 Task: Search one way flight ticket for 4 adults, 2 children, 2 infants in seat and 1 infant on lap in economy from Pasco: Tri-cities Airport to New Bern: Coastal Carolina Regional Airport (was Craven County Regional) on 8-4-2023. Choice of flights is Alaska. Number of bags: 10 checked bags. Price is upto 65000. Outbound departure time preference is 12:00.
Action: Mouse moved to (282, 429)
Screenshot: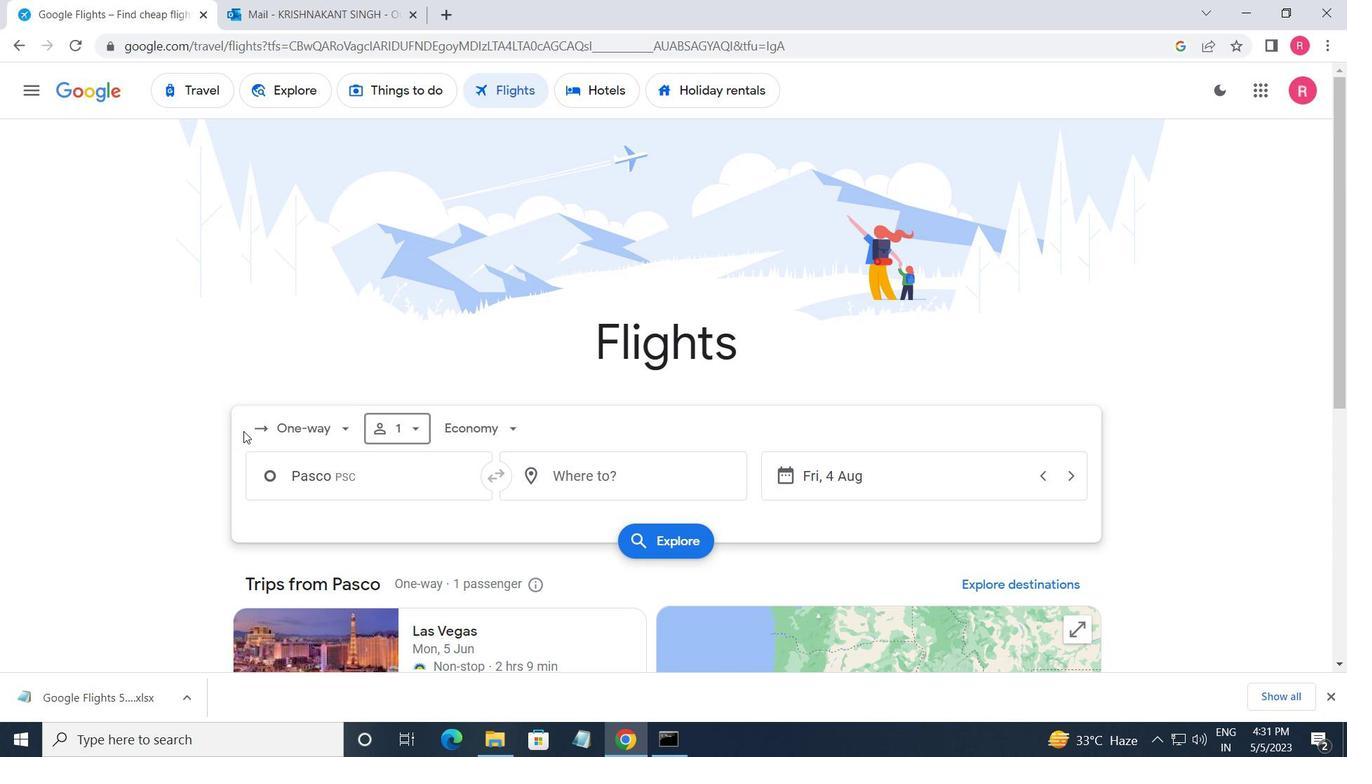 
Action: Mouse pressed left at (282, 429)
Screenshot: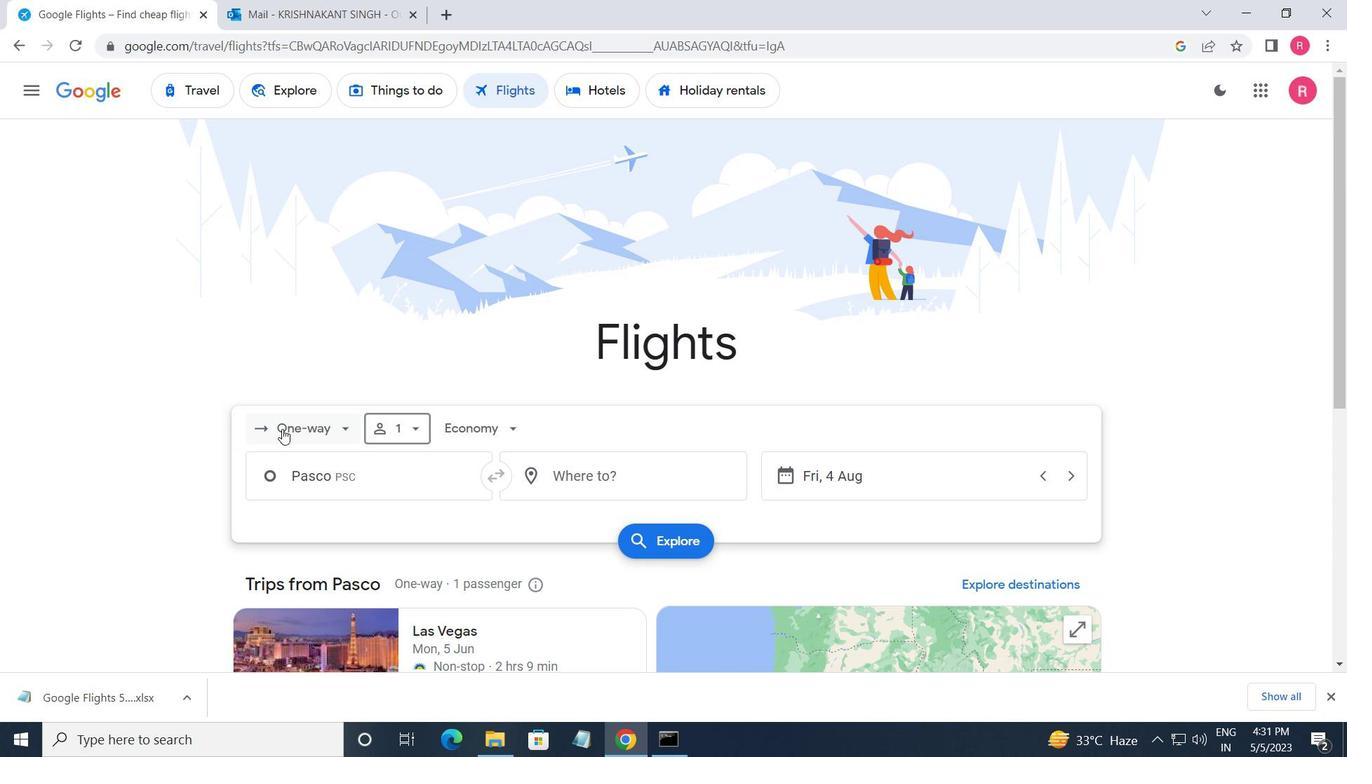 
Action: Mouse moved to (326, 501)
Screenshot: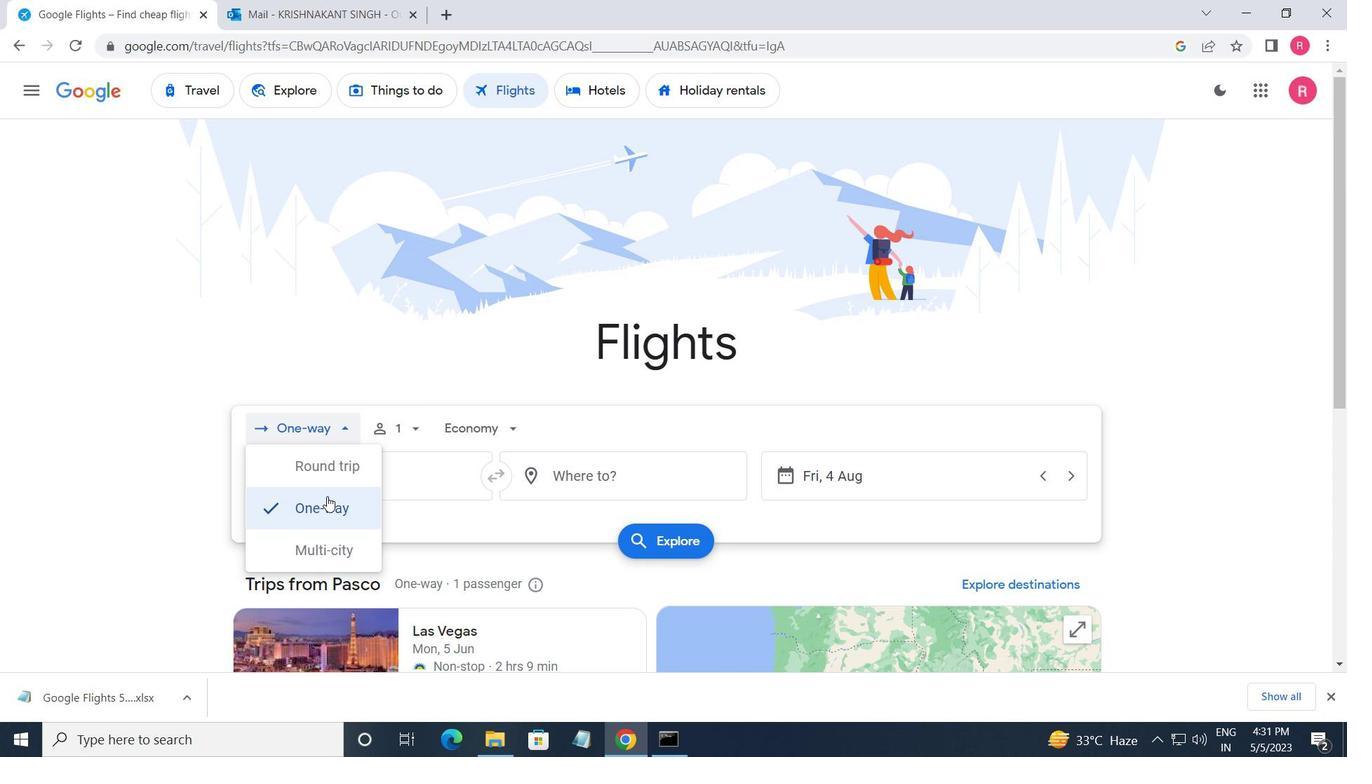 
Action: Mouse pressed left at (326, 501)
Screenshot: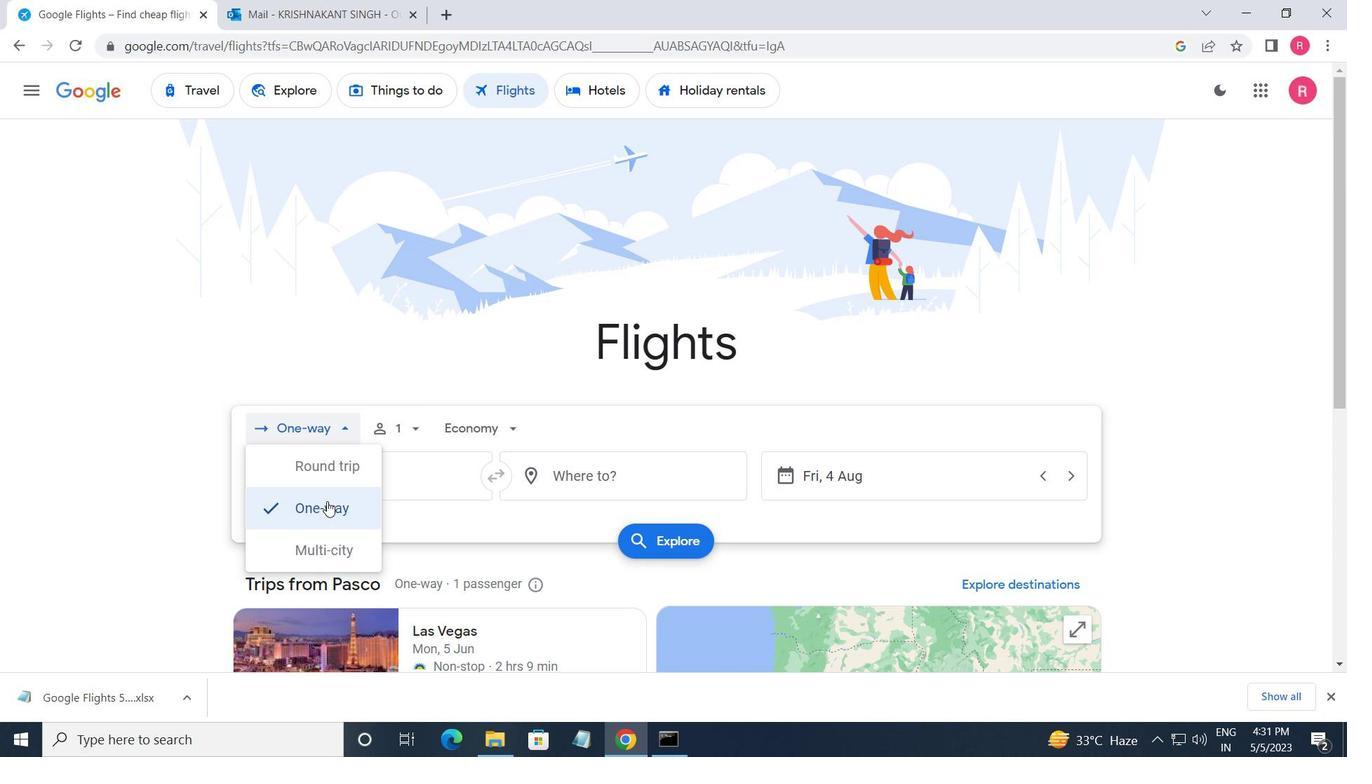 
Action: Mouse moved to (412, 432)
Screenshot: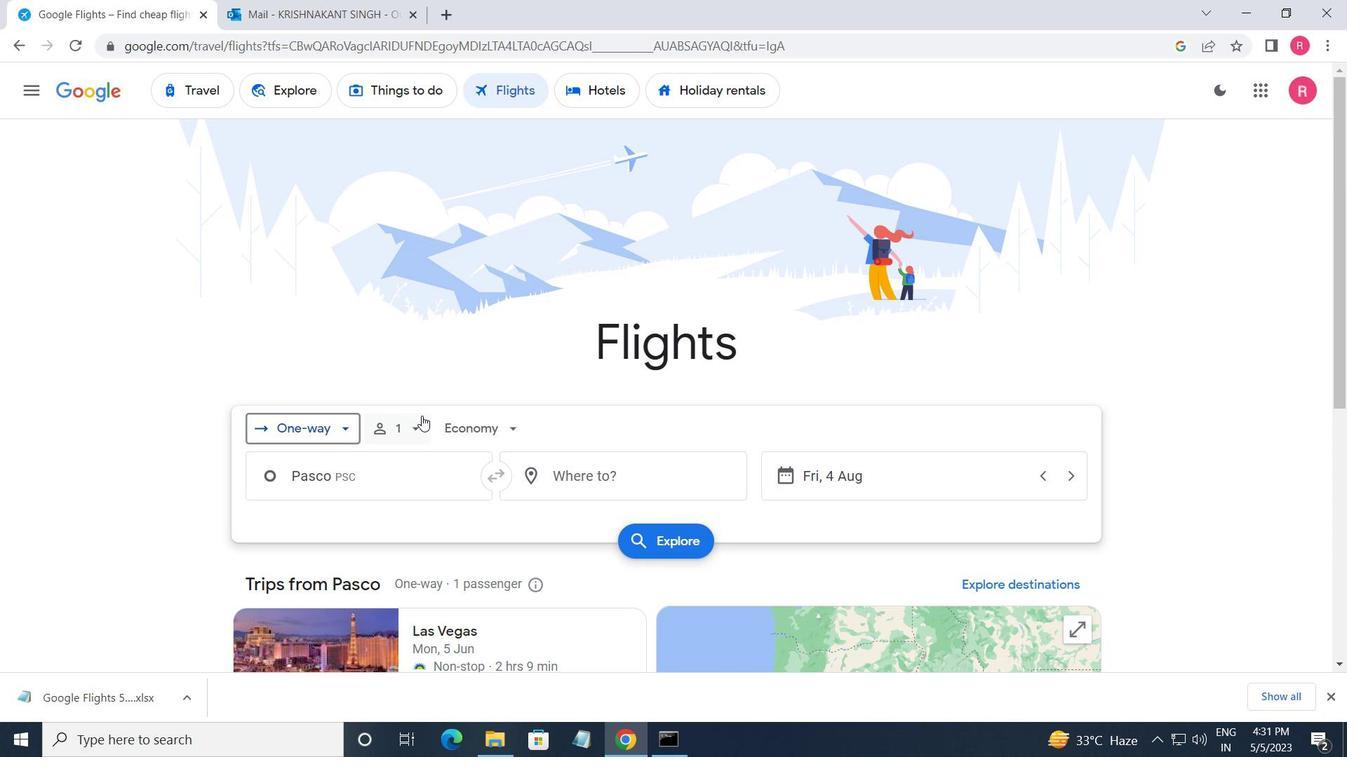 
Action: Mouse pressed left at (412, 432)
Screenshot: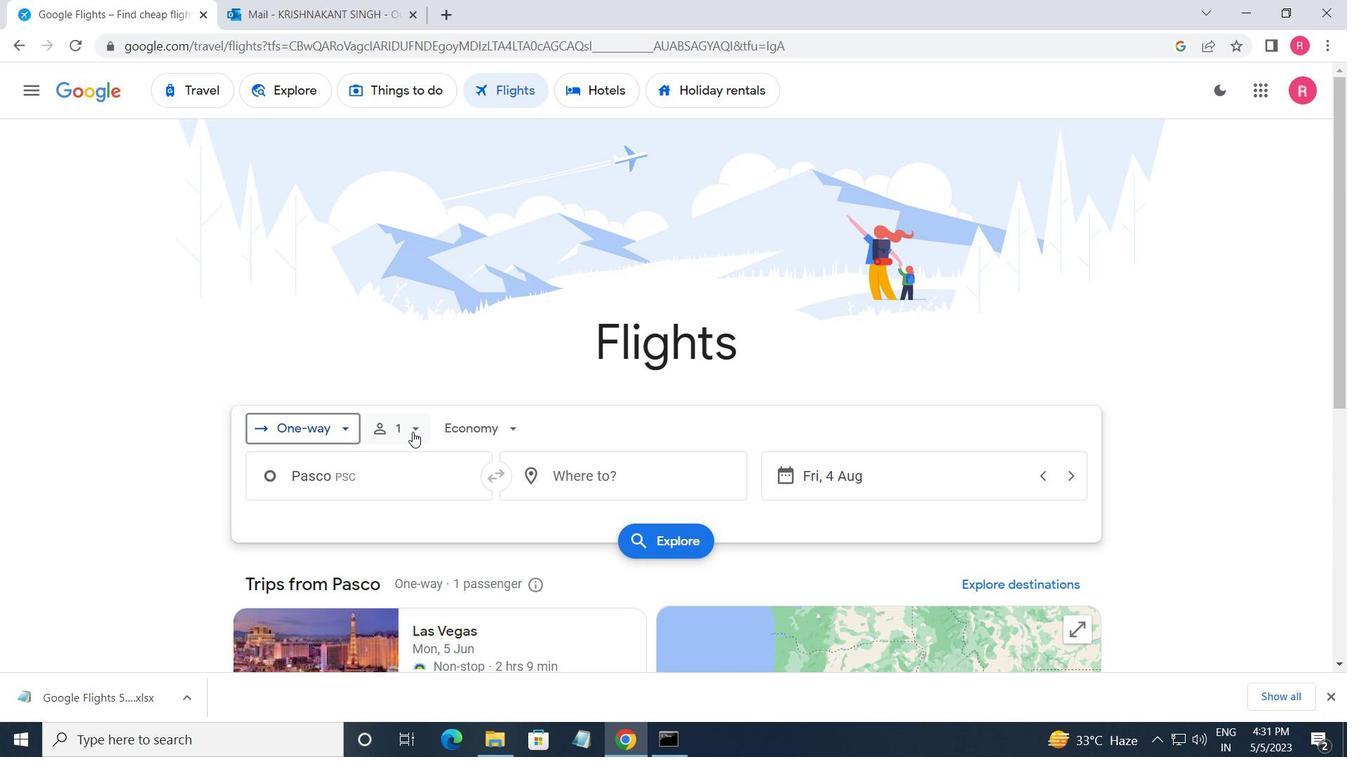 
Action: Mouse moved to (560, 475)
Screenshot: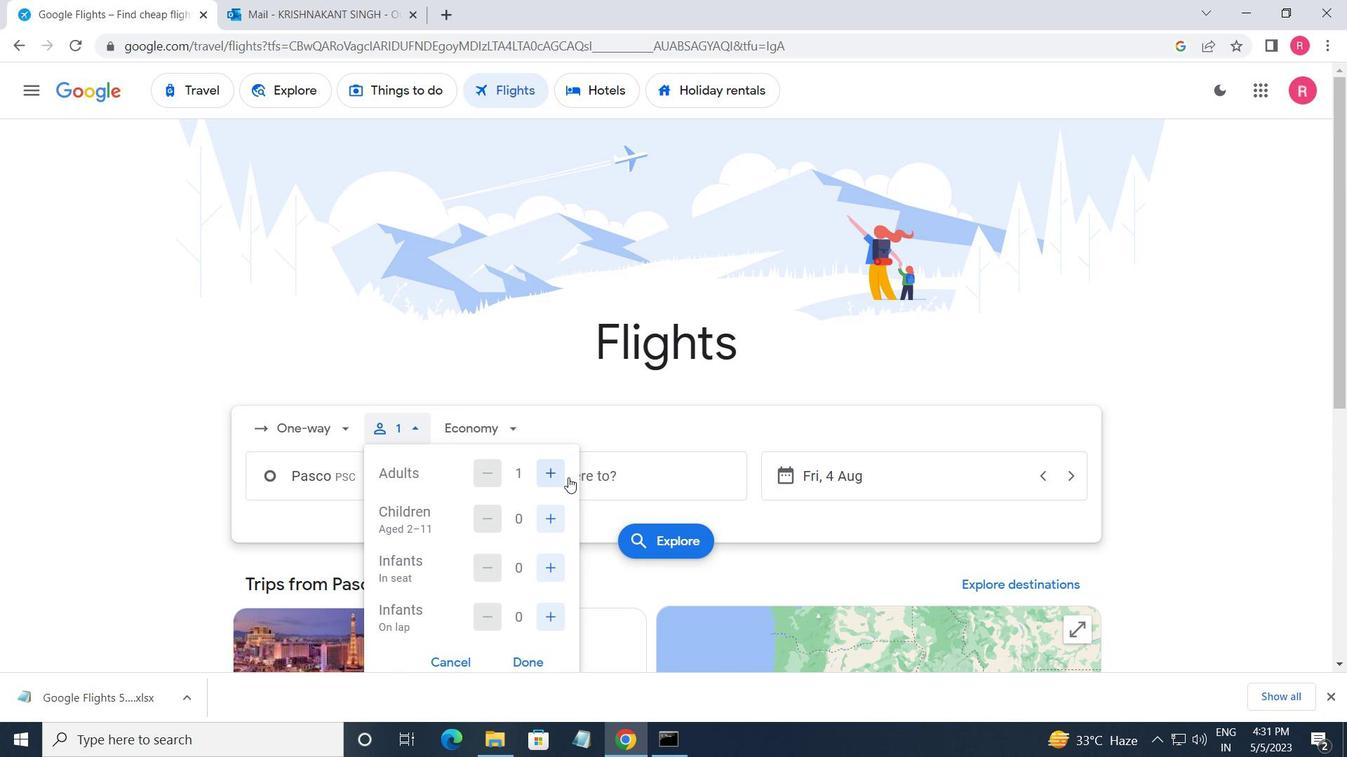 
Action: Mouse pressed left at (560, 475)
Screenshot: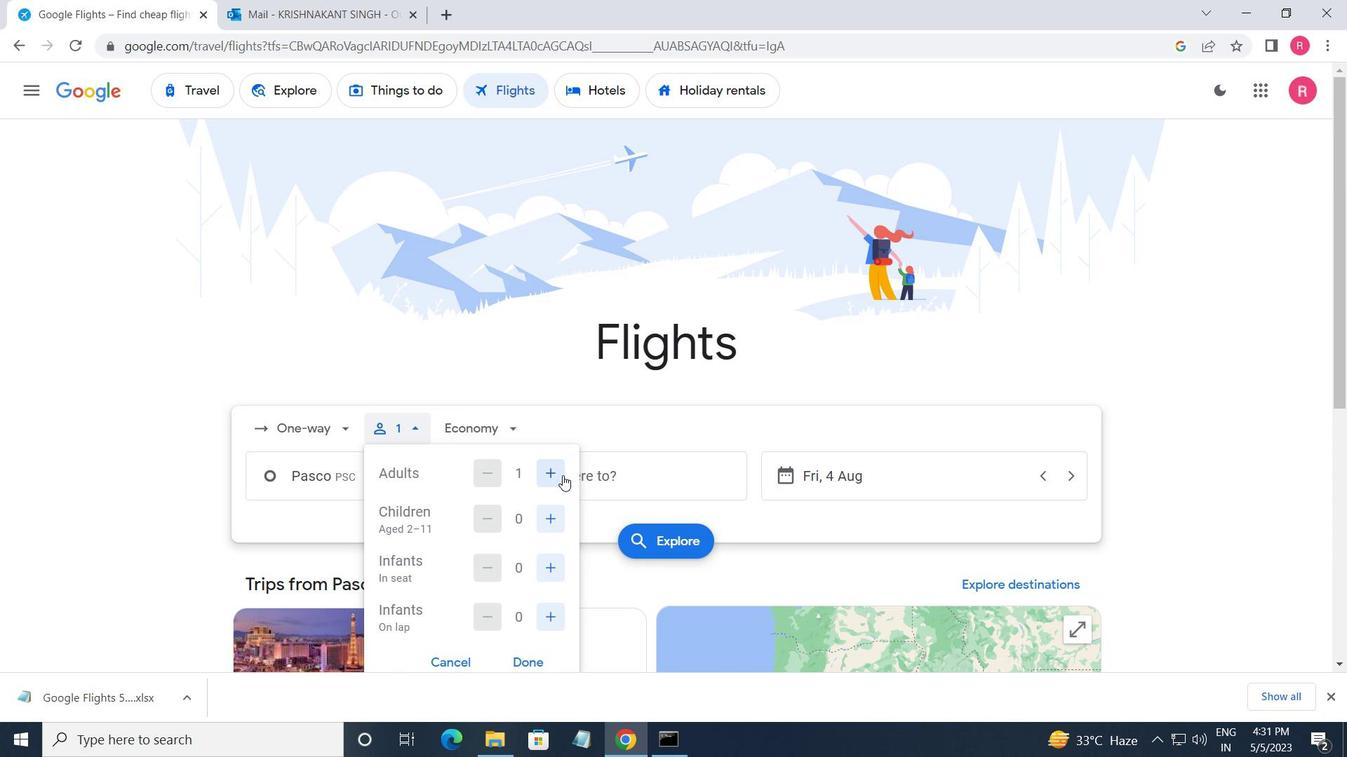 
Action: Mouse moved to (560, 475)
Screenshot: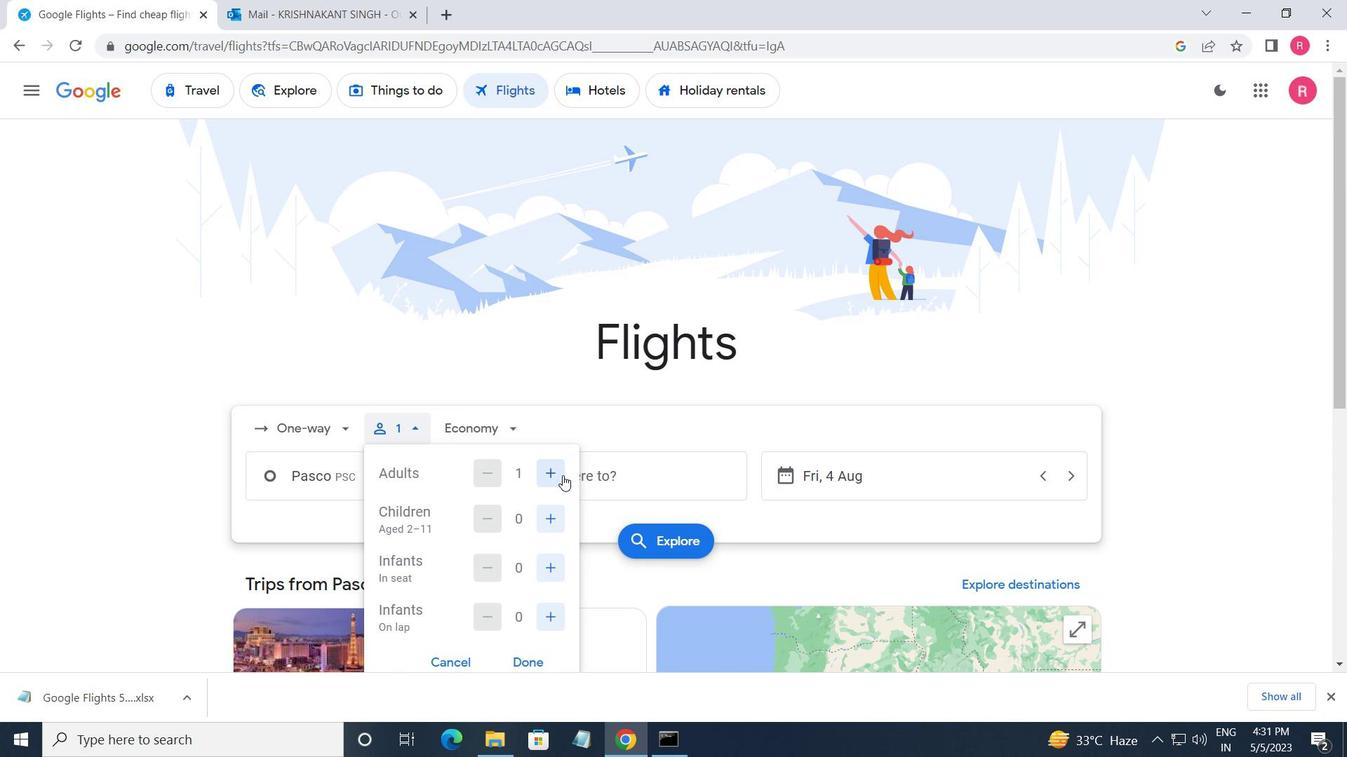 
Action: Mouse pressed left at (560, 475)
Screenshot: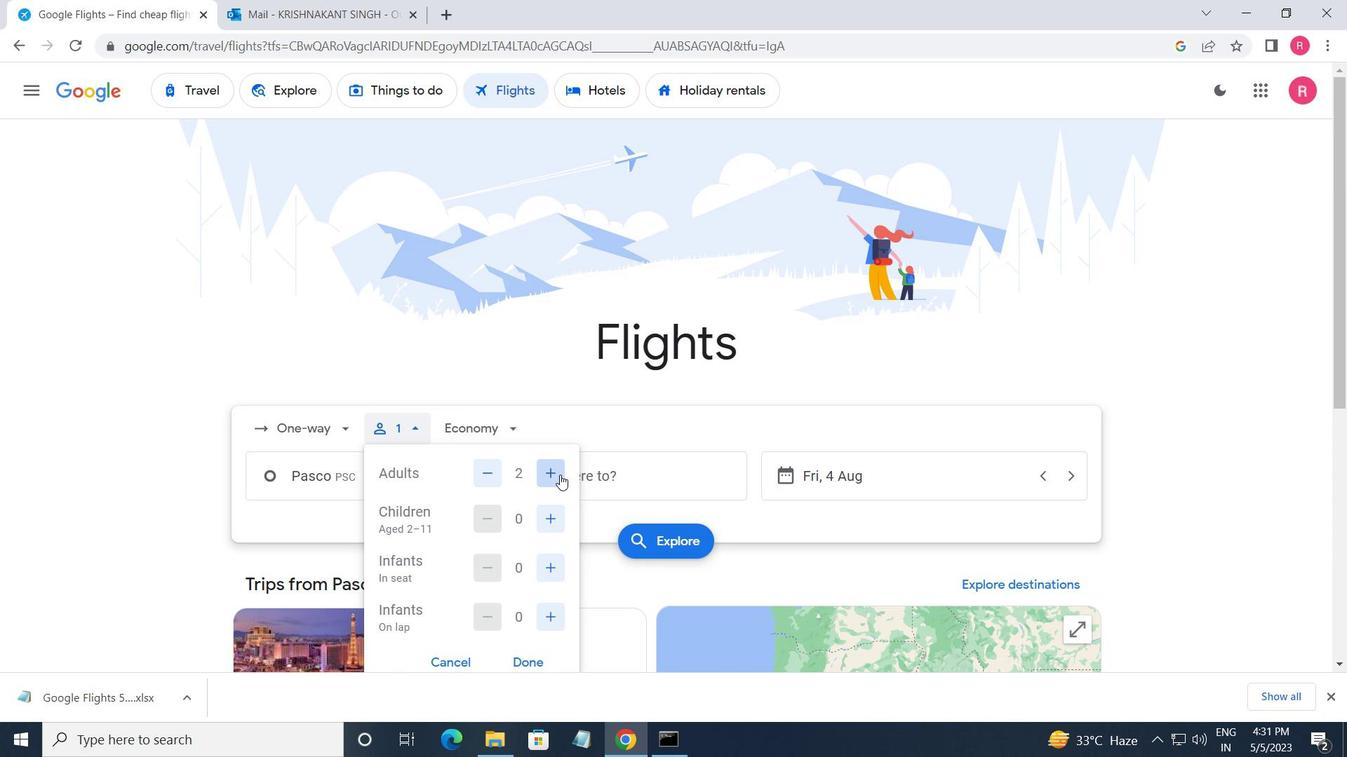 
Action: Mouse moved to (498, 474)
Screenshot: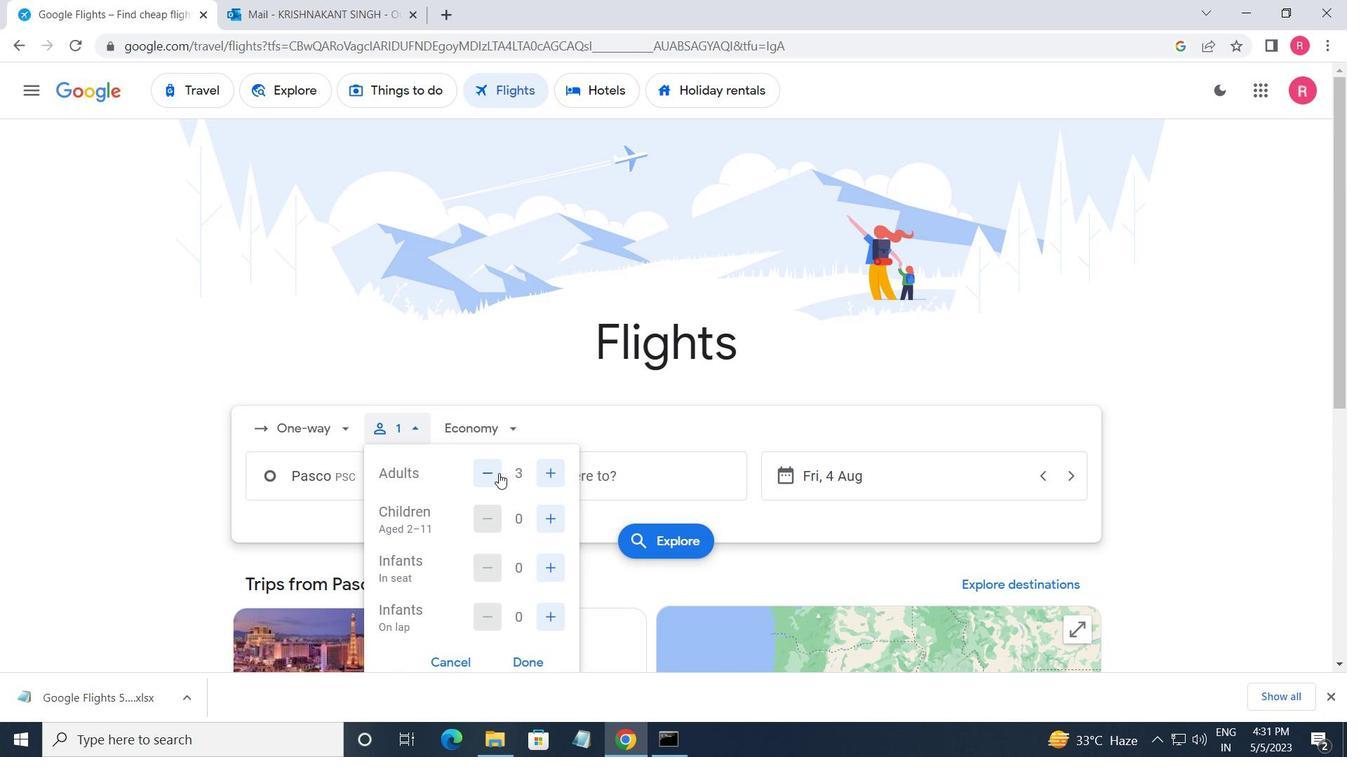 
Action: Mouse pressed left at (498, 474)
Screenshot: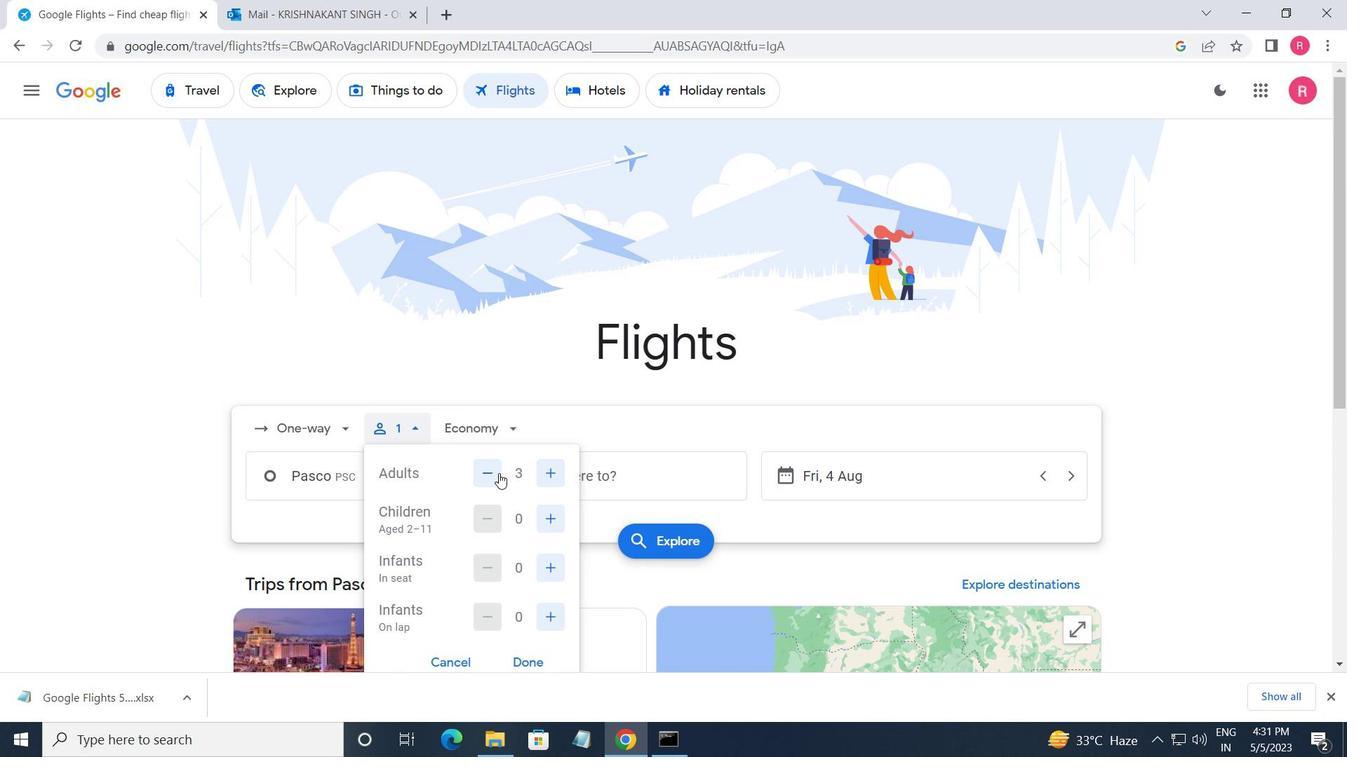 
Action: Mouse moved to (547, 477)
Screenshot: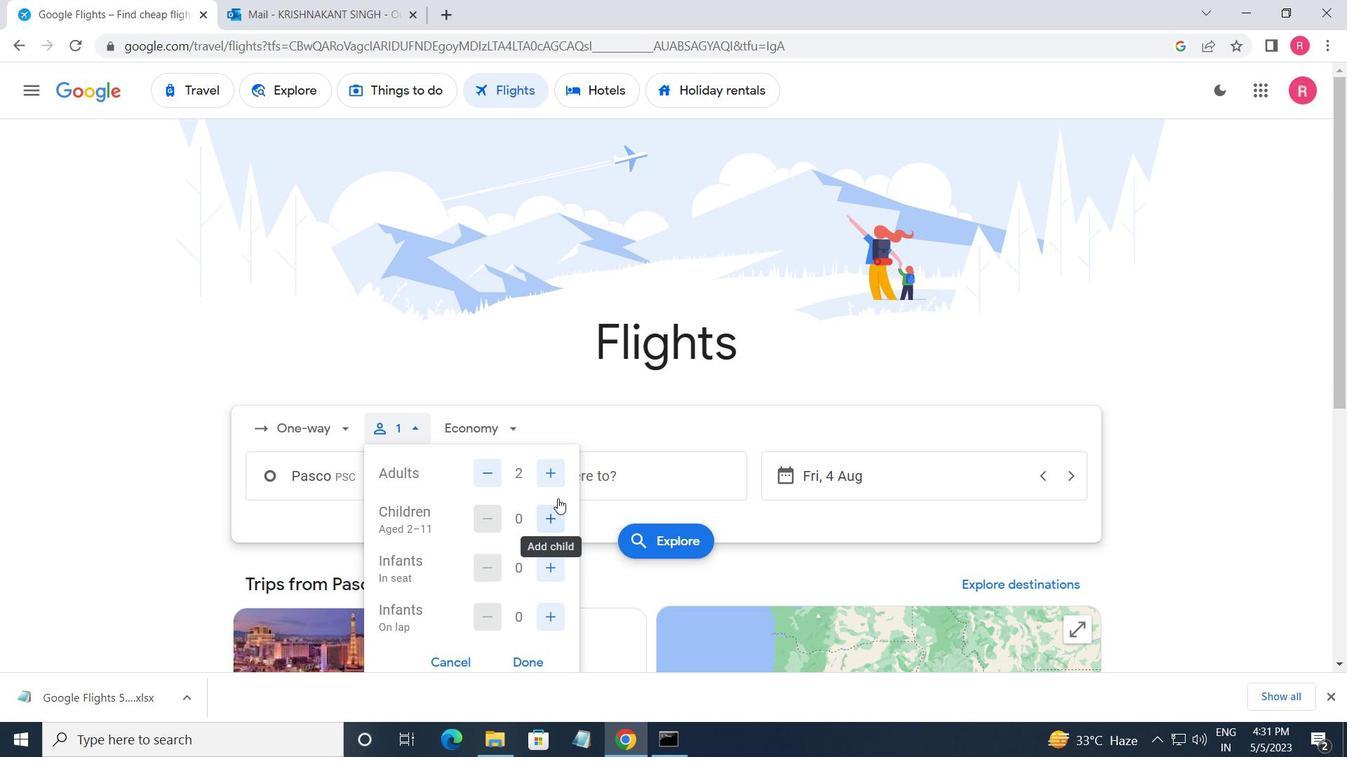 
Action: Mouse pressed left at (547, 477)
Screenshot: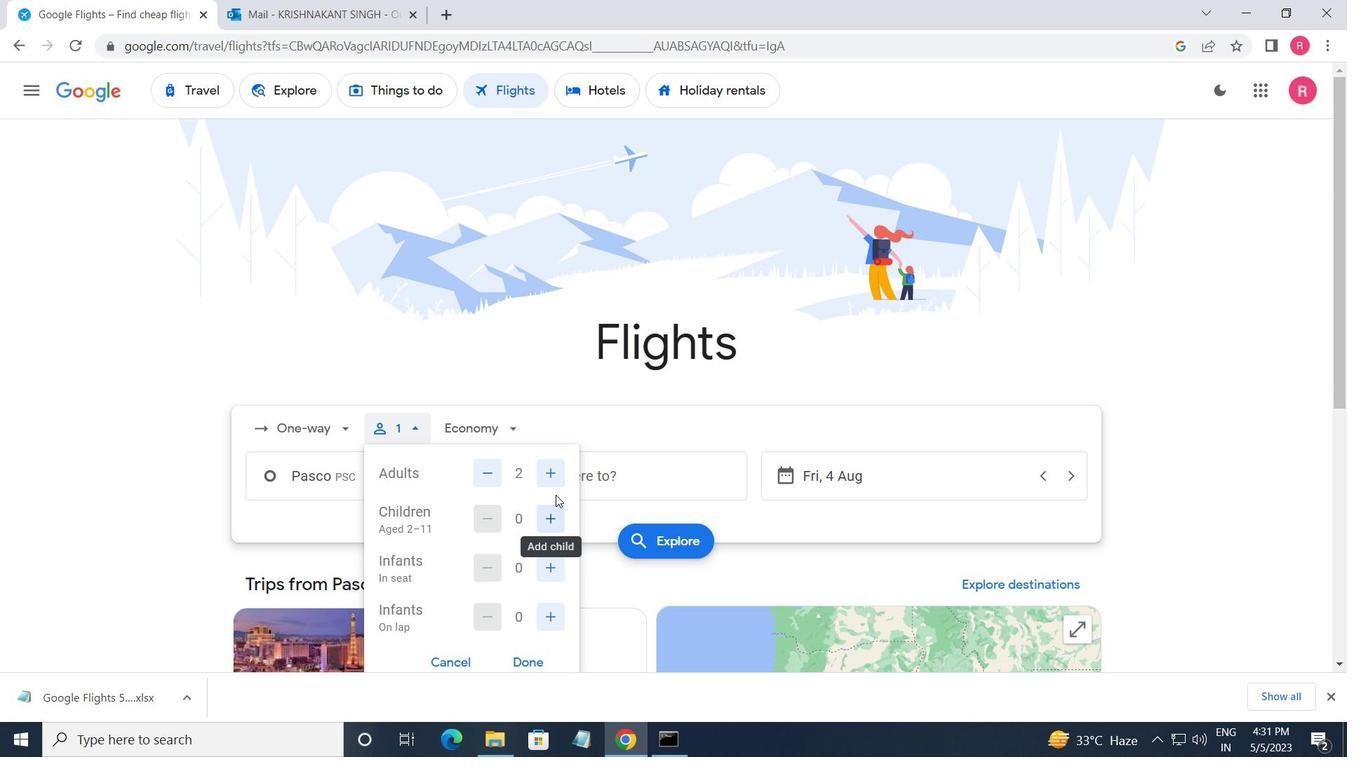 
Action: Mouse pressed left at (547, 477)
Screenshot: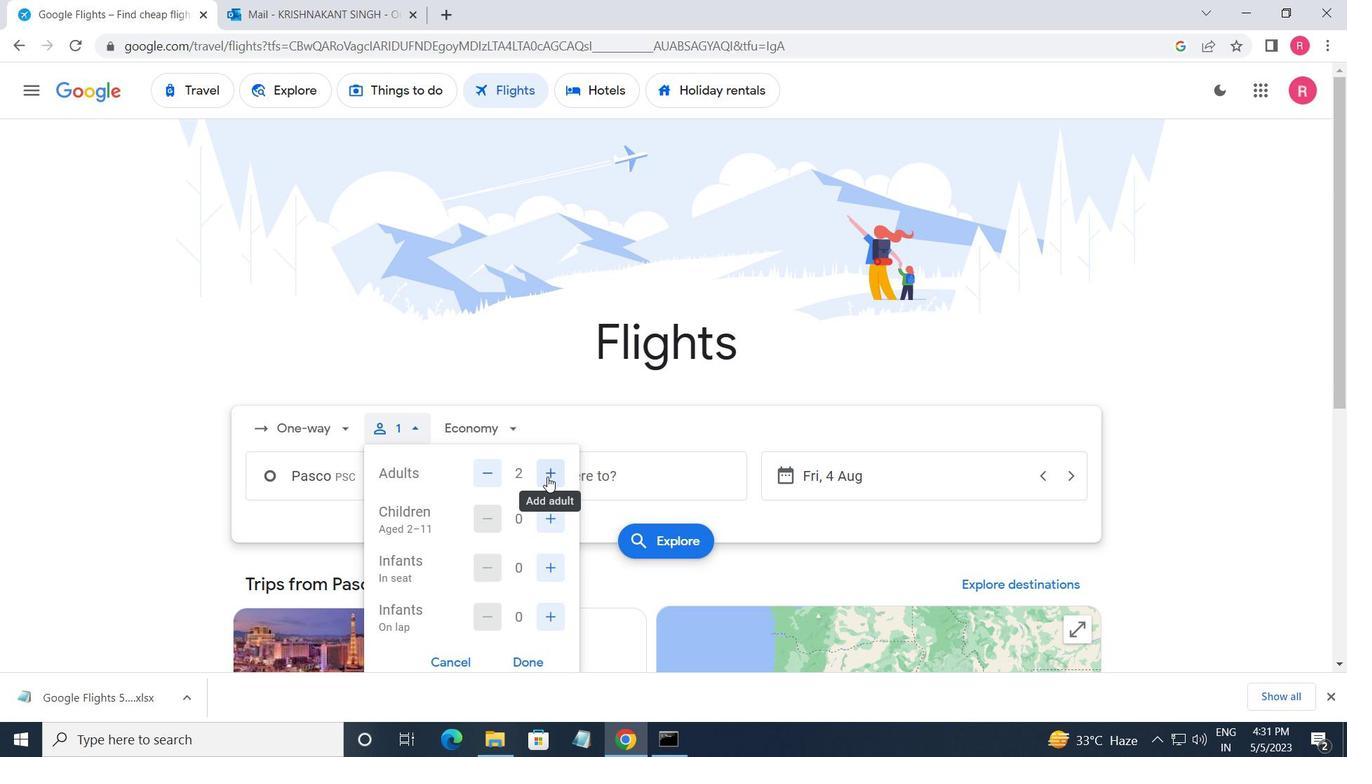 
Action: Mouse moved to (550, 511)
Screenshot: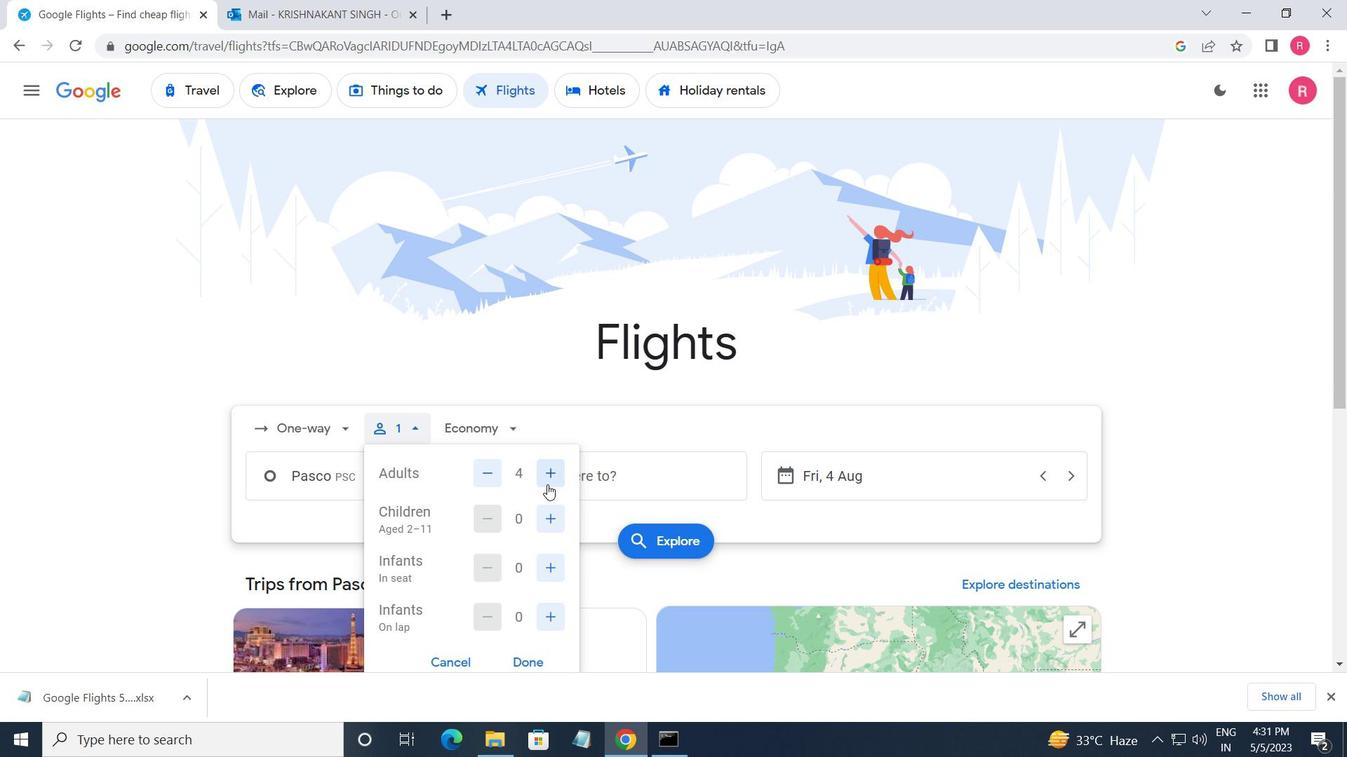 
Action: Mouse pressed left at (550, 511)
Screenshot: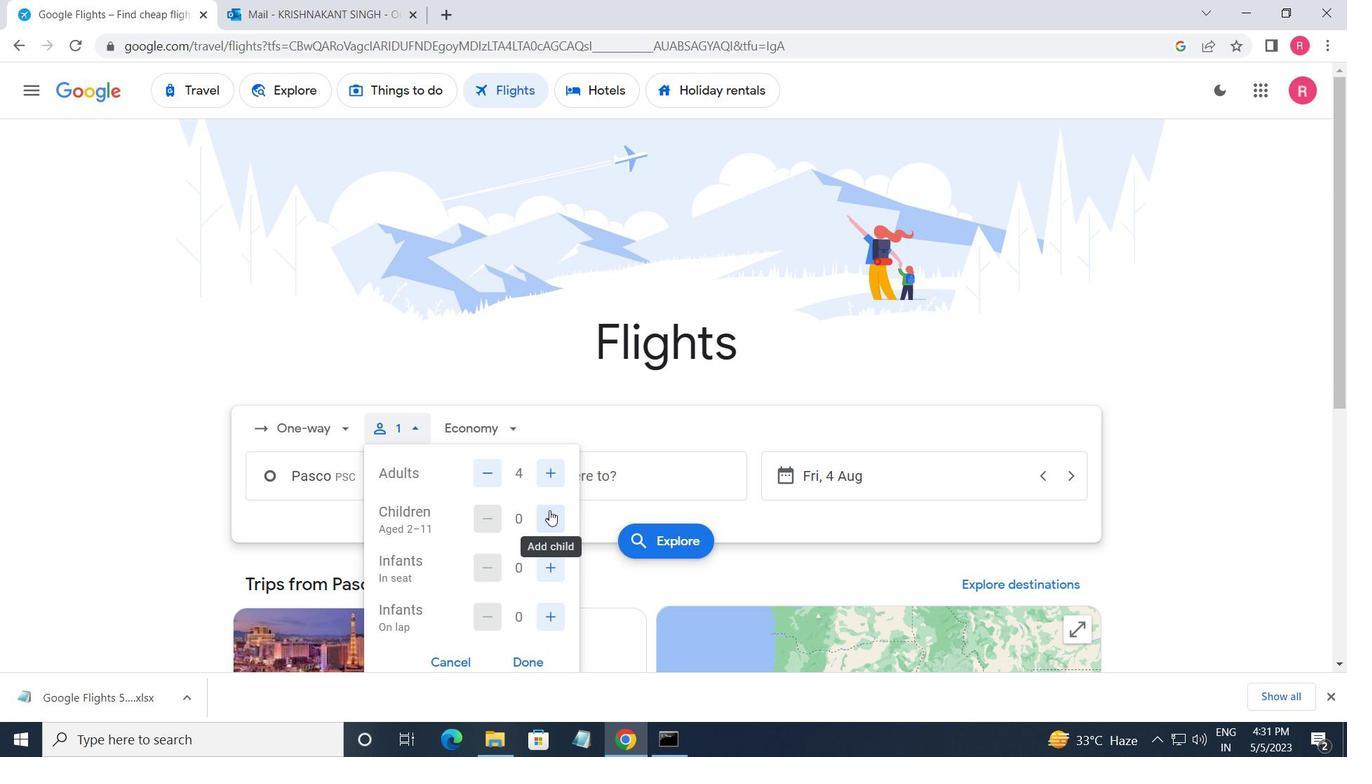 
Action: Mouse pressed left at (550, 511)
Screenshot: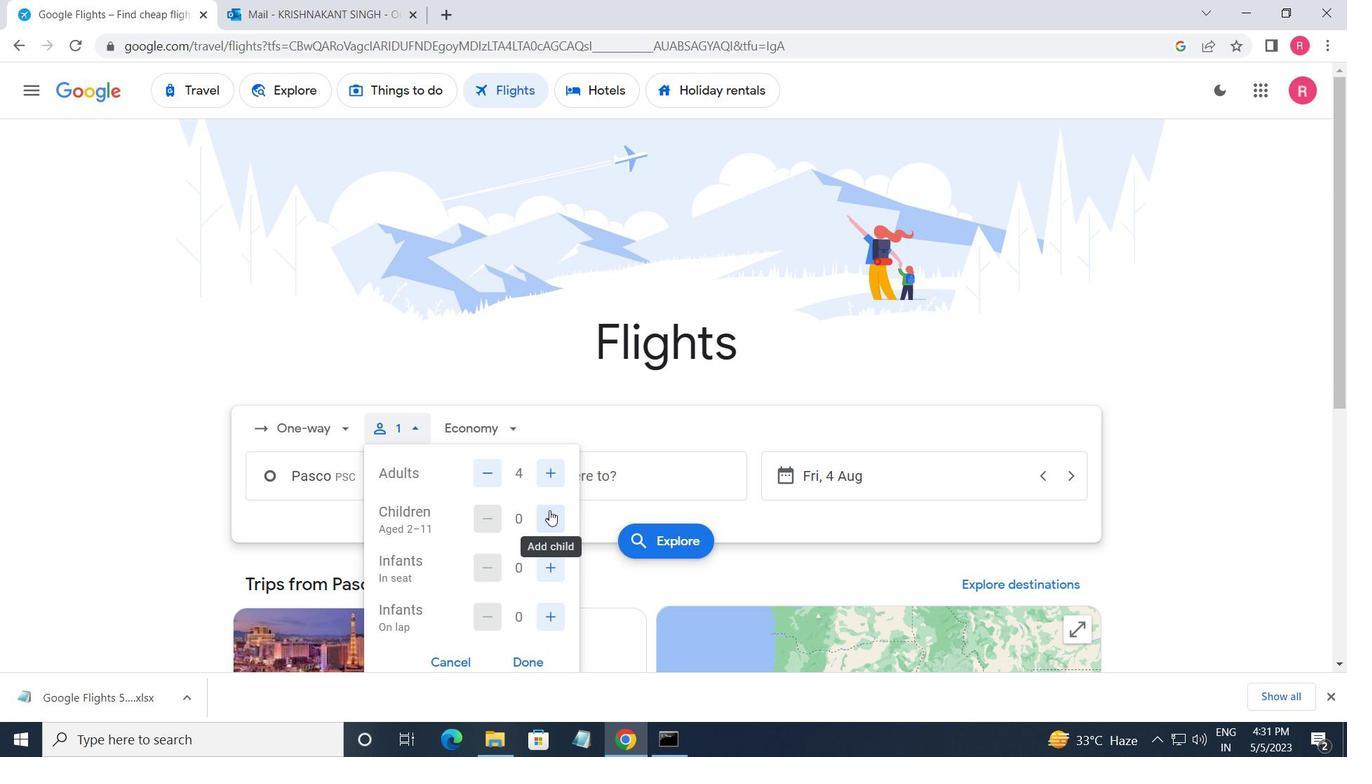 
Action: Mouse moved to (552, 559)
Screenshot: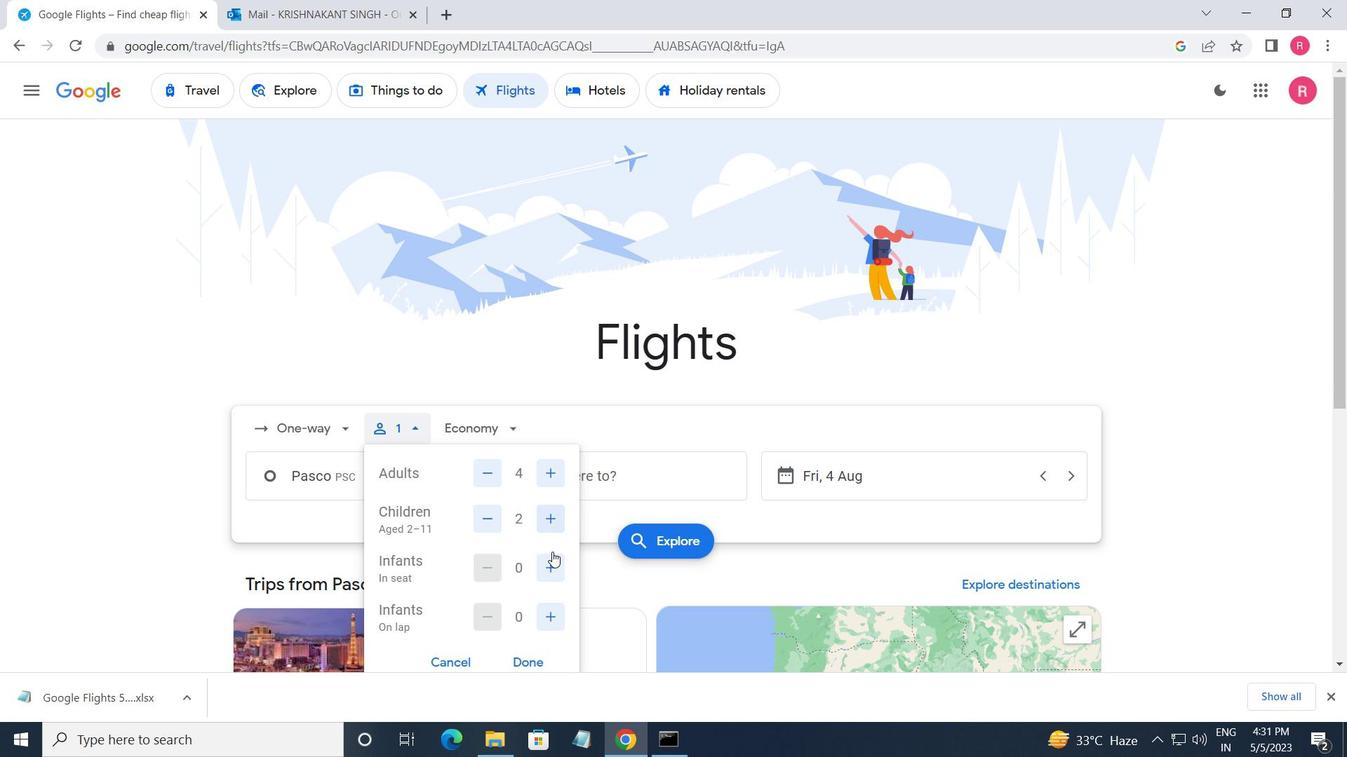 
Action: Mouse pressed left at (552, 559)
Screenshot: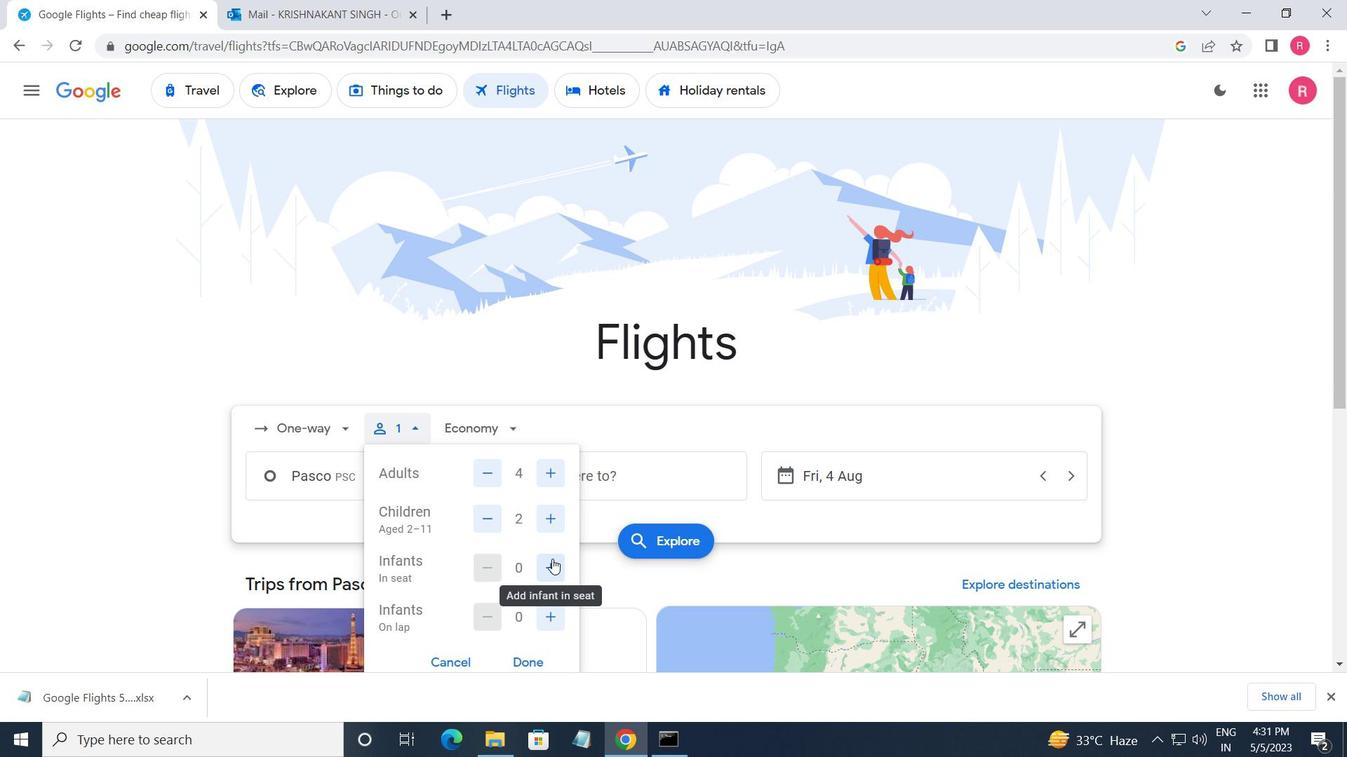 
Action: Mouse pressed left at (552, 559)
Screenshot: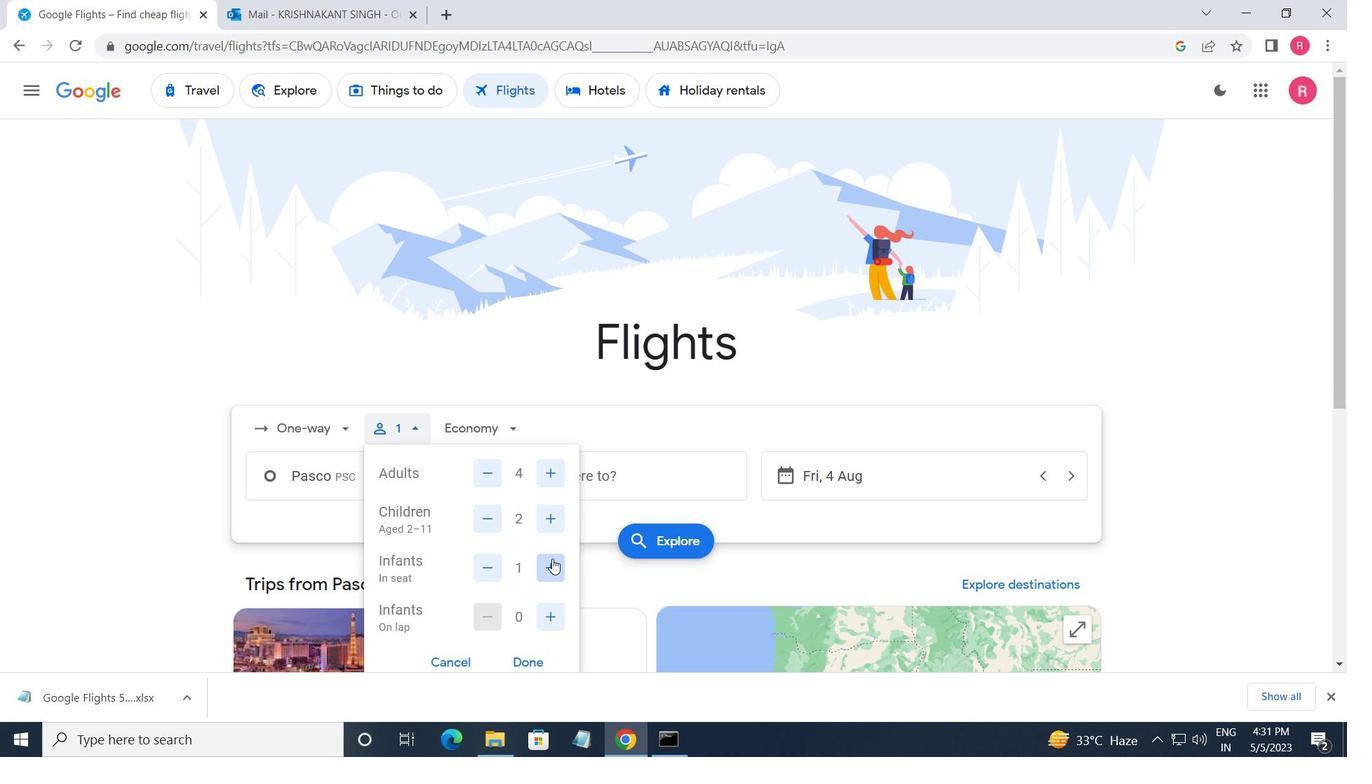 
Action: Mouse moved to (551, 614)
Screenshot: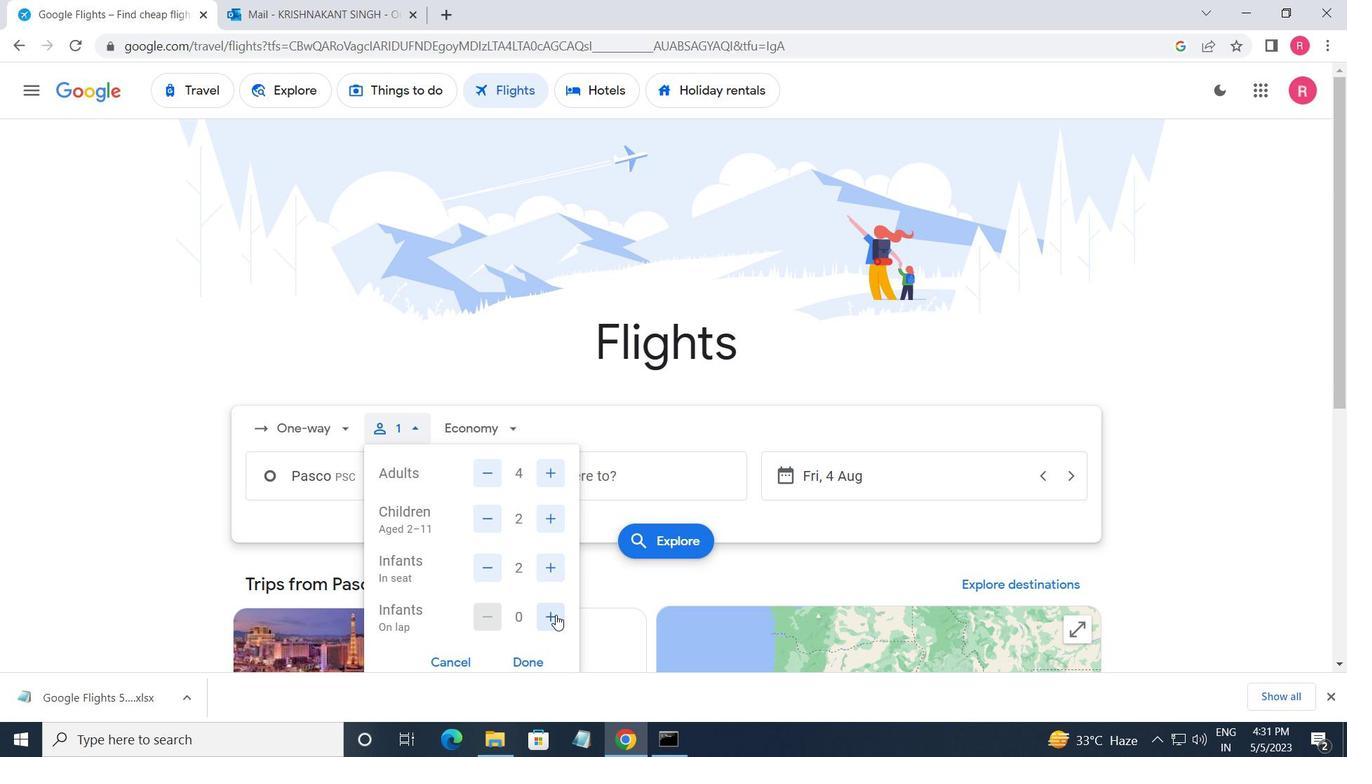
Action: Mouse pressed left at (551, 614)
Screenshot: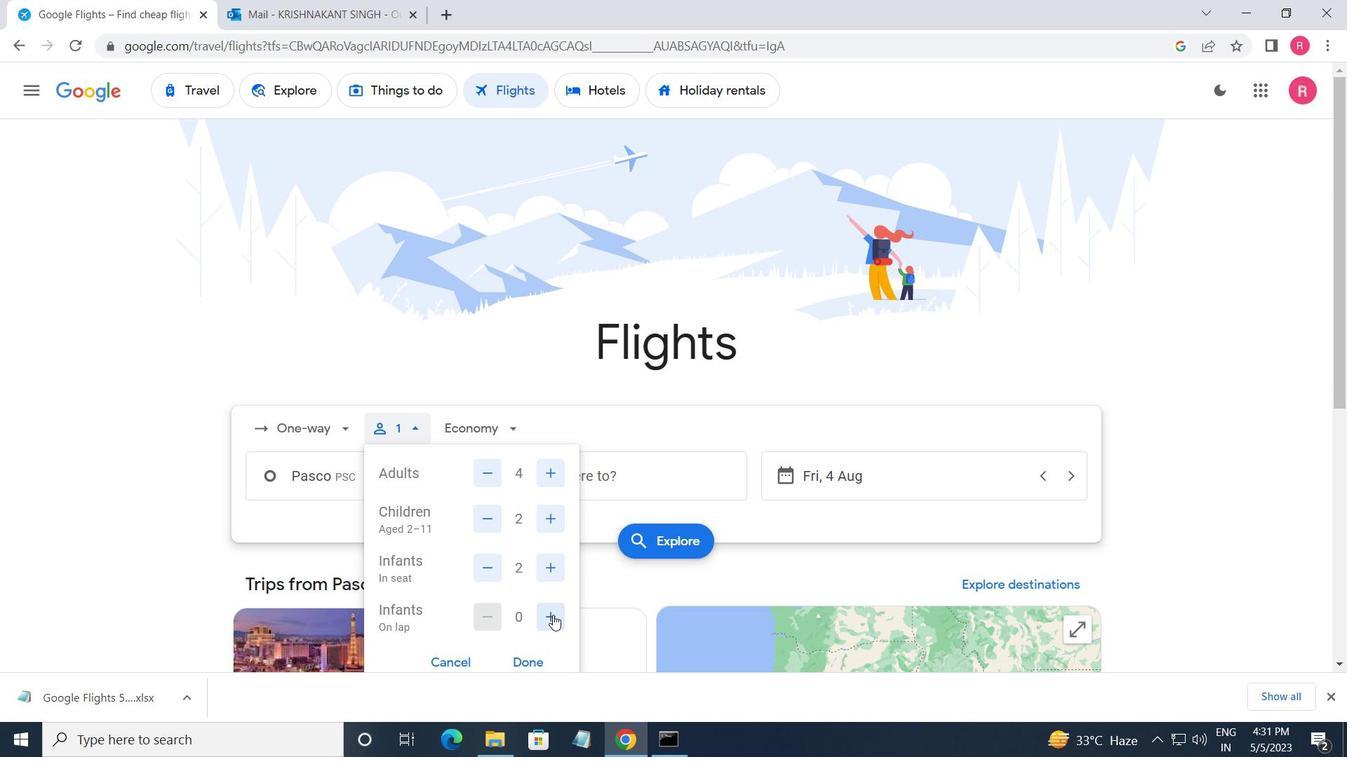 
Action: Mouse moved to (533, 650)
Screenshot: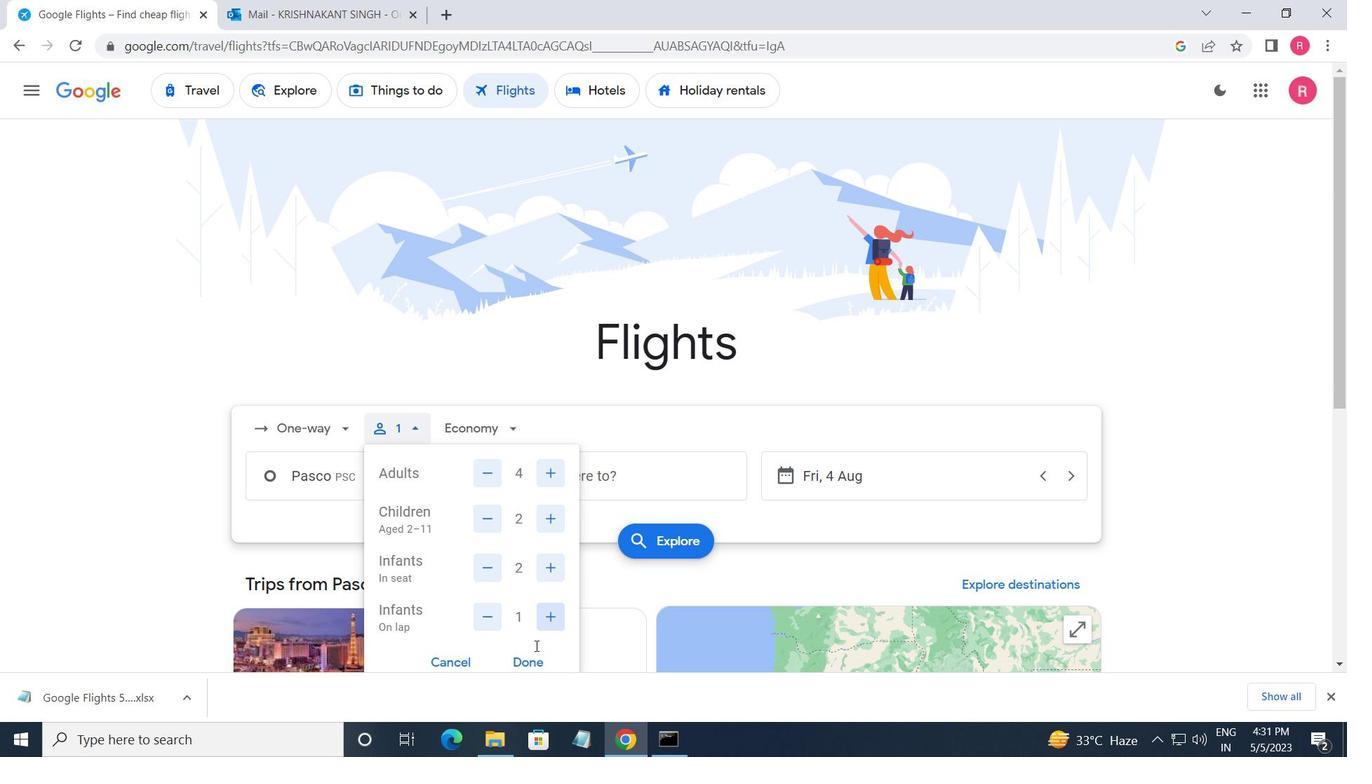 
Action: Mouse pressed left at (533, 650)
Screenshot: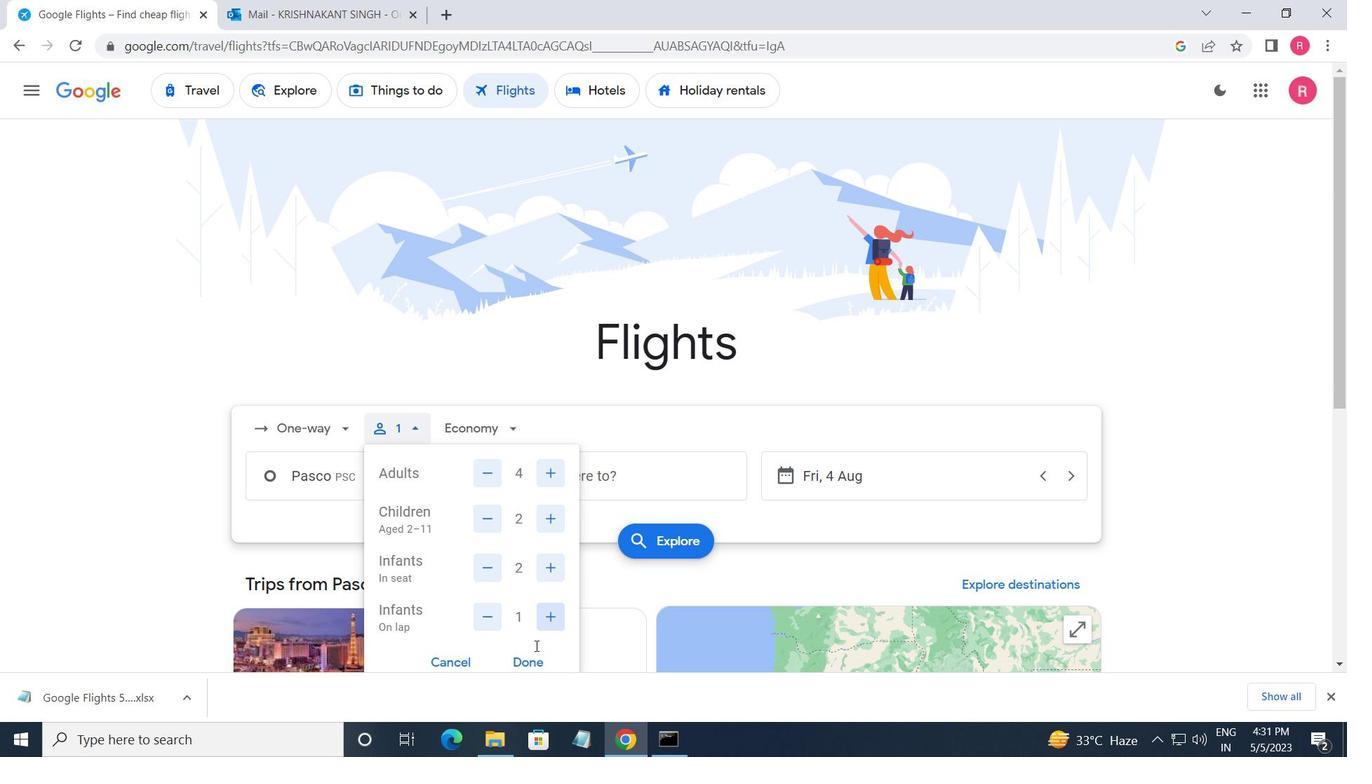 
Action: Mouse moved to (472, 423)
Screenshot: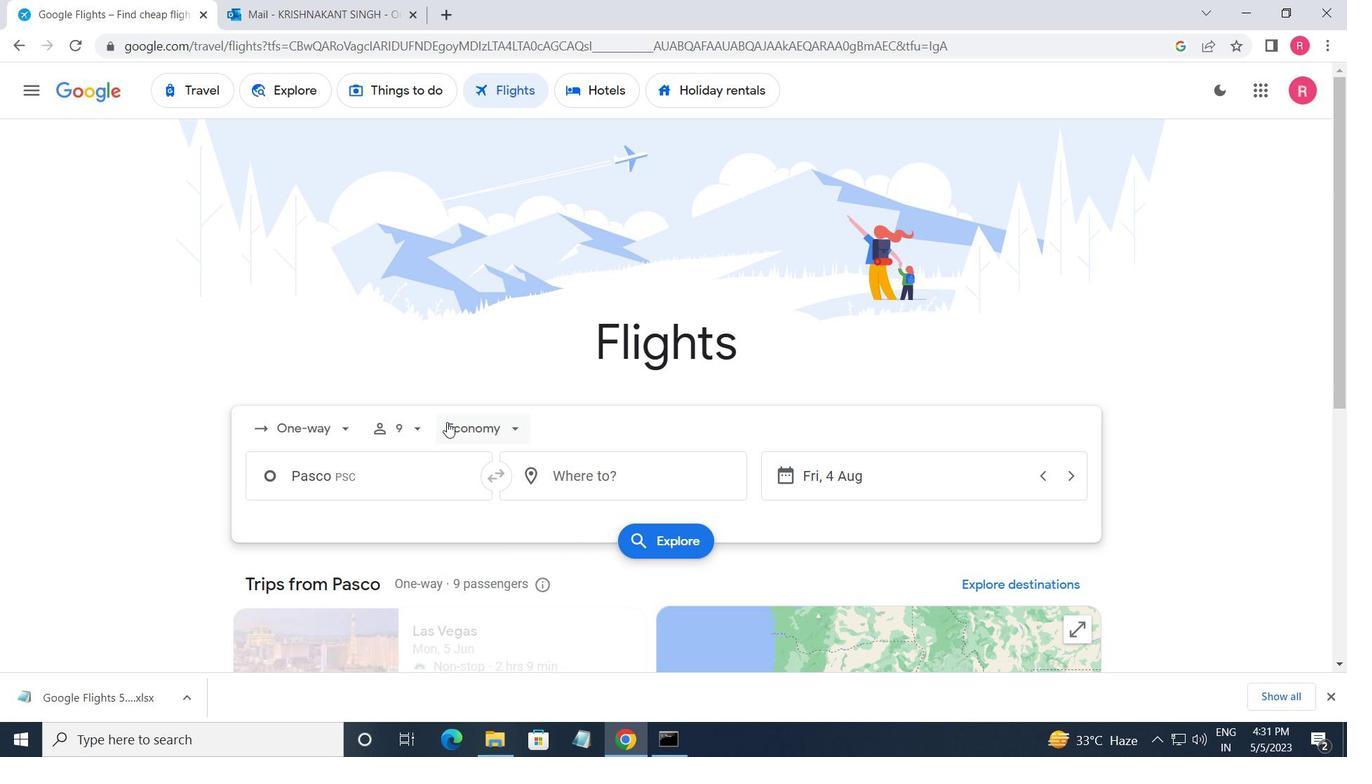 
Action: Mouse pressed left at (472, 423)
Screenshot: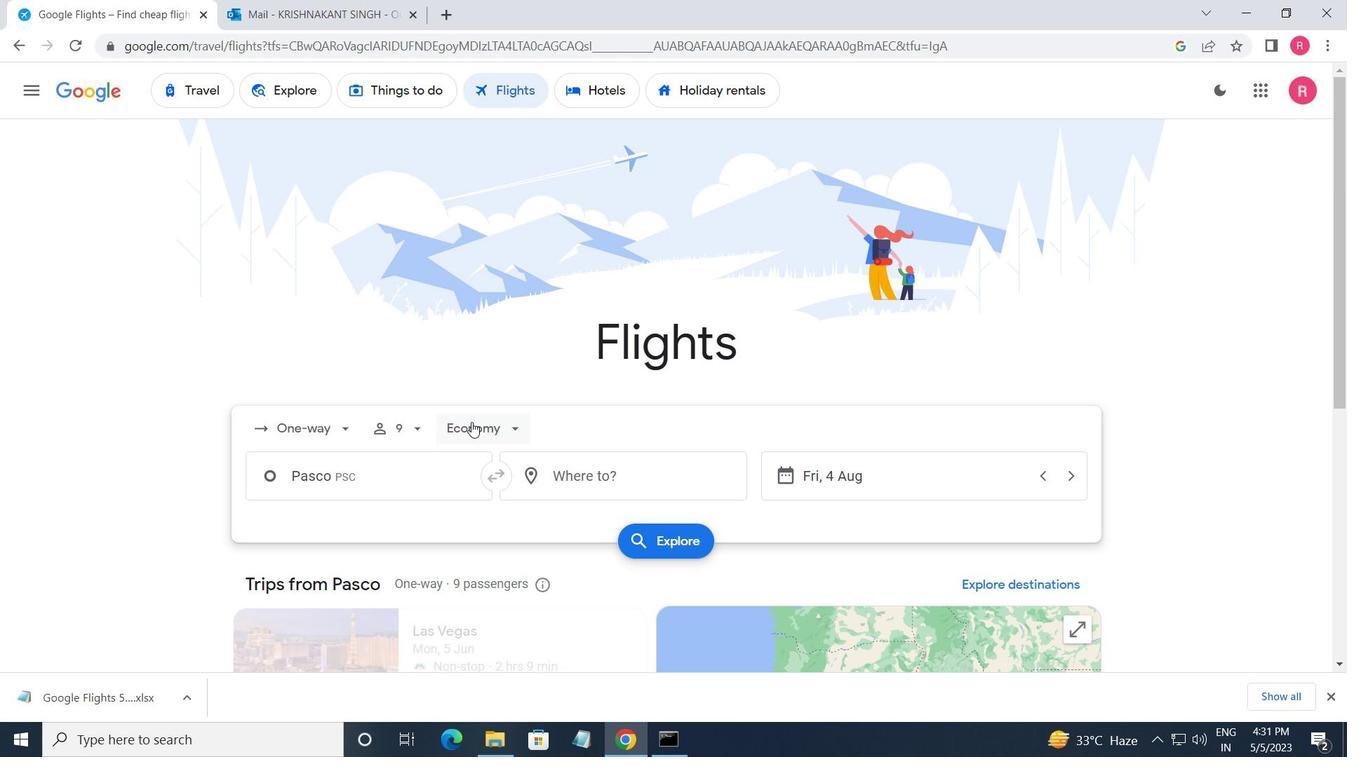 
Action: Mouse moved to (514, 475)
Screenshot: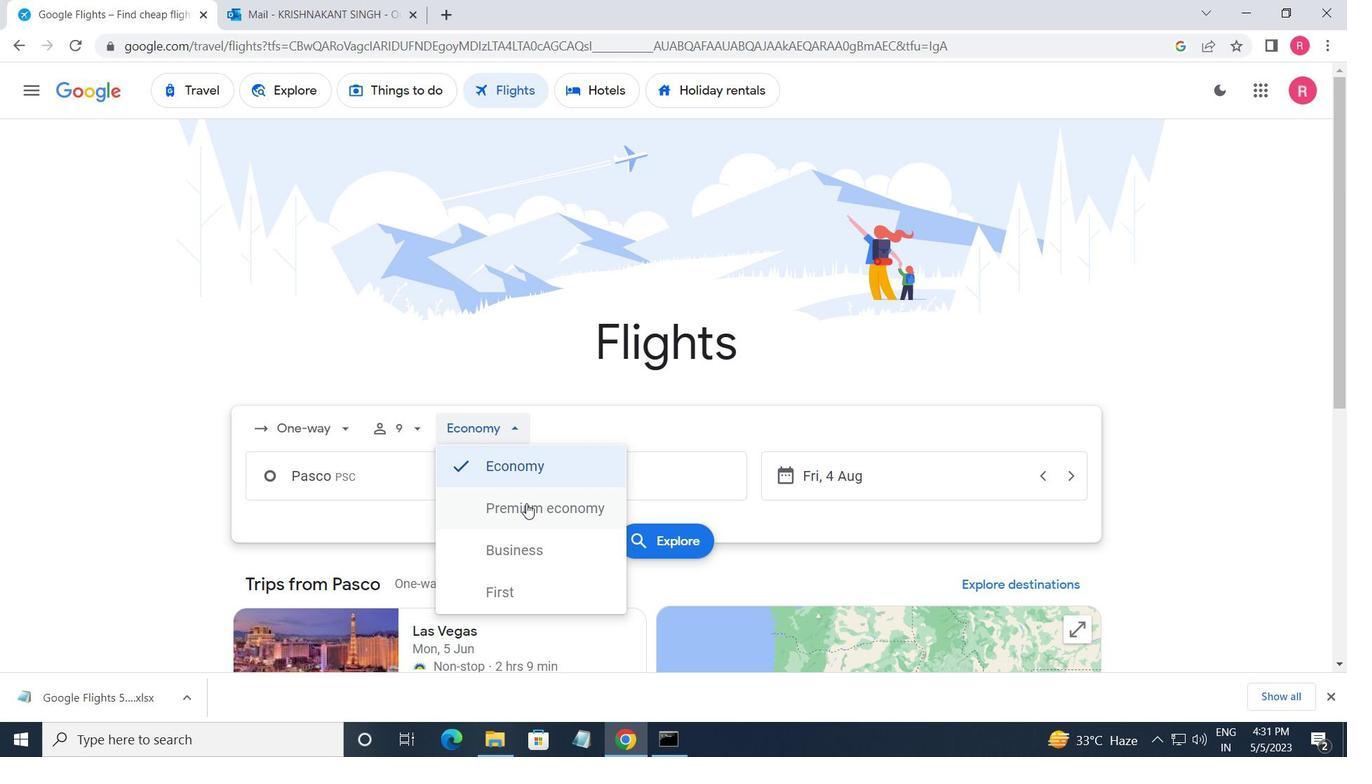 
Action: Mouse pressed left at (514, 475)
Screenshot: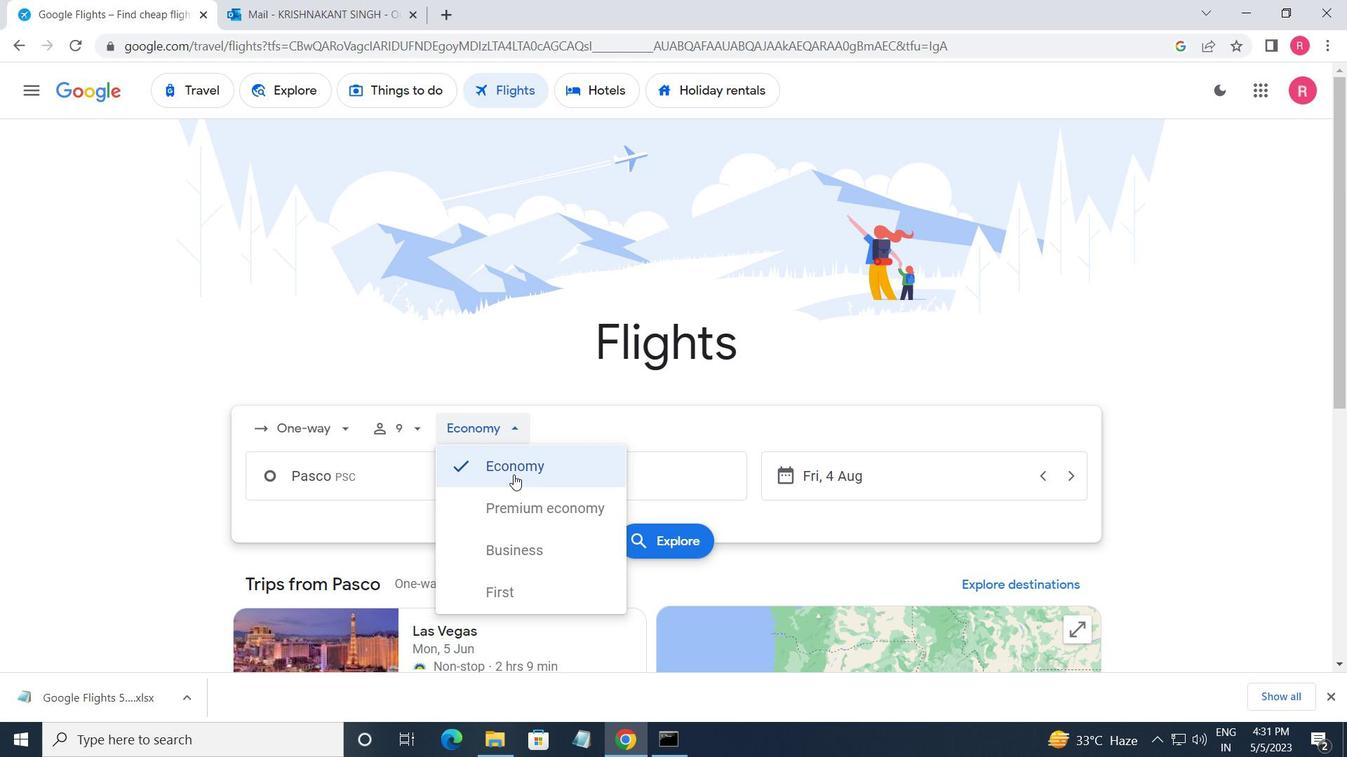 
Action: Mouse moved to (439, 484)
Screenshot: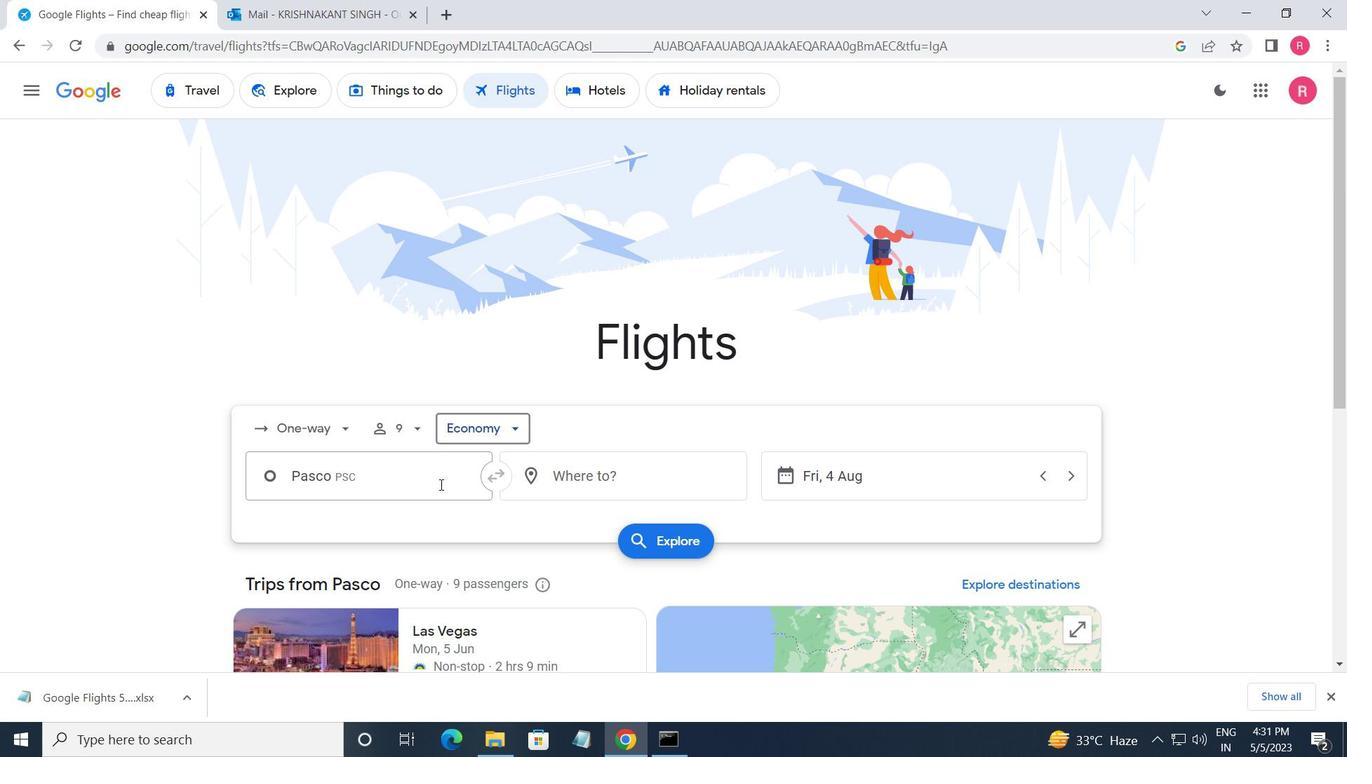 
Action: Mouse pressed left at (439, 484)
Screenshot: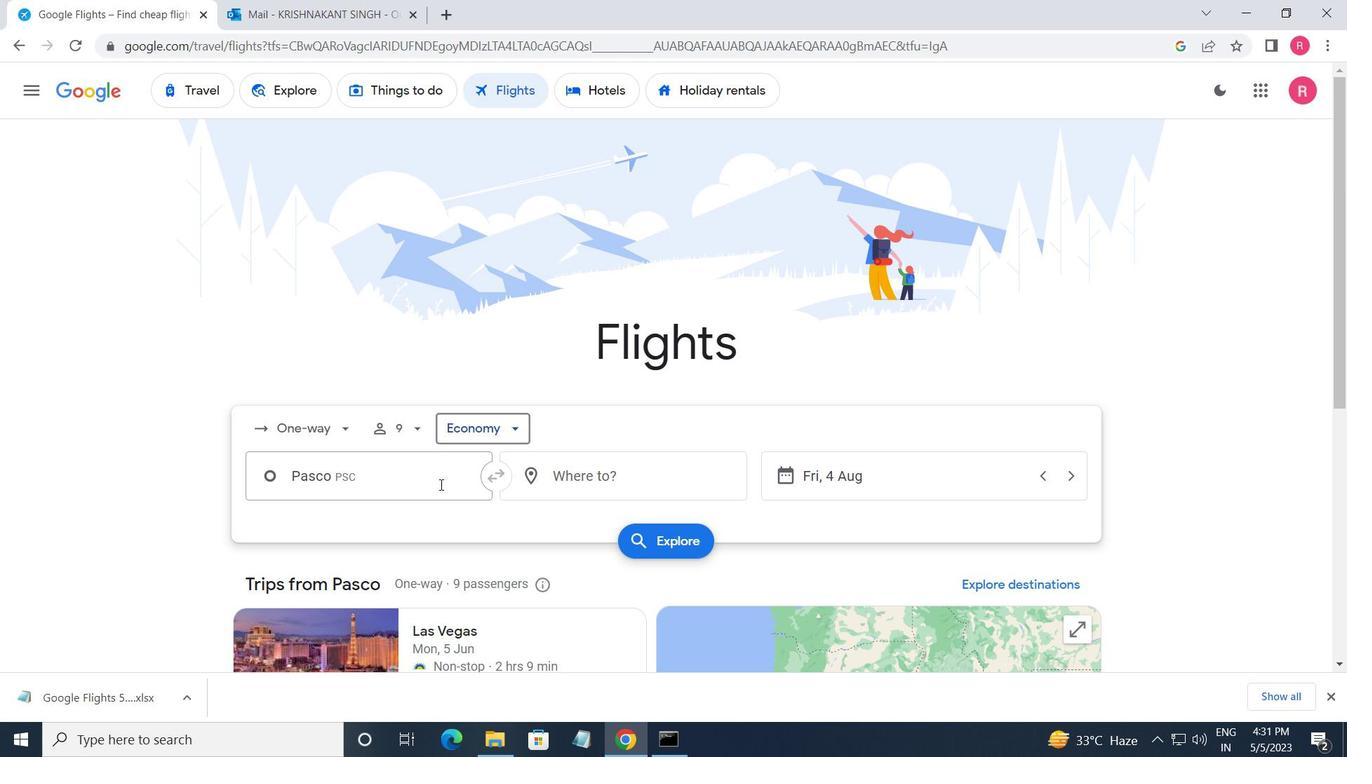 
Action: Mouse moved to (437, 484)
Screenshot: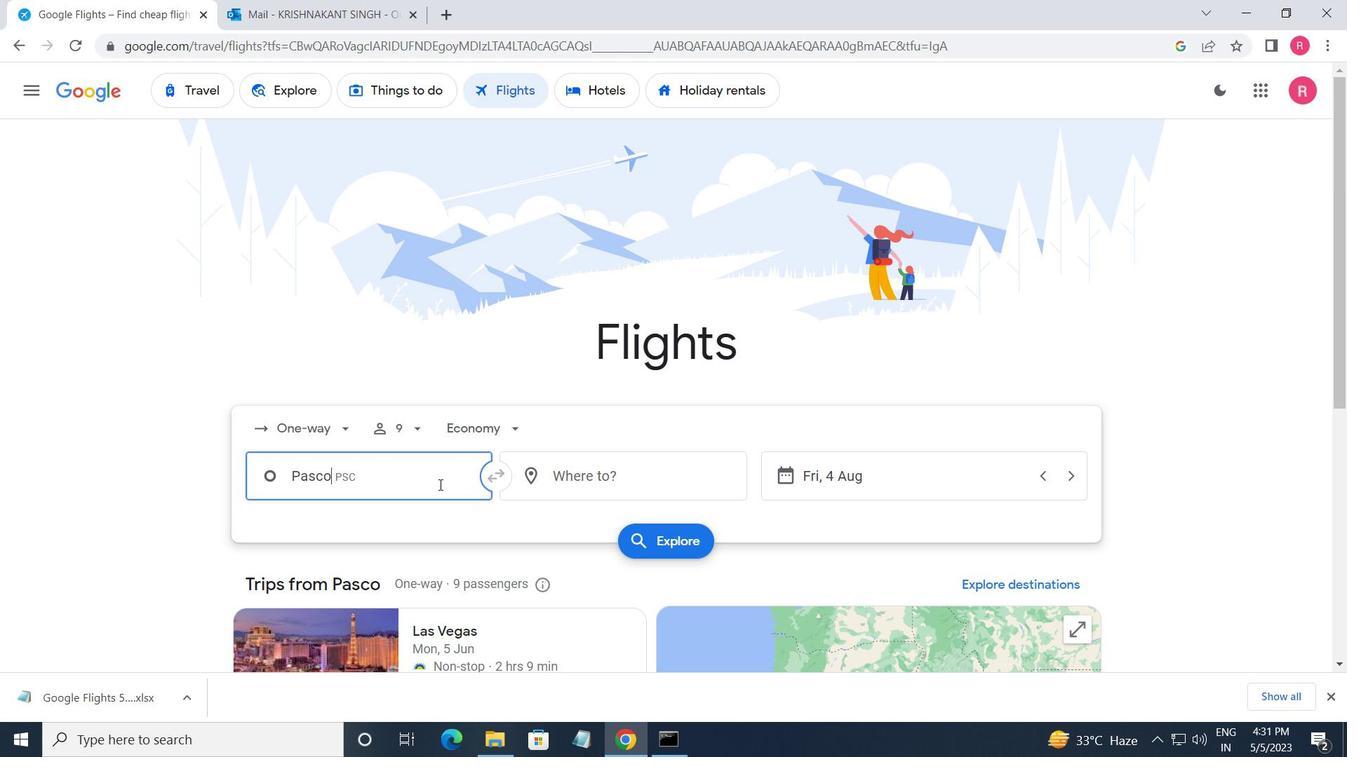 
Action: Key pressed <Key.shift_r>Pasco
Screenshot: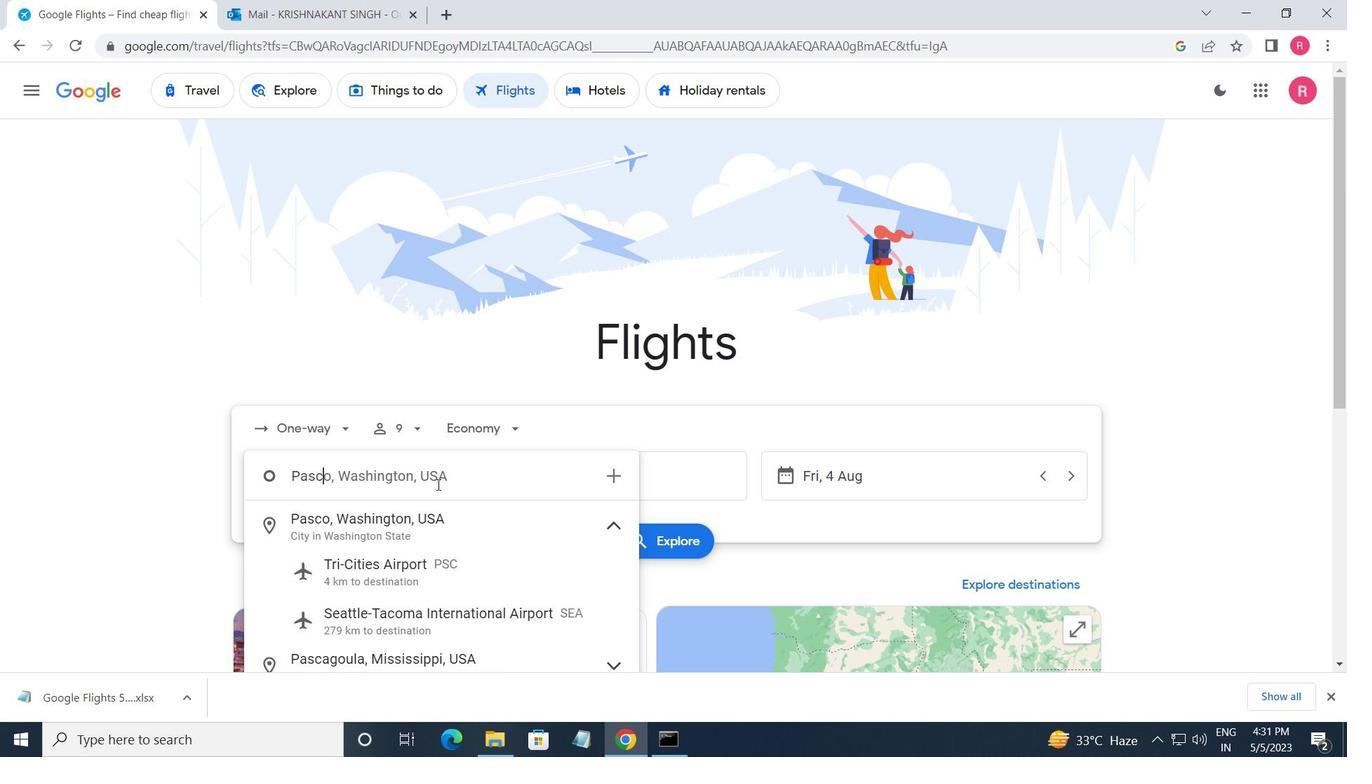 
Action: Mouse moved to (418, 566)
Screenshot: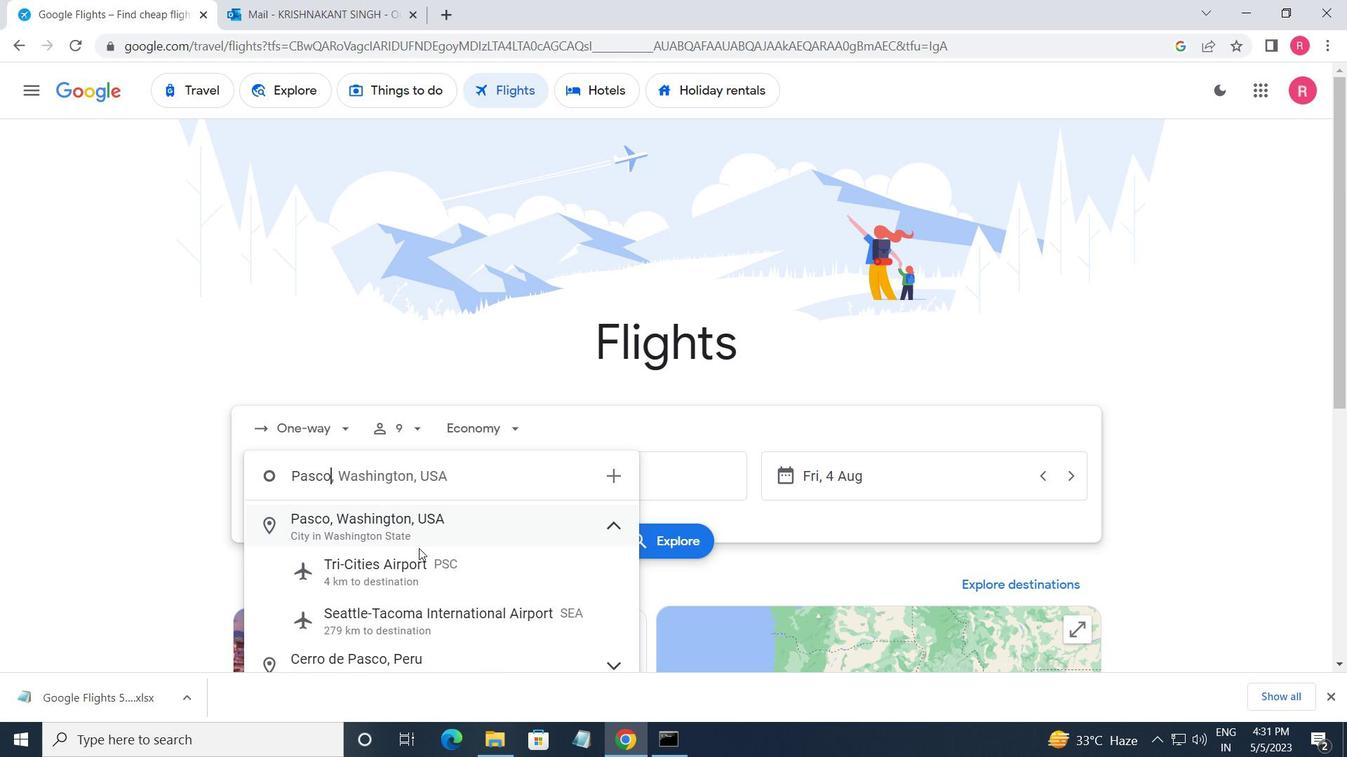 
Action: Mouse pressed left at (418, 566)
Screenshot: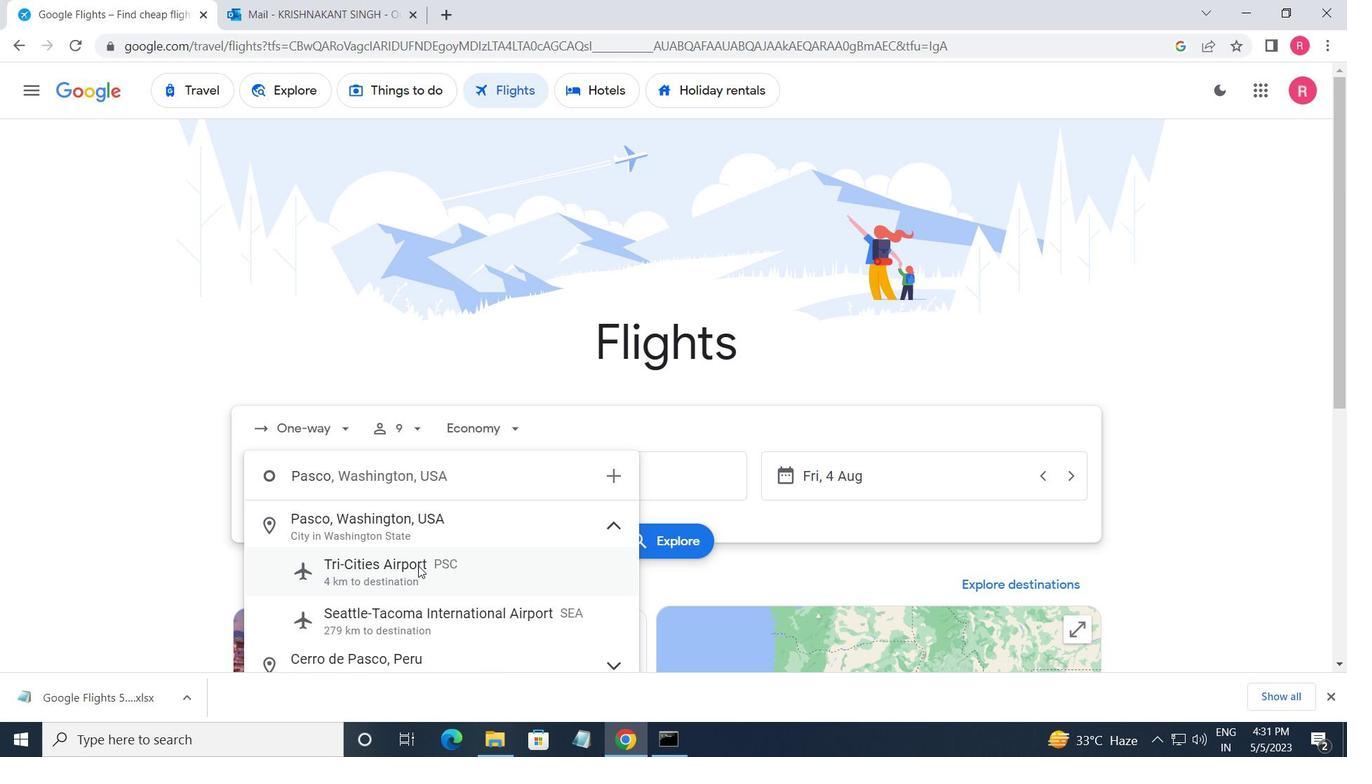 
Action: Mouse moved to (662, 485)
Screenshot: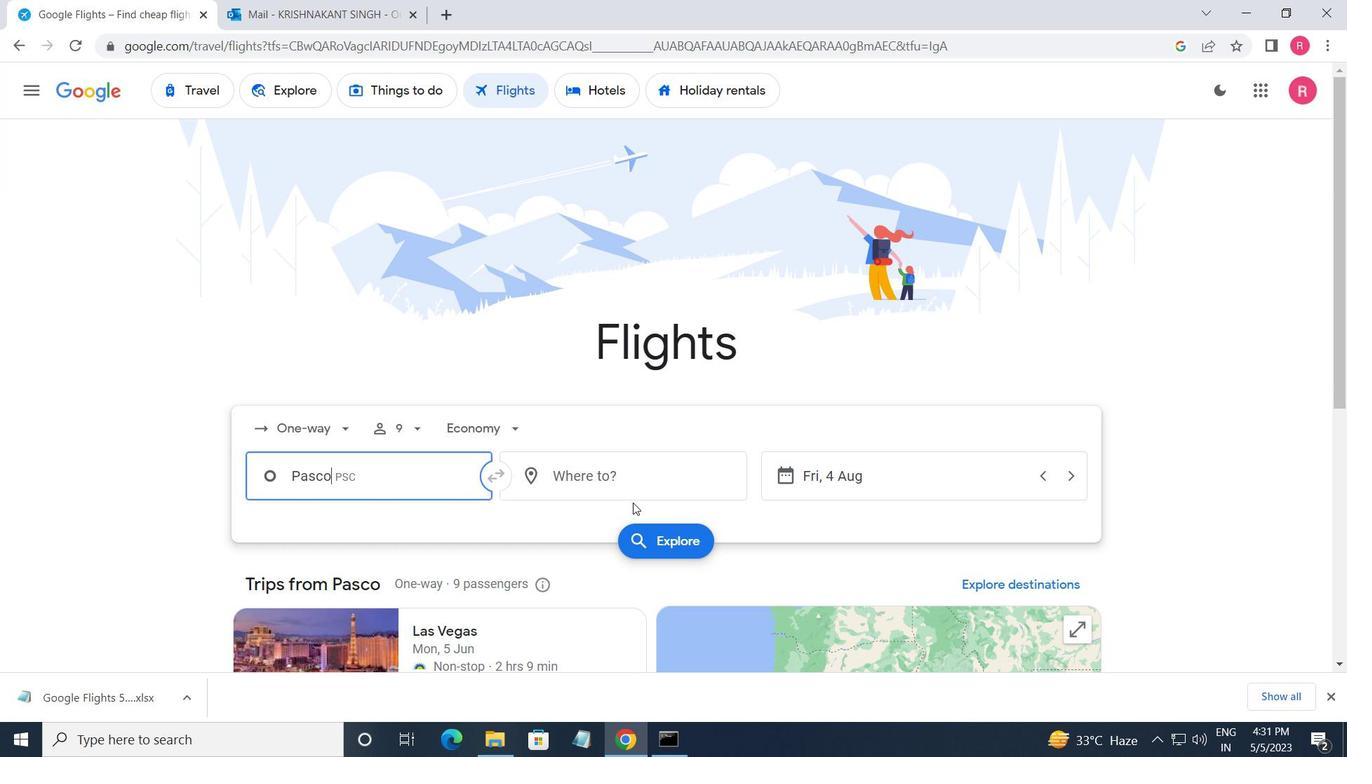 
Action: Mouse pressed left at (662, 485)
Screenshot: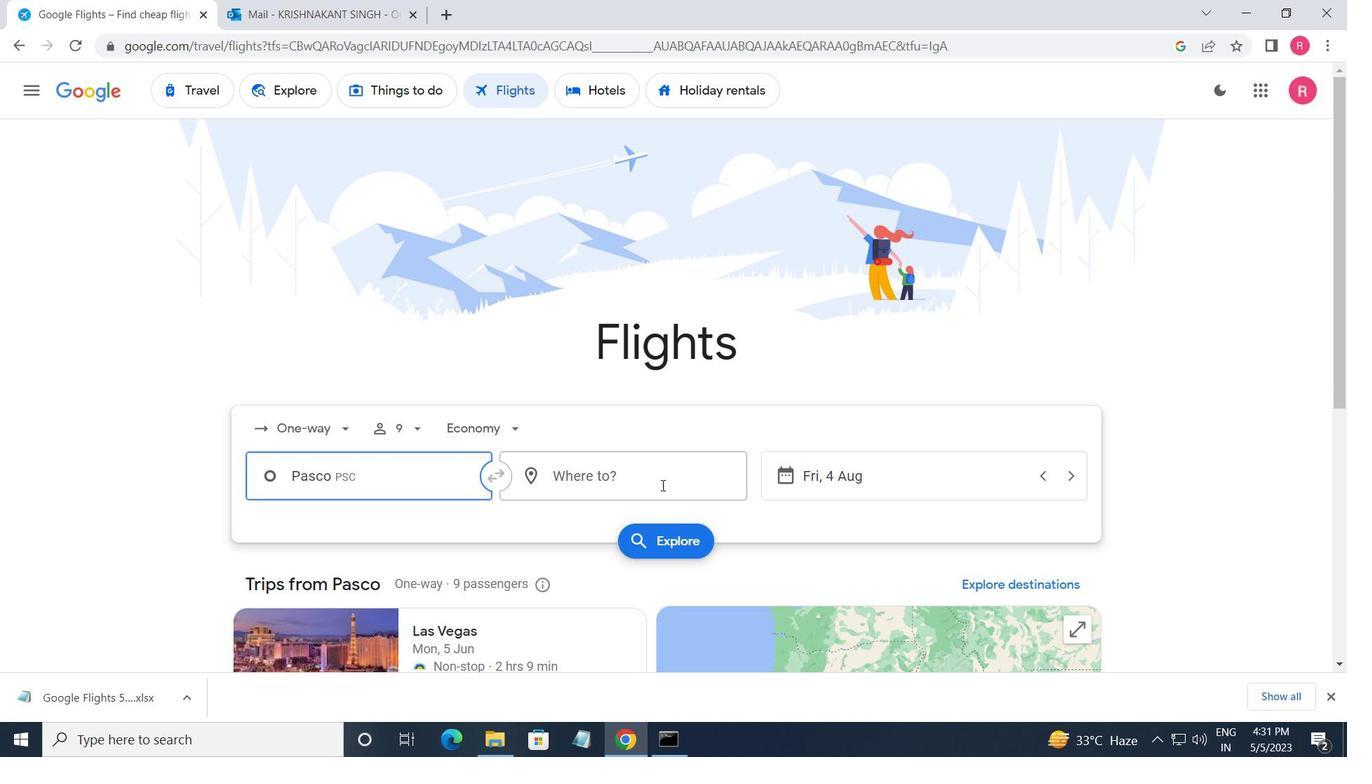 
Action: Key pressed <Key.shift_r>New<Key.space><Key.shift_r>Bern
Screenshot: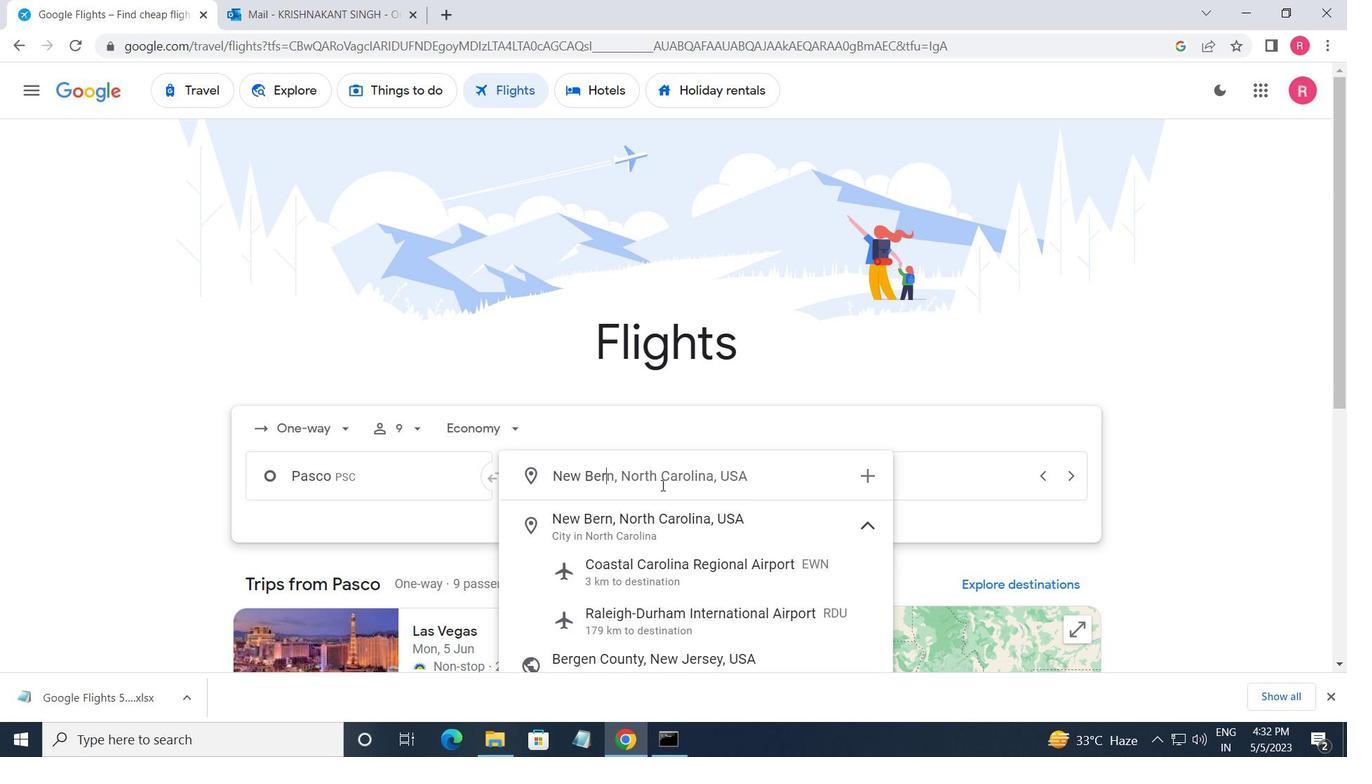 
Action: Mouse moved to (647, 573)
Screenshot: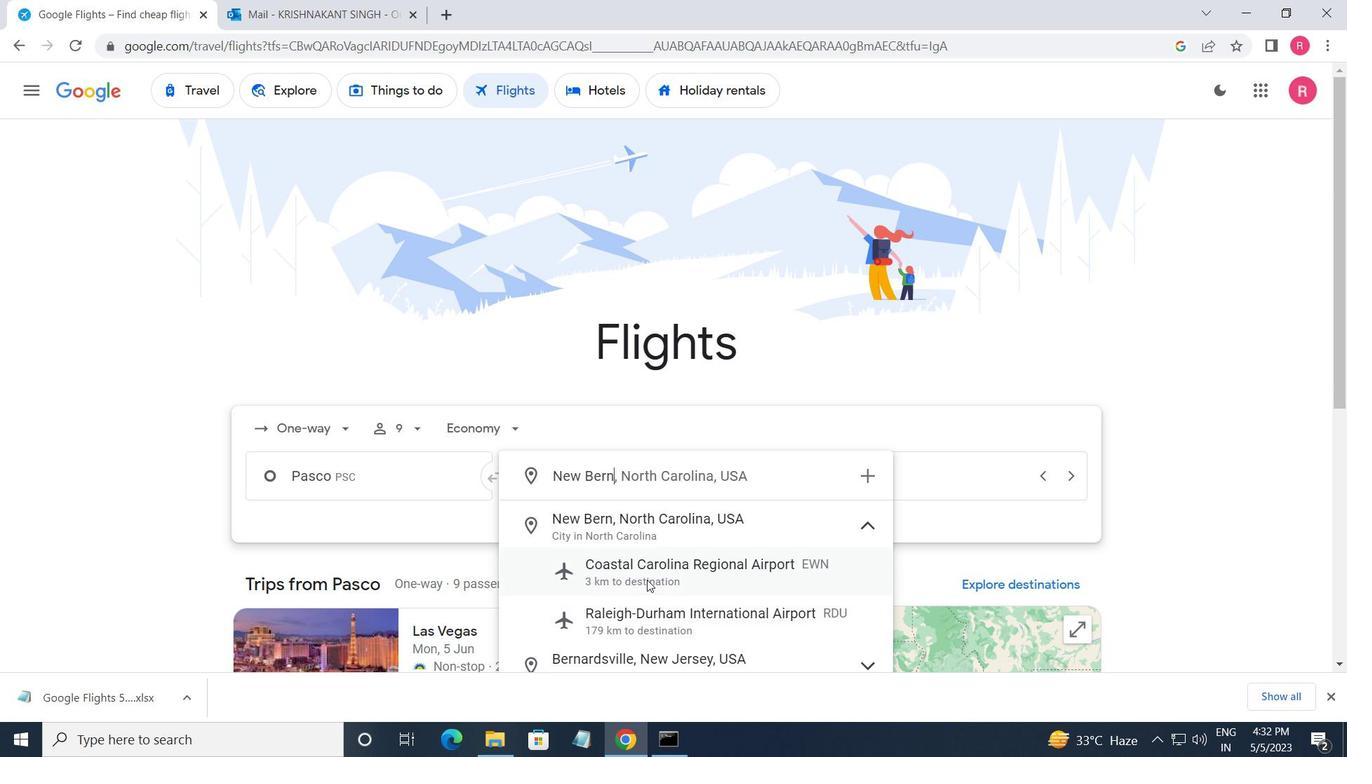 
Action: Mouse pressed left at (647, 573)
Screenshot: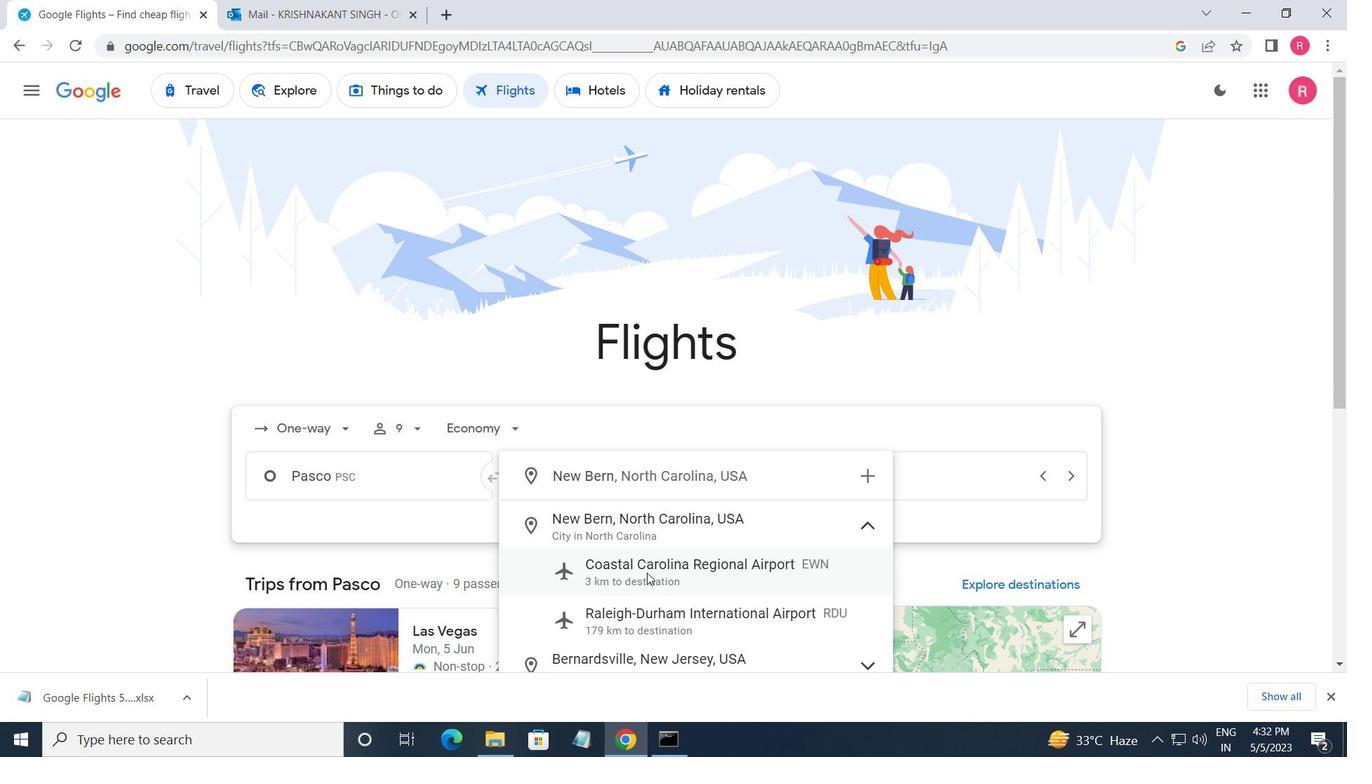 
Action: Mouse moved to (934, 466)
Screenshot: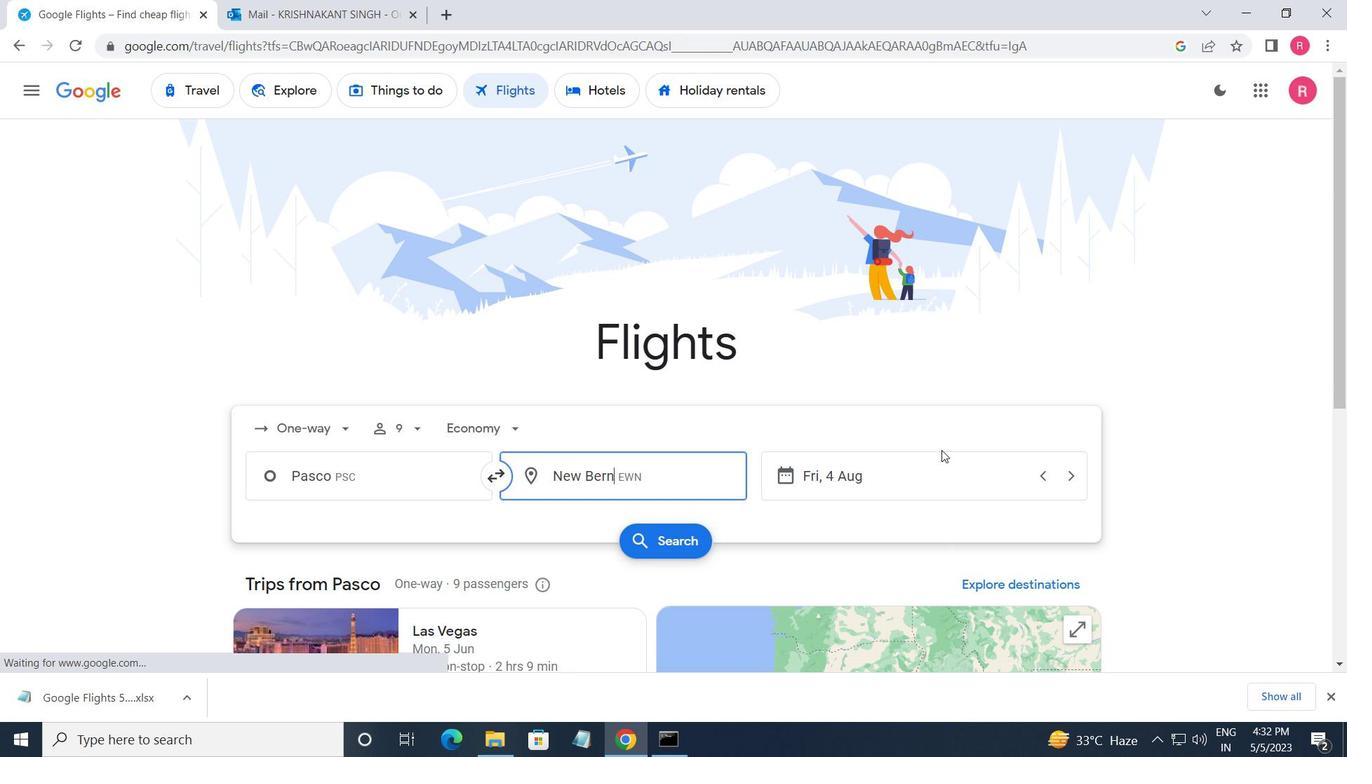 
Action: Mouse pressed left at (934, 466)
Screenshot: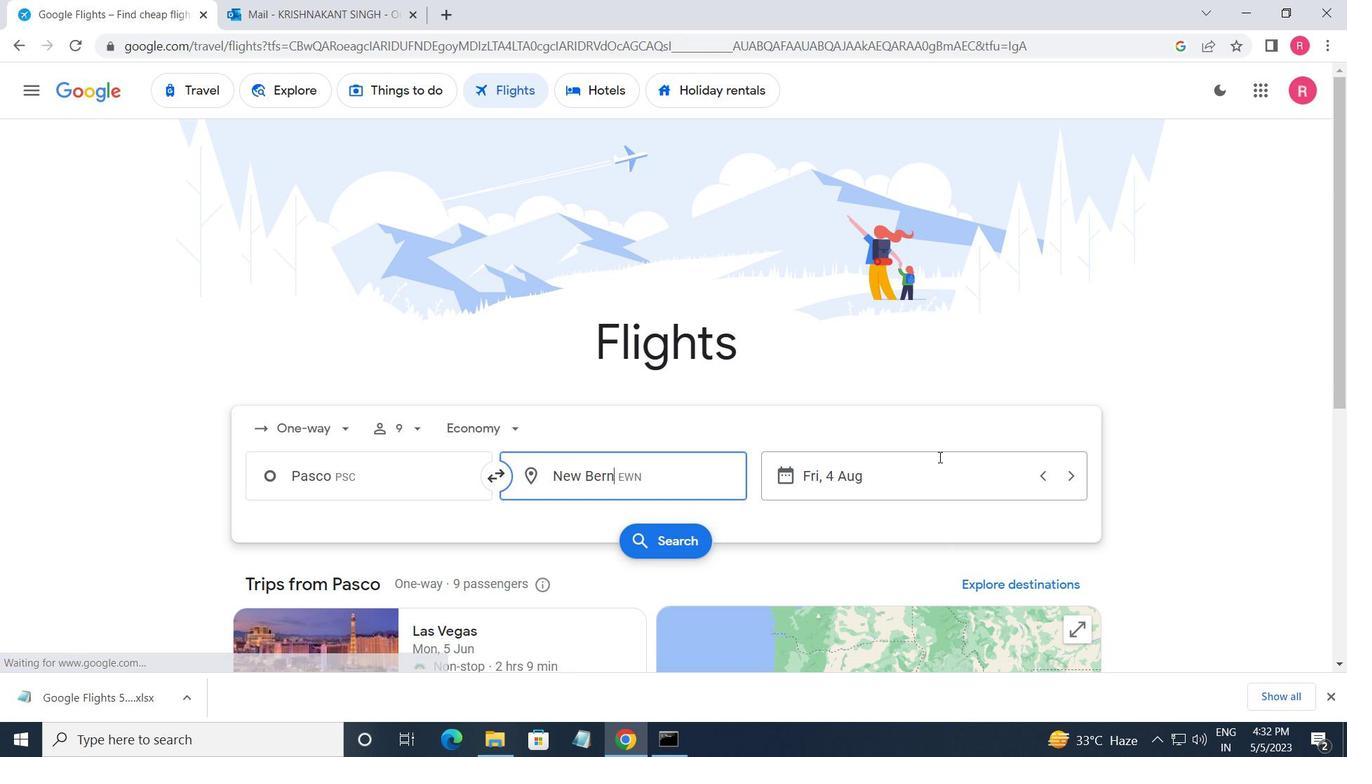 
Action: Mouse moved to (660, 362)
Screenshot: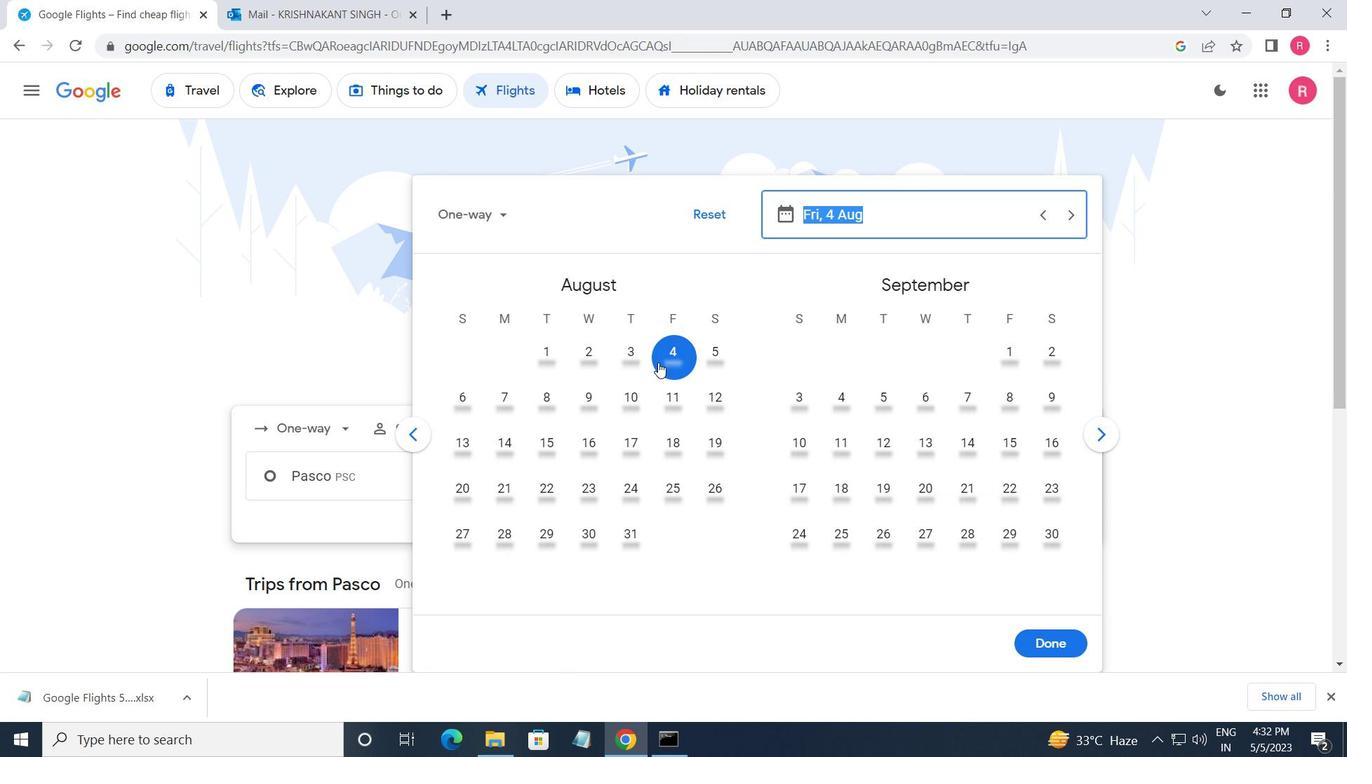 
Action: Mouse pressed left at (660, 362)
Screenshot: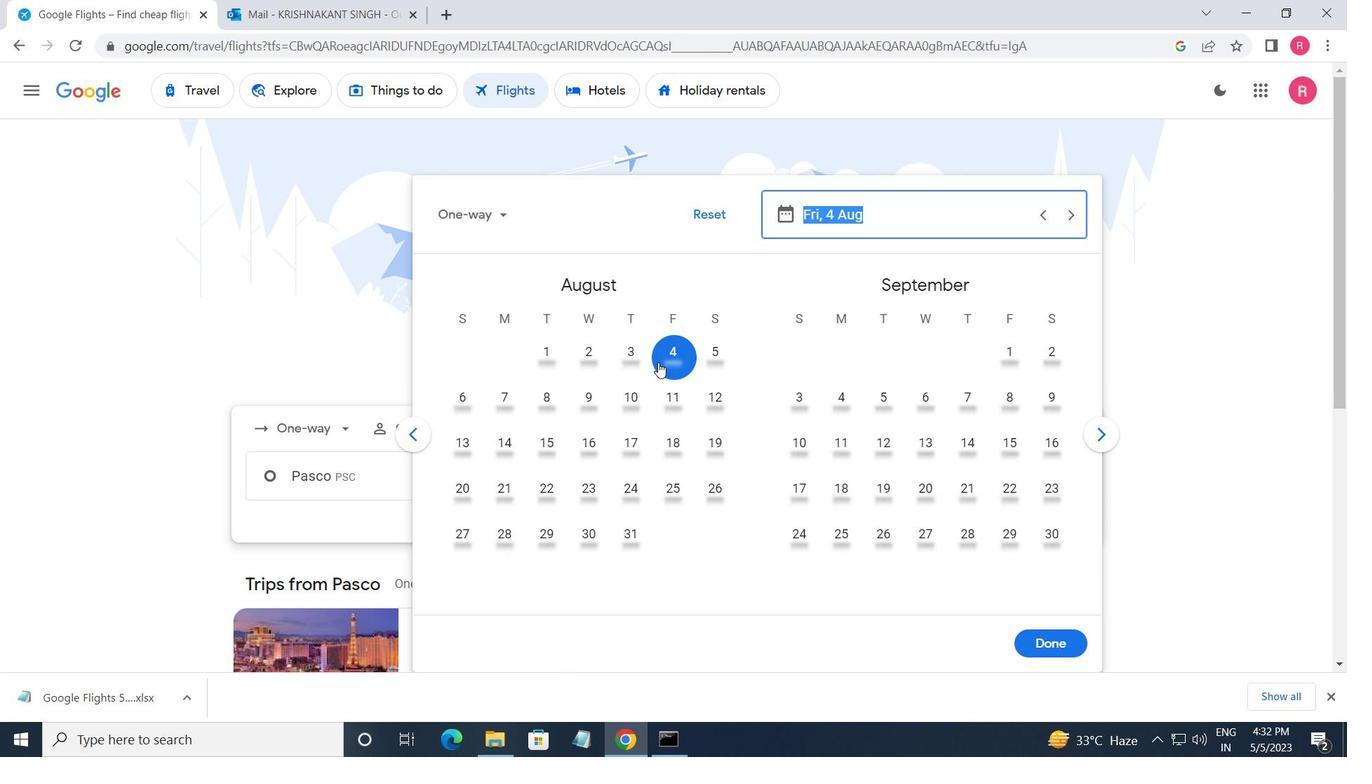 
Action: Mouse moved to (1031, 644)
Screenshot: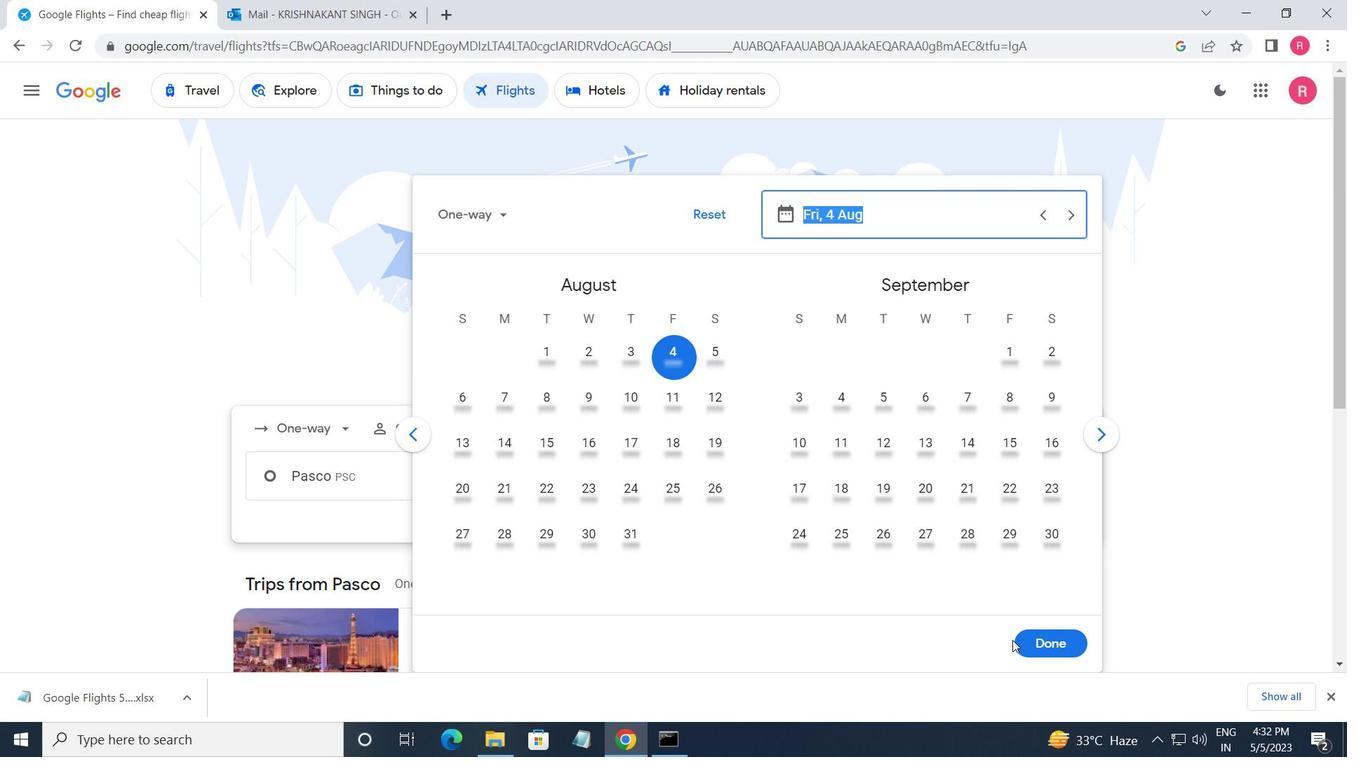 
Action: Mouse pressed left at (1031, 644)
Screenshot: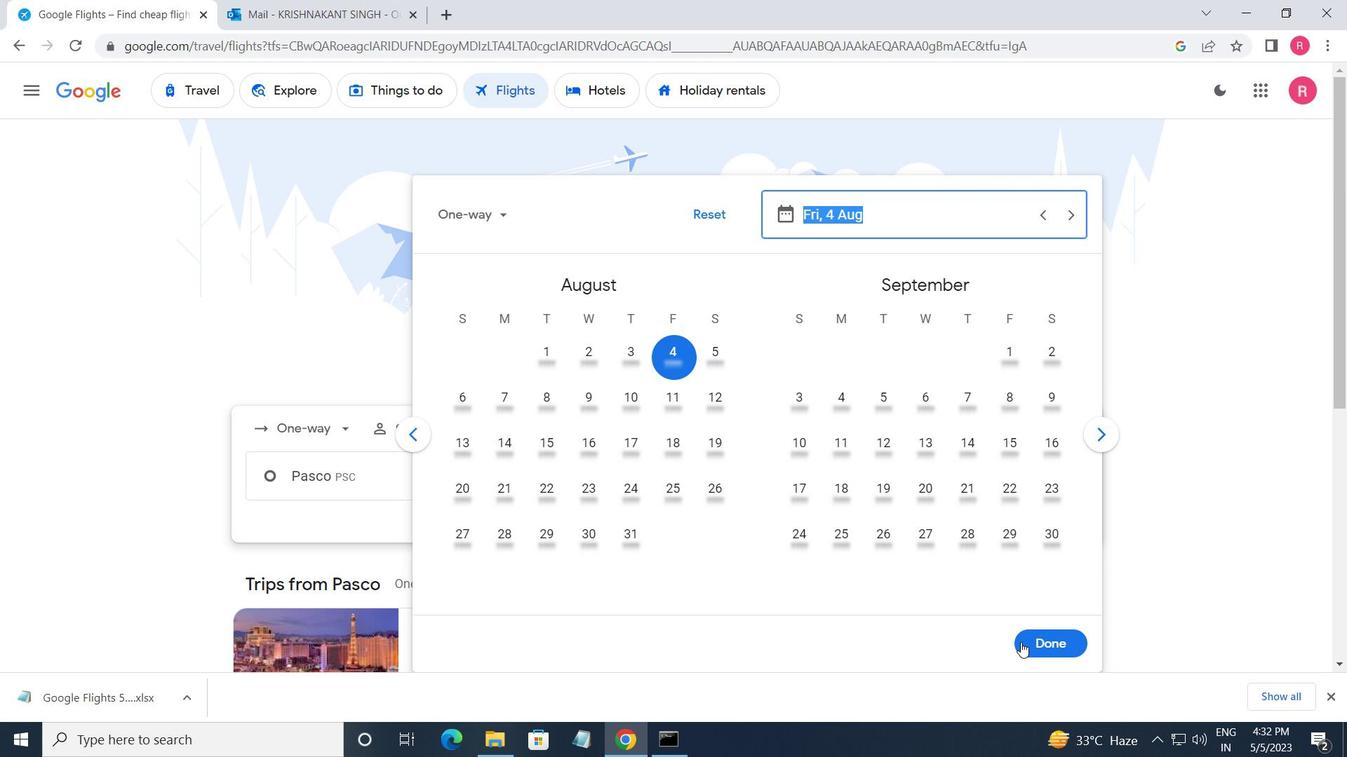 
Action: Mouse moved to (685, 543)
Screenshot: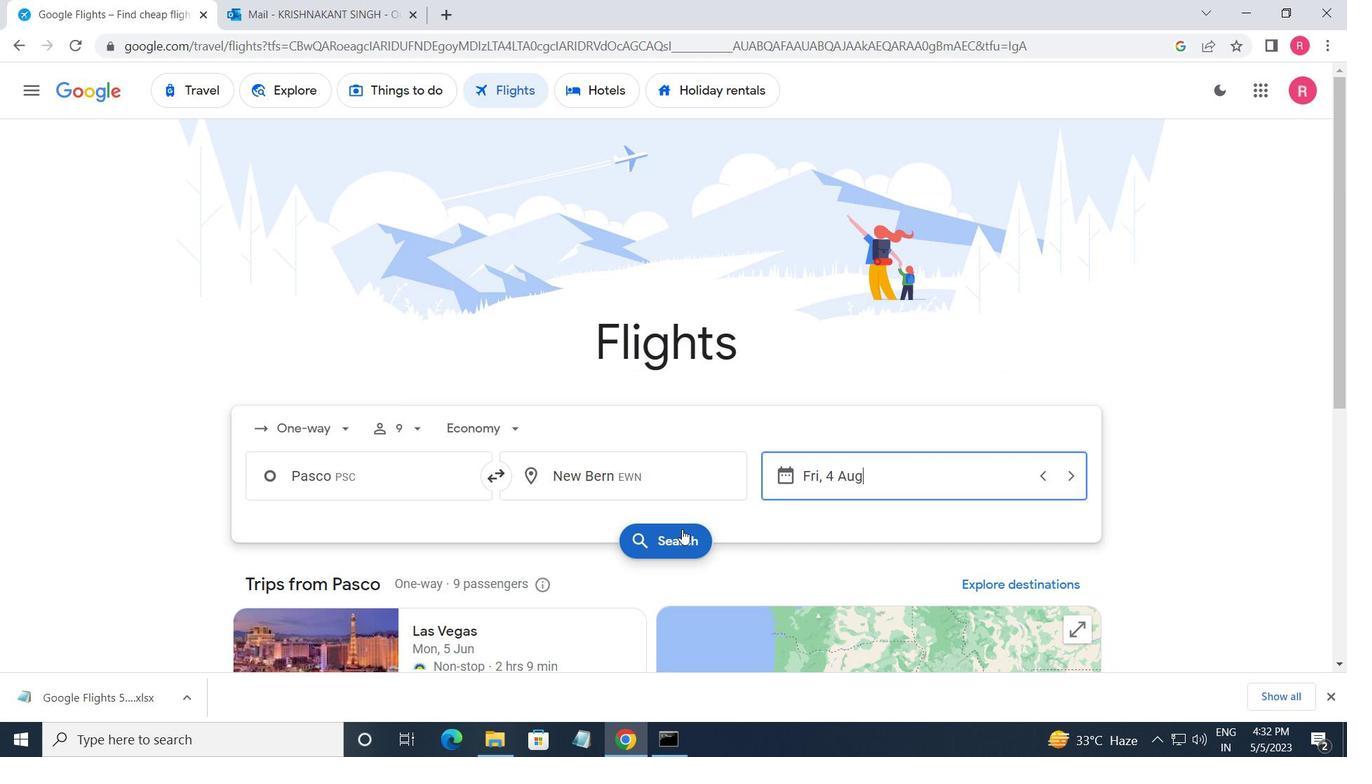 
Action: Mouse pressed left at (685, 543)
Screenshot: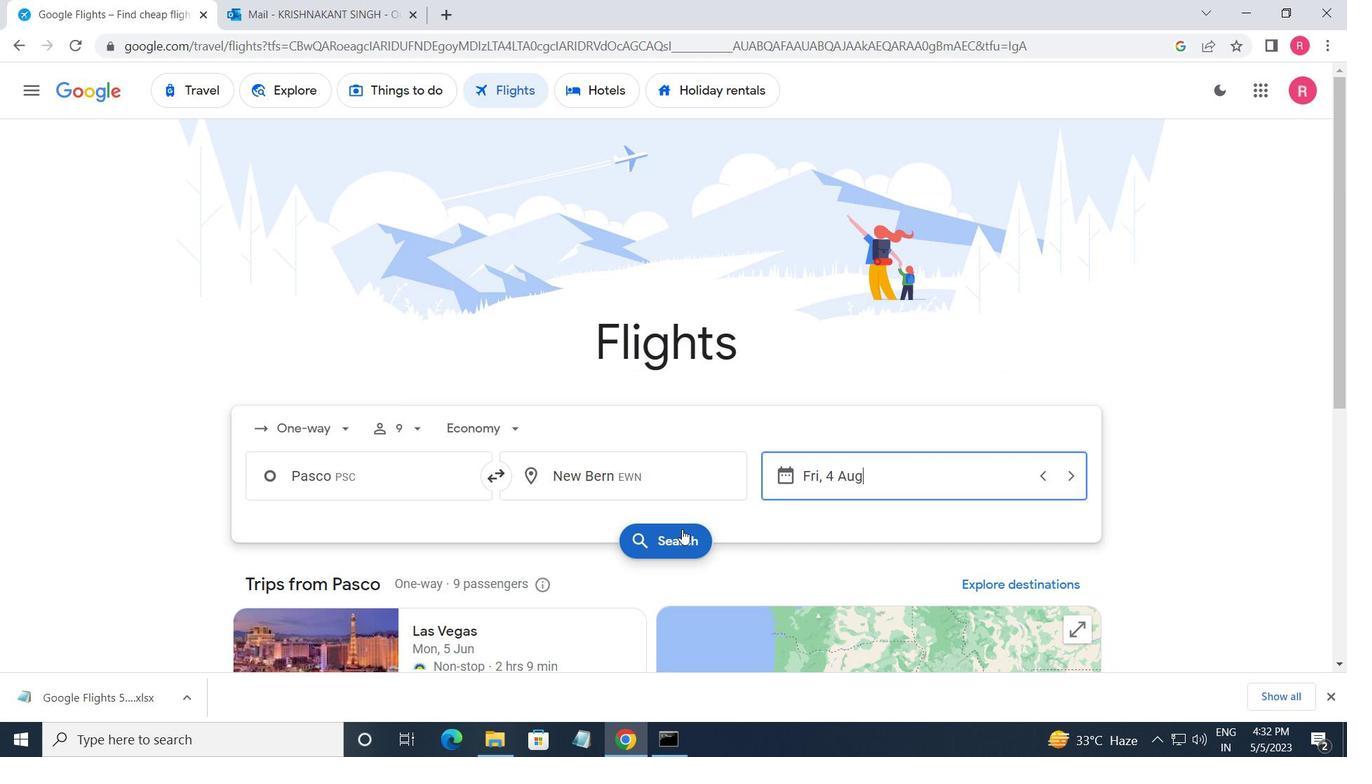
Action: Mouse moved to (258, 260)
Screenshot: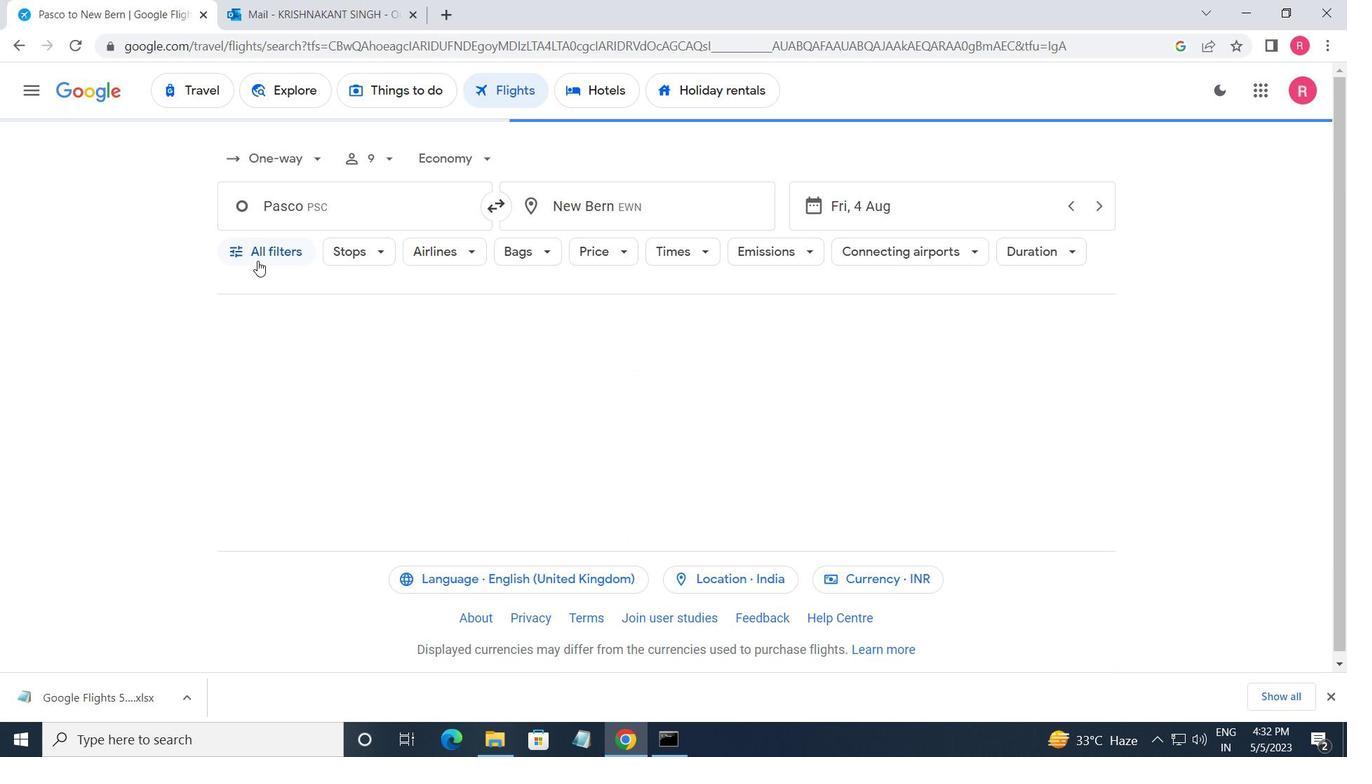 
Action: Mouse pressed left at (258, 260)
Screenshot: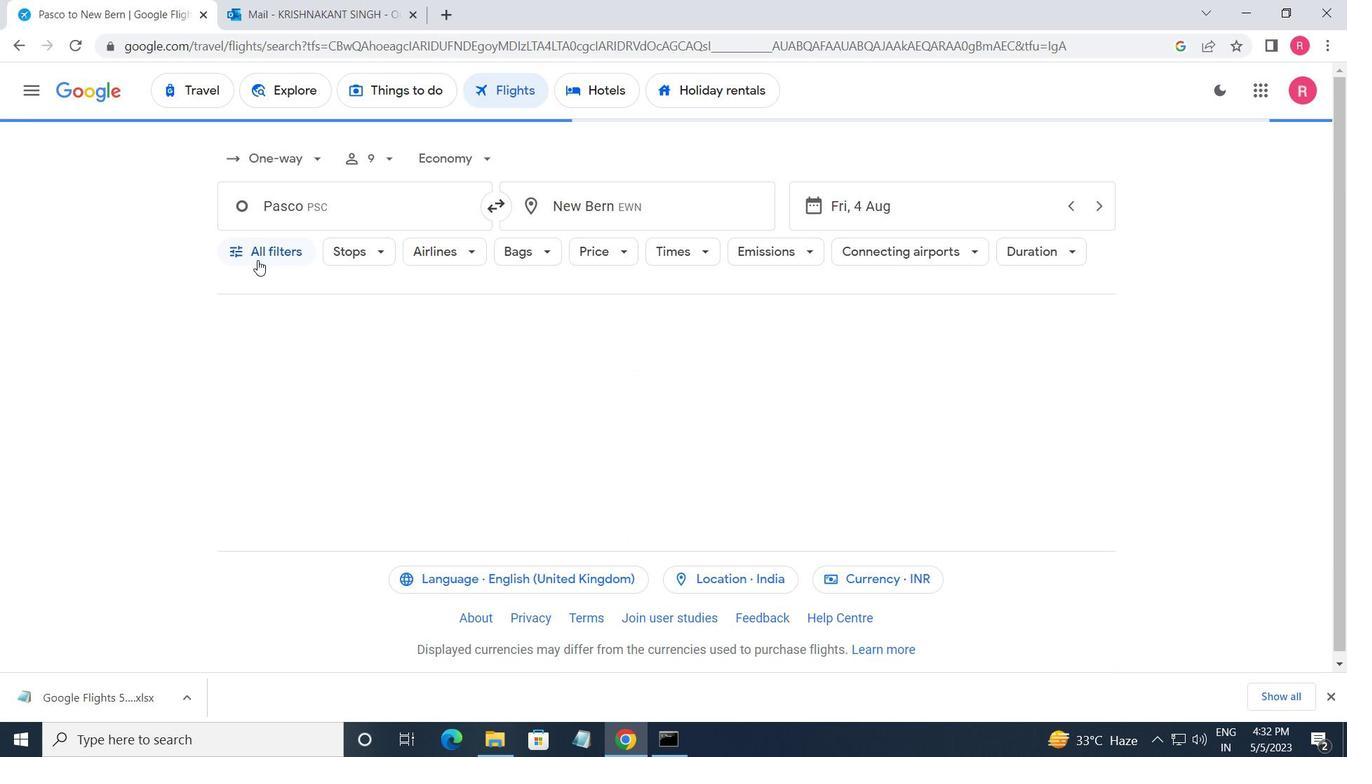 
Action: Mouse moved to (250, 264)
Screenshot: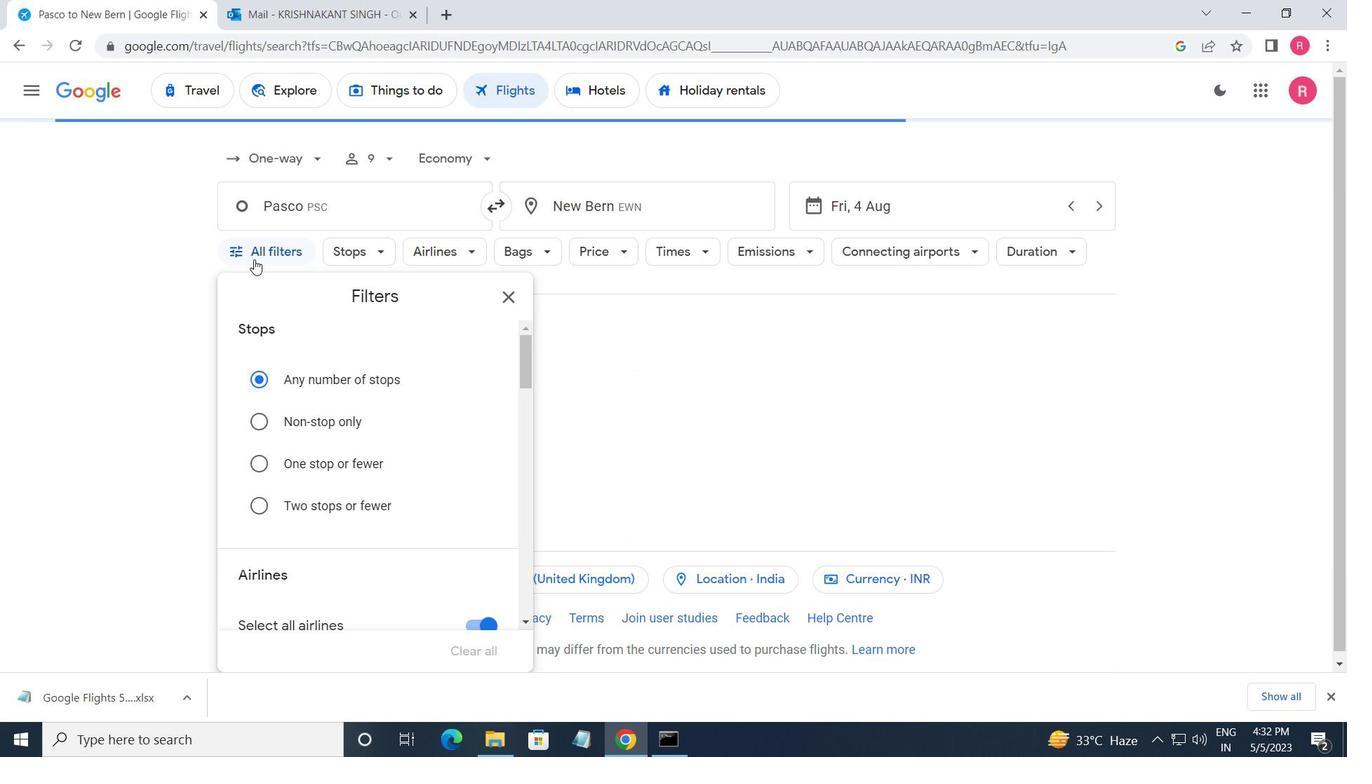 
Action: Mouse scrolled (250, 263) with delta (0, 0)
Screenshot: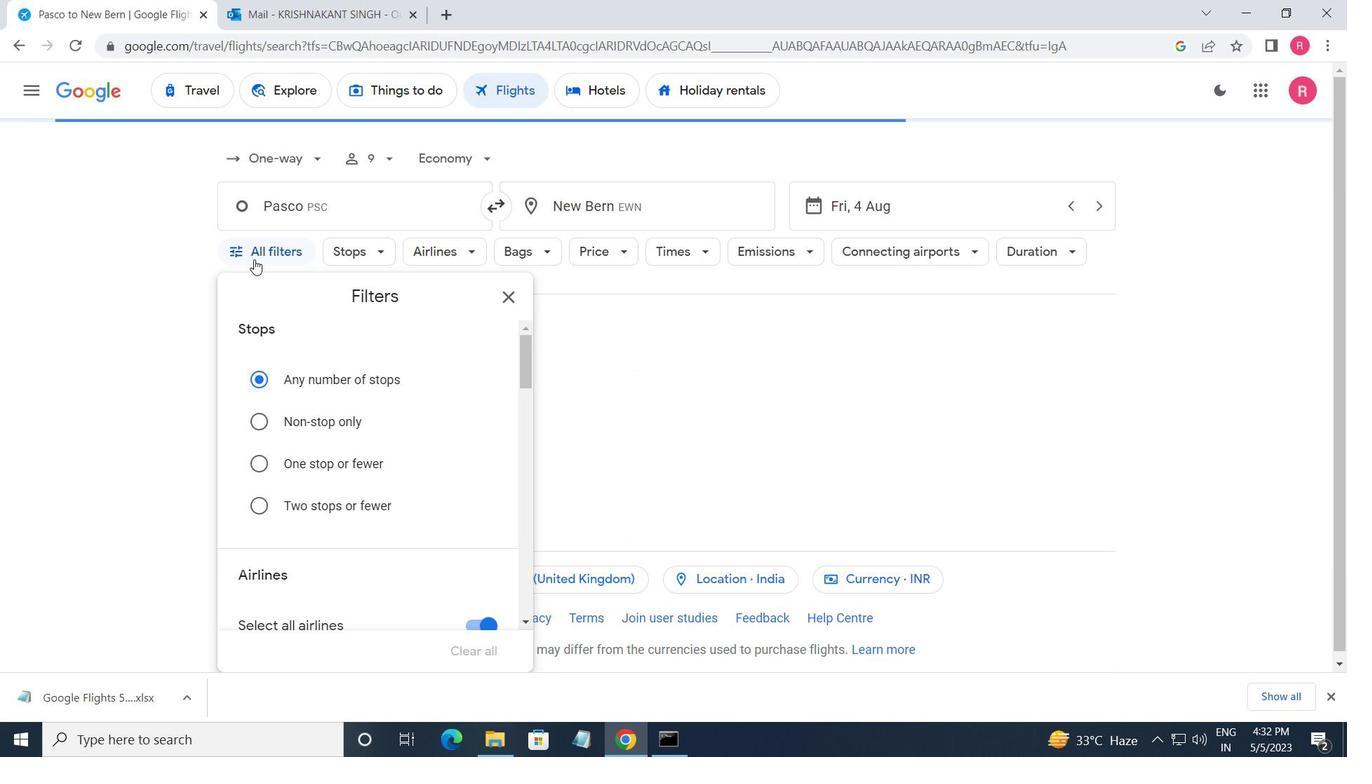 
Action: Mouse moved to (253, 270)
Screenshot: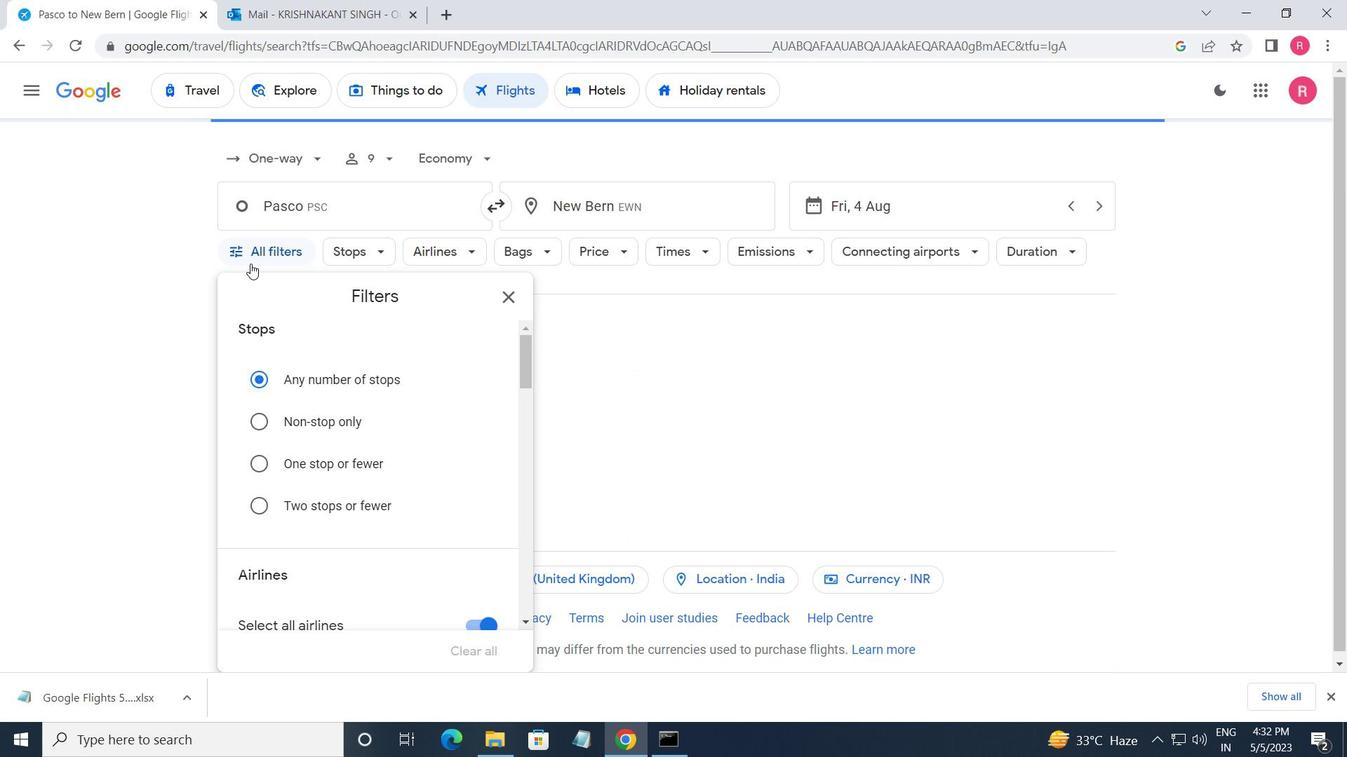 
Action: Mouse scrolled (253, 269) with delta (0, 0)
Screenshot: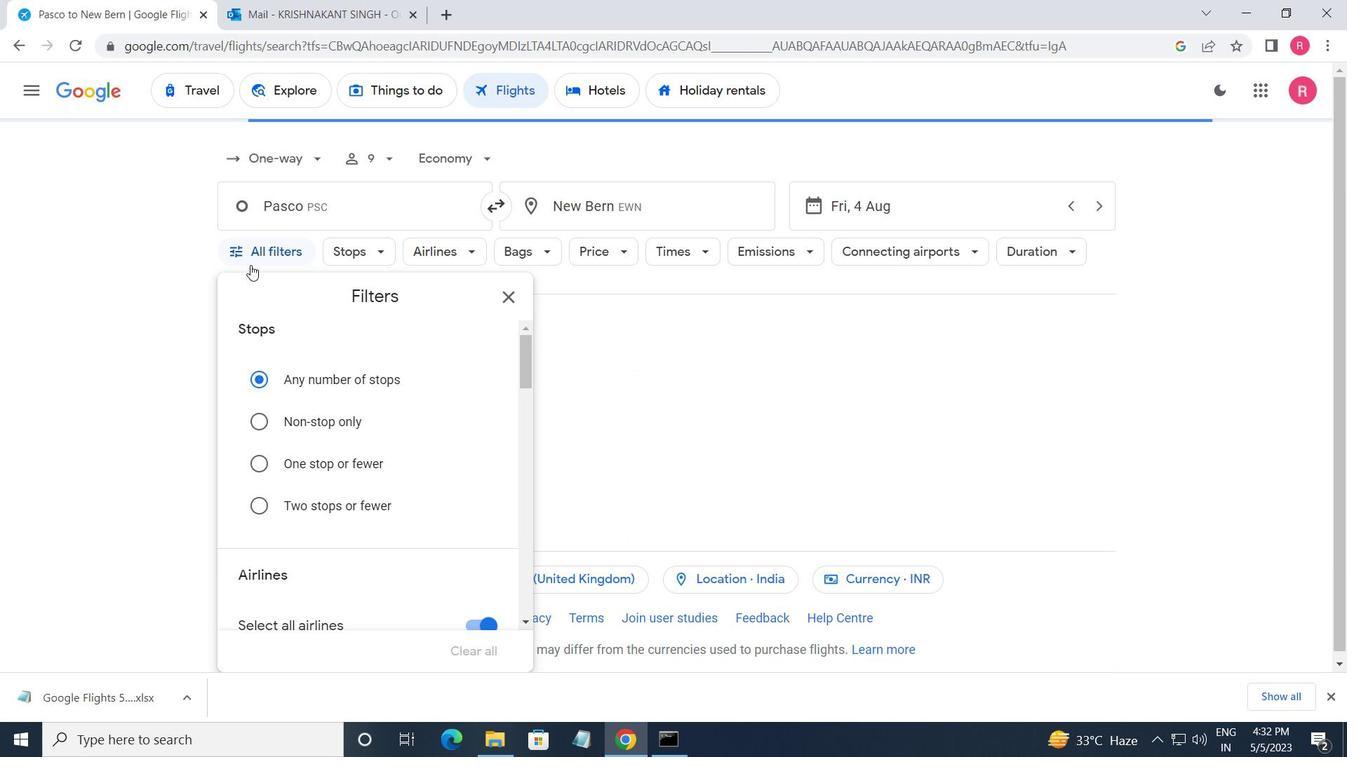 
Action: Mouse moved to (341, 465)
Screenshot: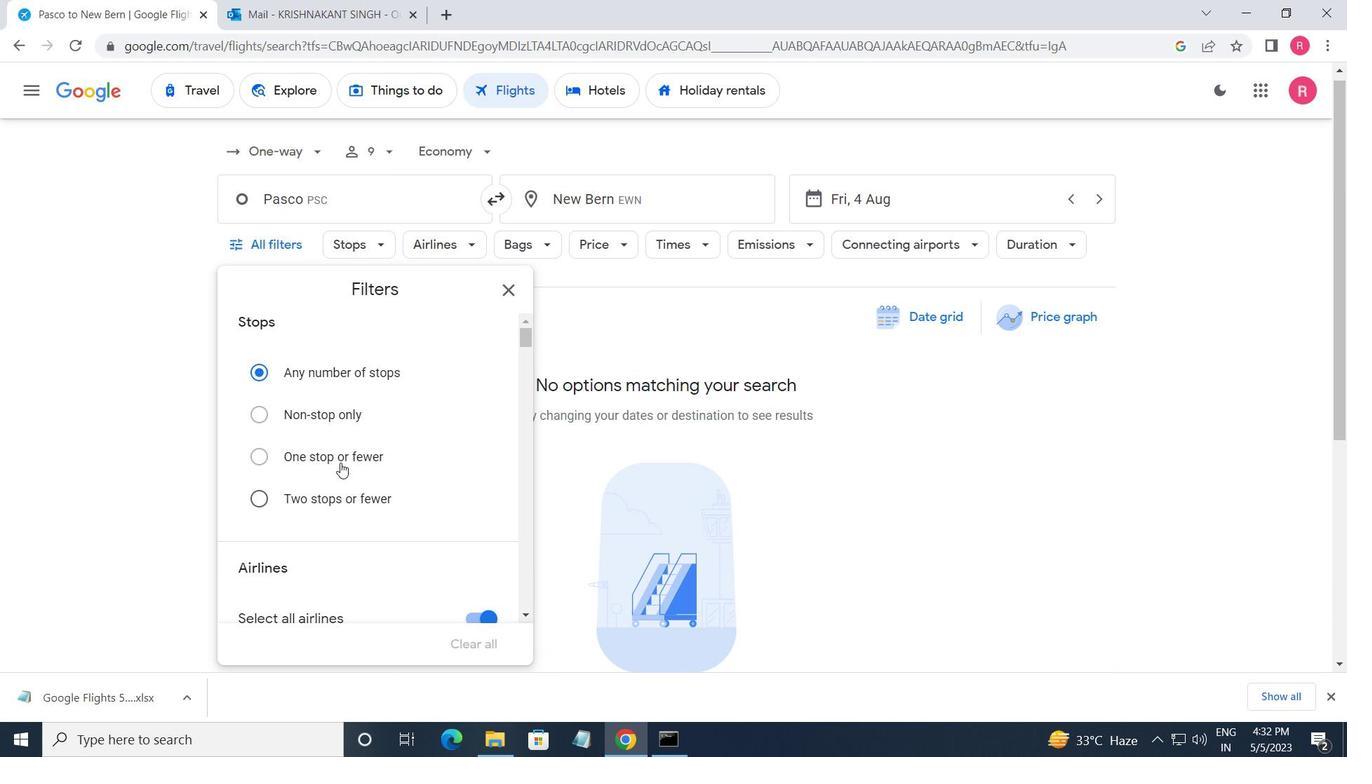 
Action: Mouse scrolled (341, 465) with delta (0, 0)
Screenshot: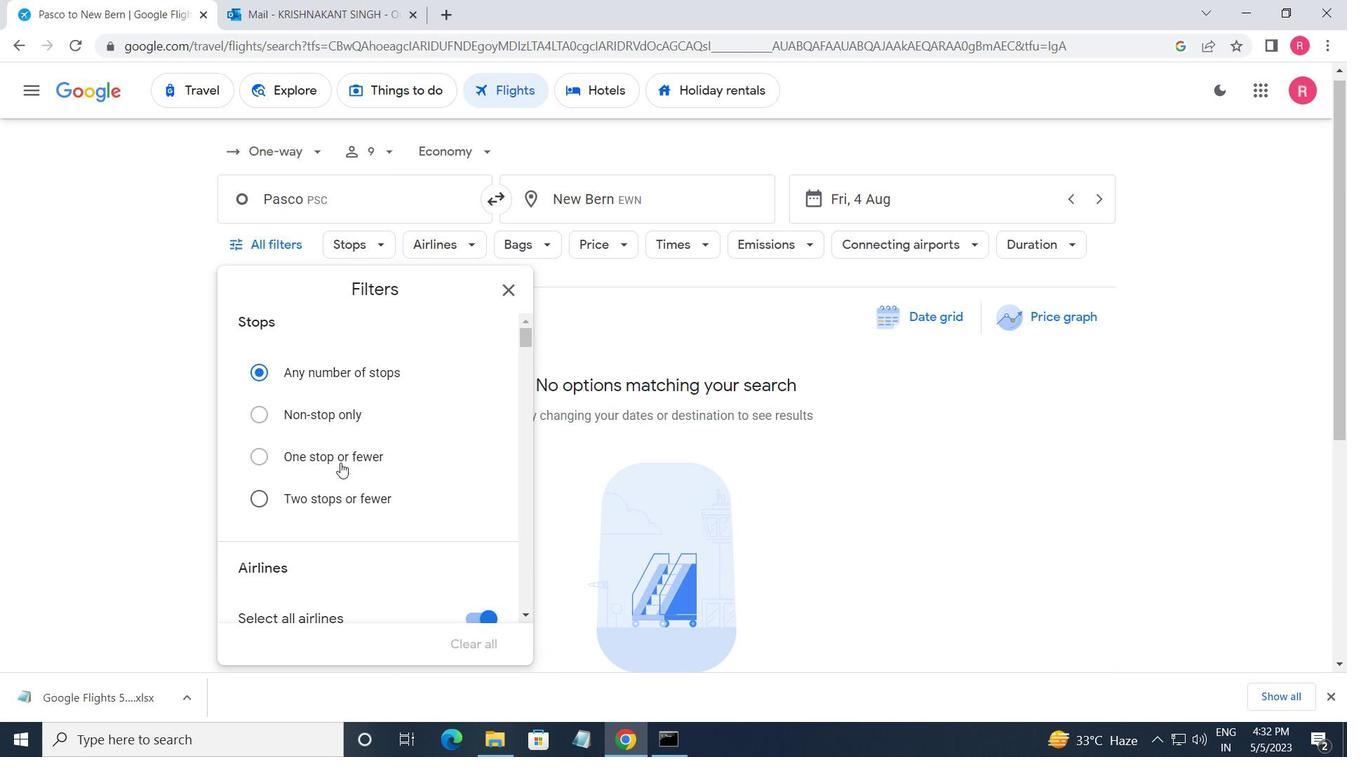 
Action: Mouse moved to (341, 466)
Screenshot: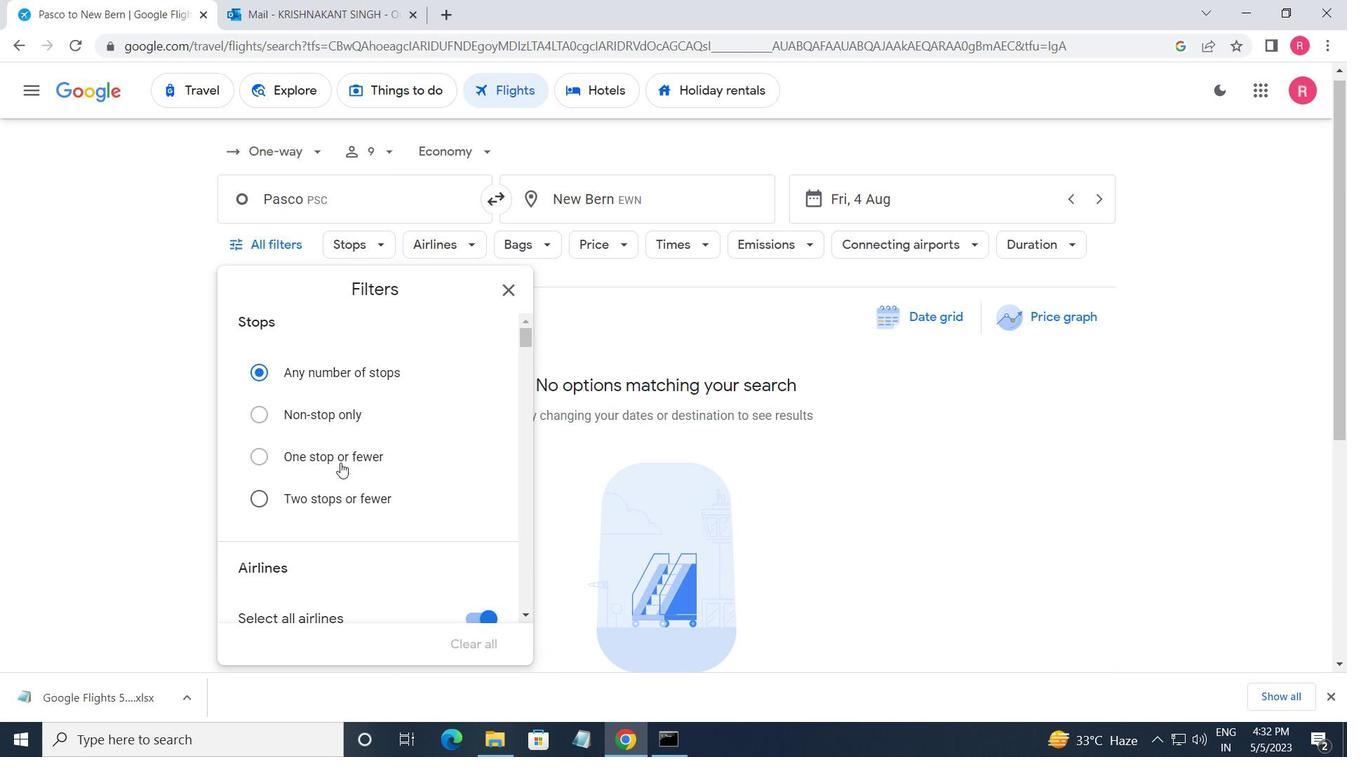 
Action: Mouse scrolled (341, 465) with delta (0, 0)
Screenshot: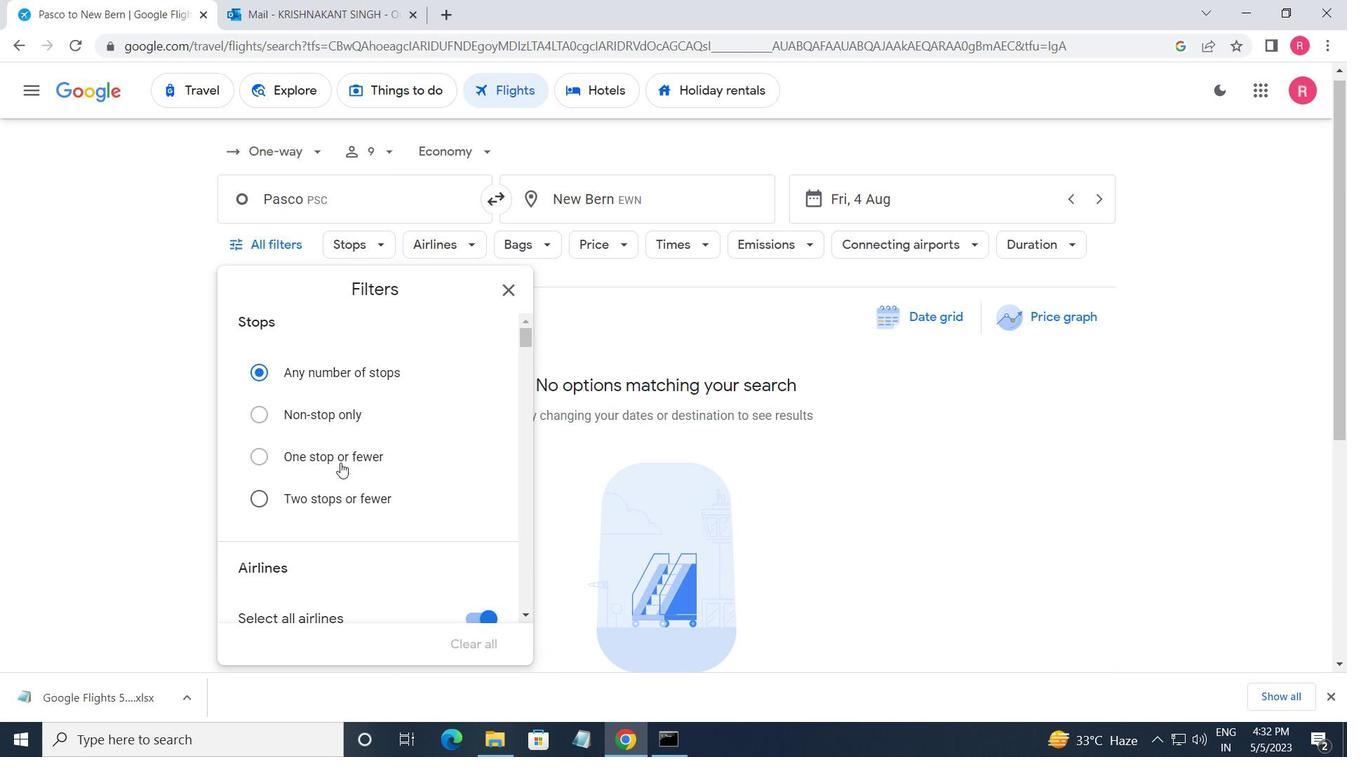 
Action: Mouse moved to (341, 466)
Screenshot: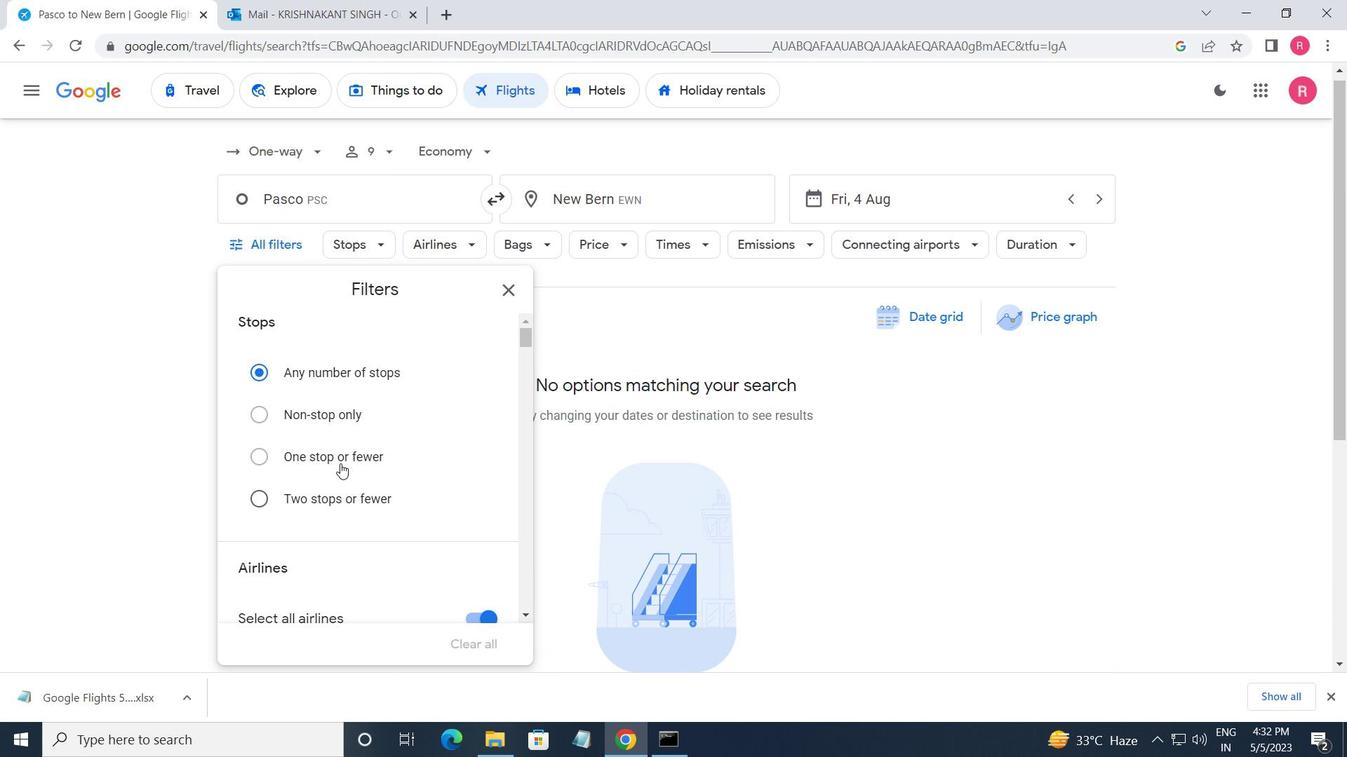 
Action: Mouse scrolled (341, 465) with delta (0, 0)
Screenshot: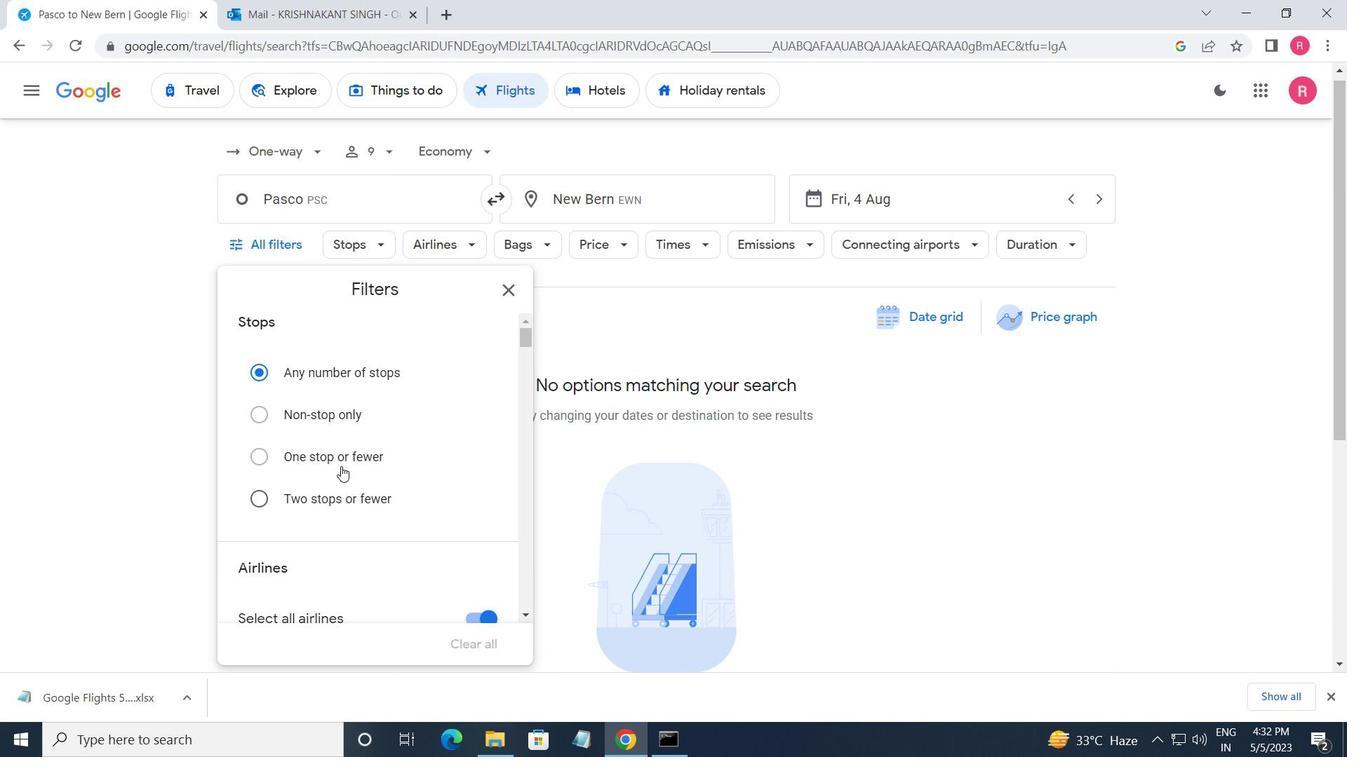 
Action: Mouse moved to (343, 466)
Screenshot: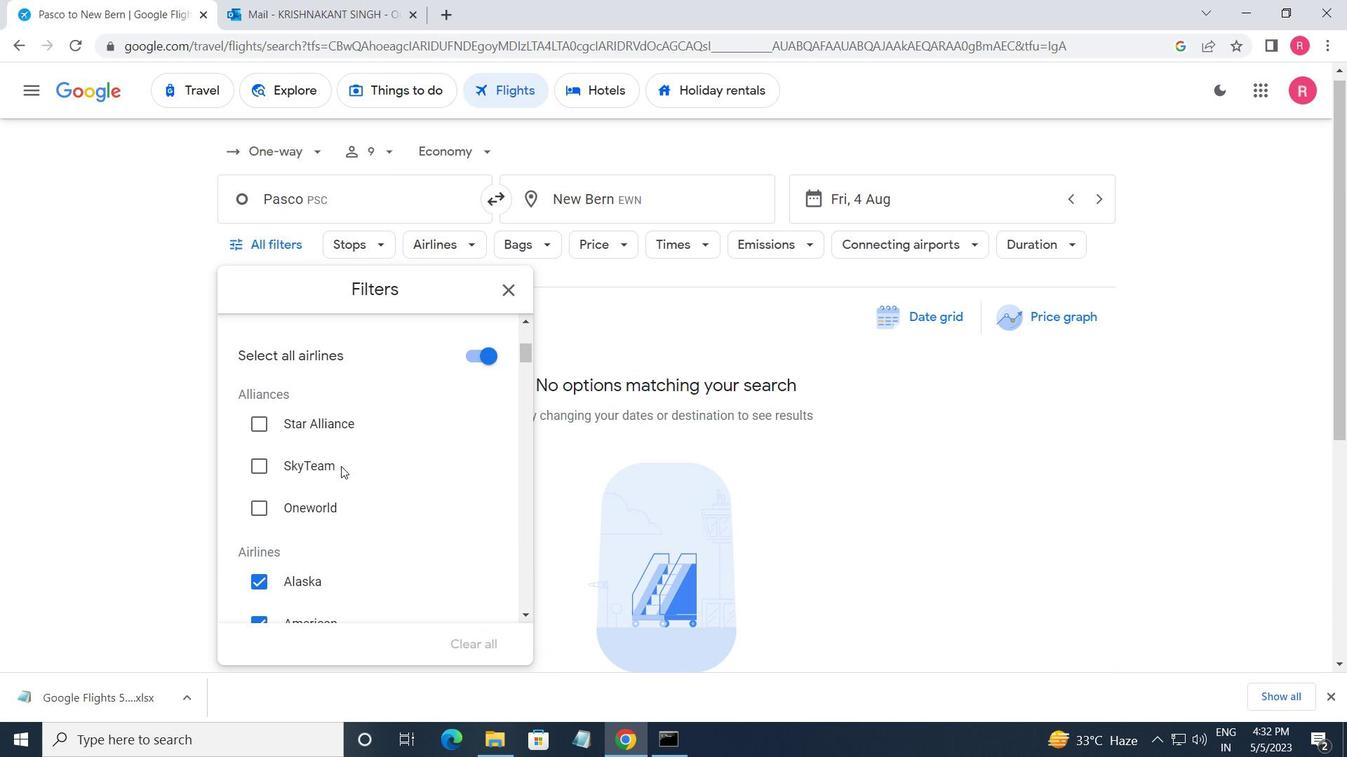 
Action: Mouse scrolled (343, 465) with delta (0, 0)
Screenshot: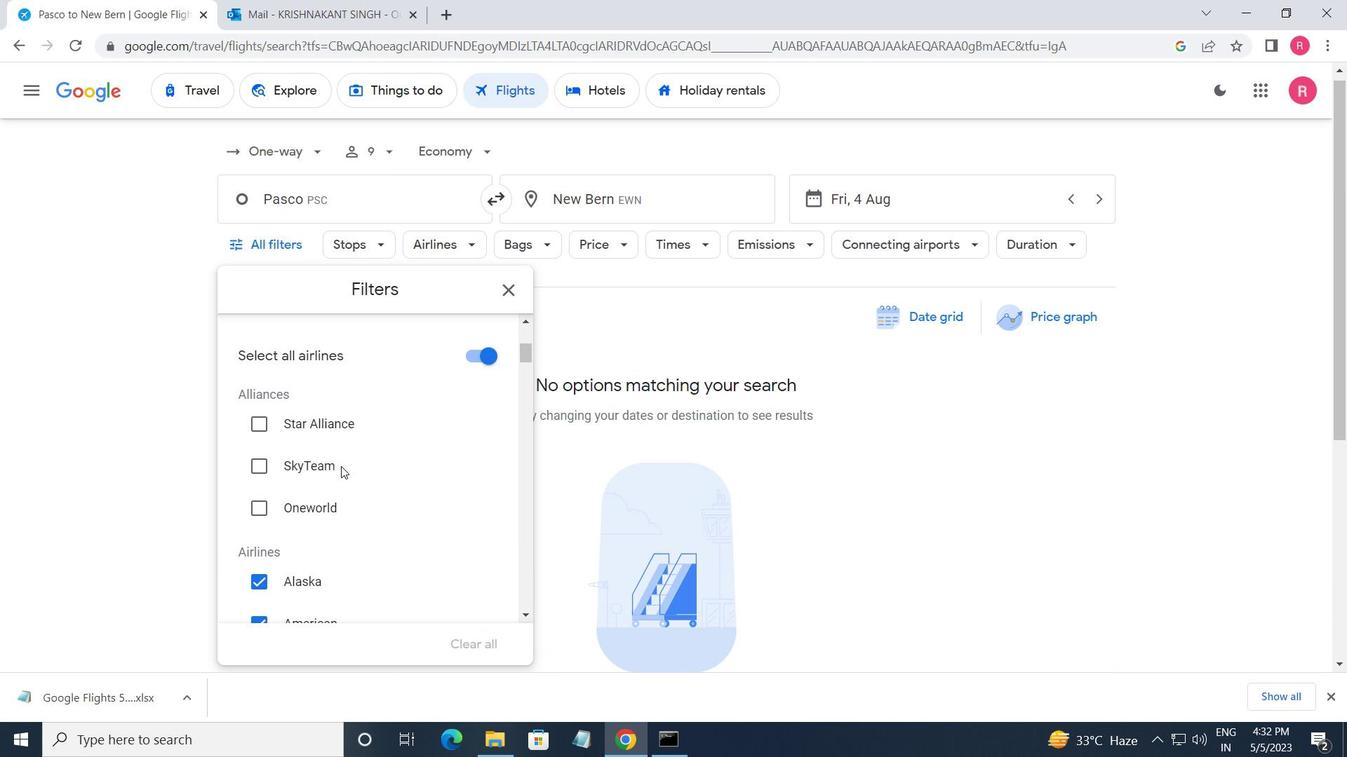 
Action: Mouse scrolled (343, 465) with delta (0, 0)
Screenshot: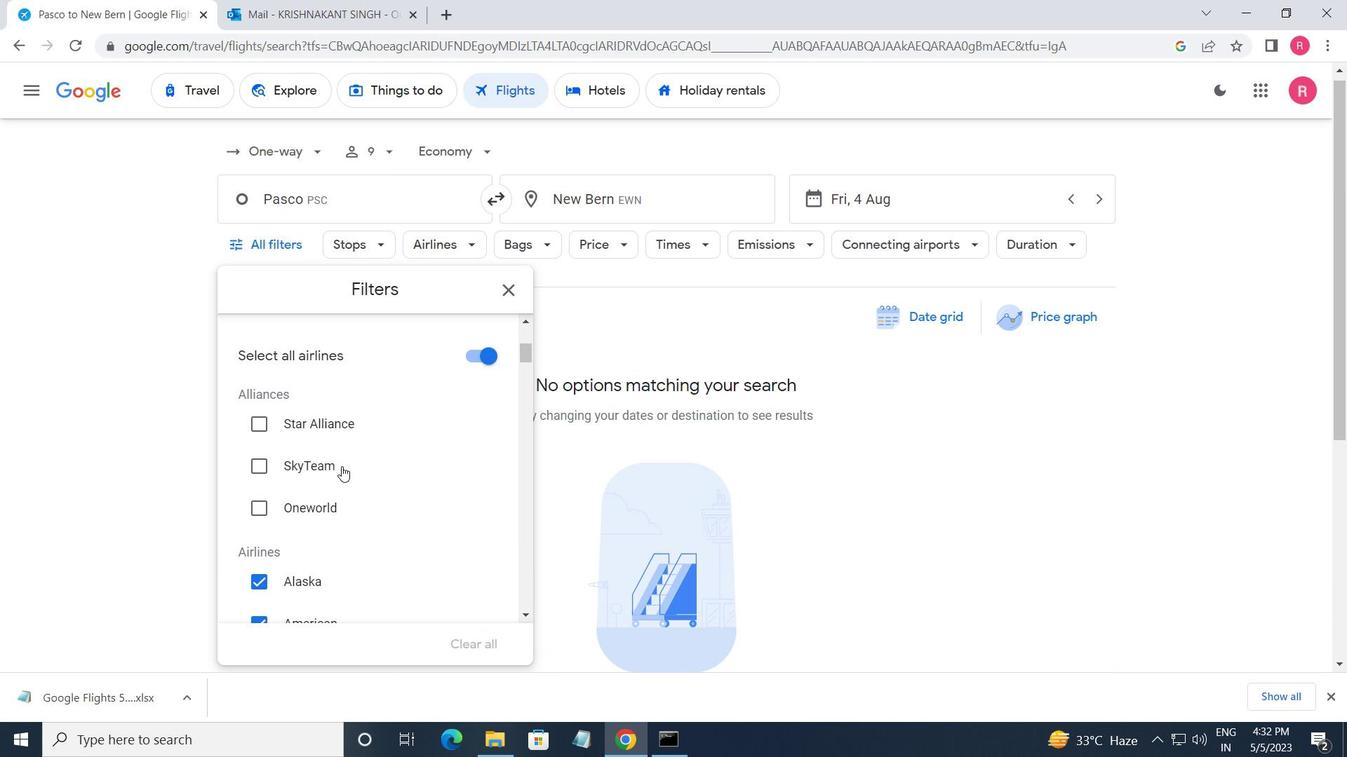 
Action: Mouse moved to (459, 408)
Screenshot: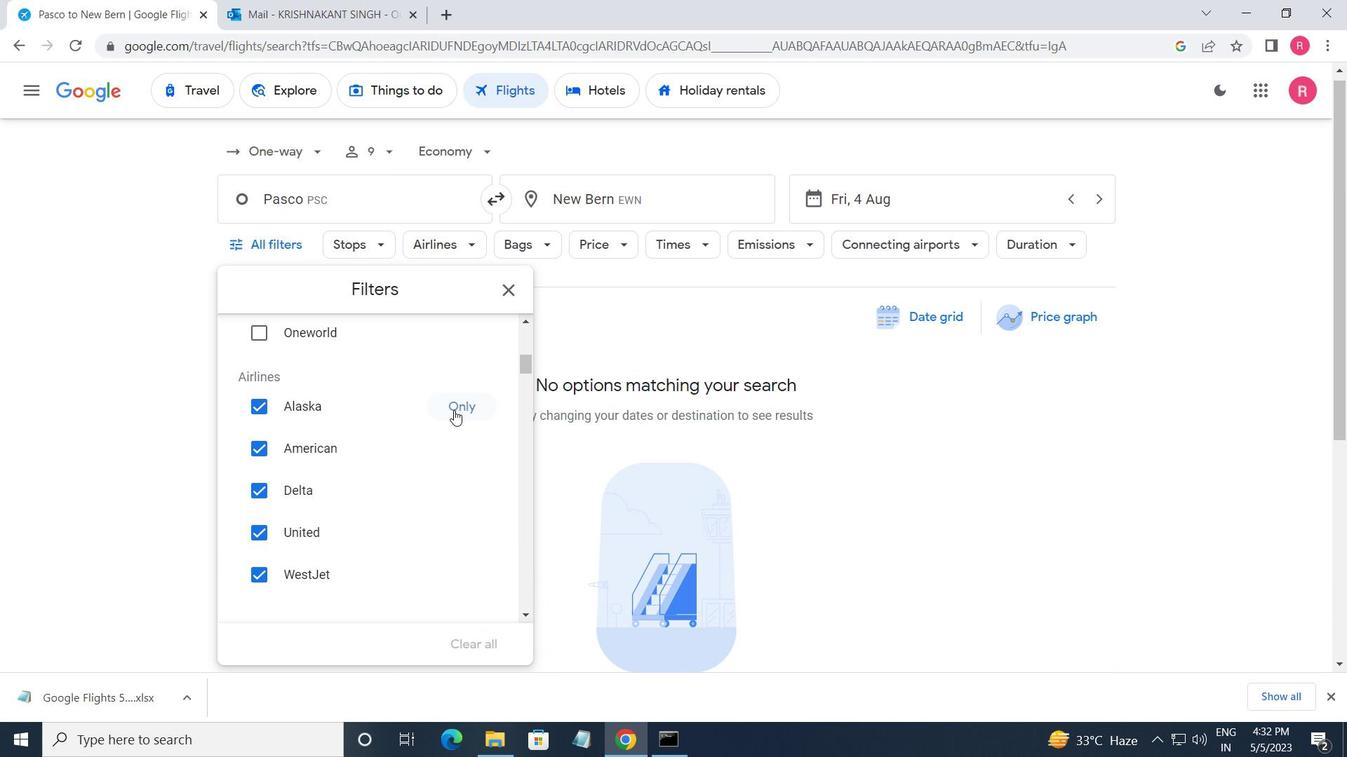 
Action: Mouse pressed left at (459, 408)
Screenshot: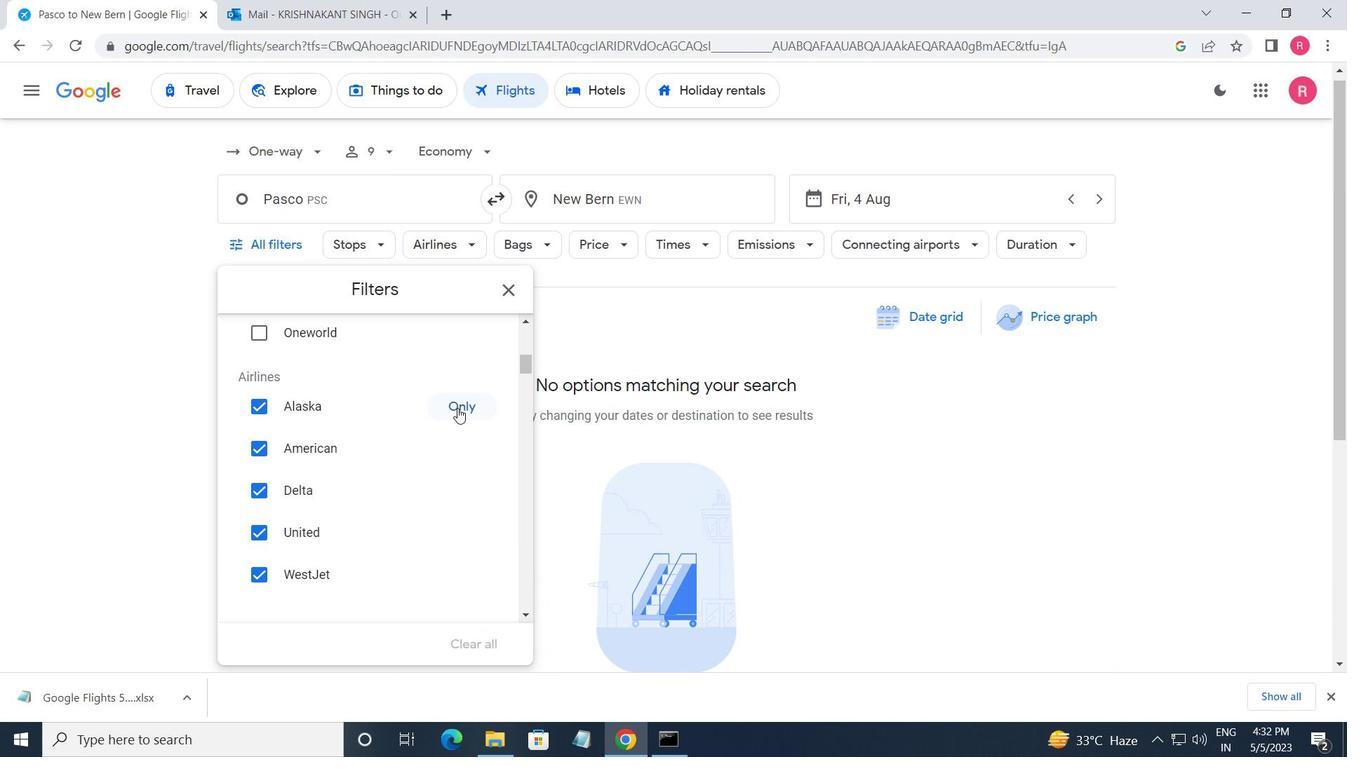 
Action: Mouse moved to (430, 470)
Screenshot: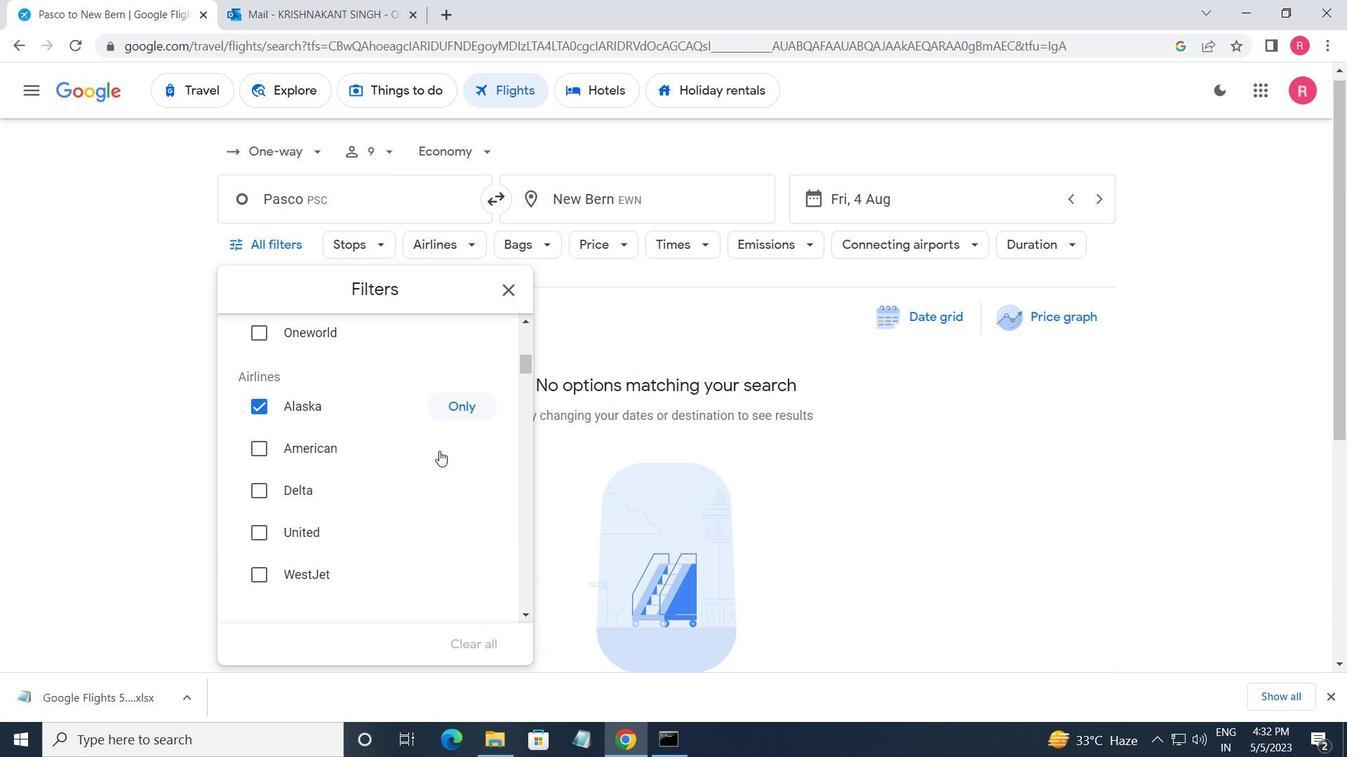 
Action: Mouse scrolled (430, 470) with delta (0, 0)
Screenshot: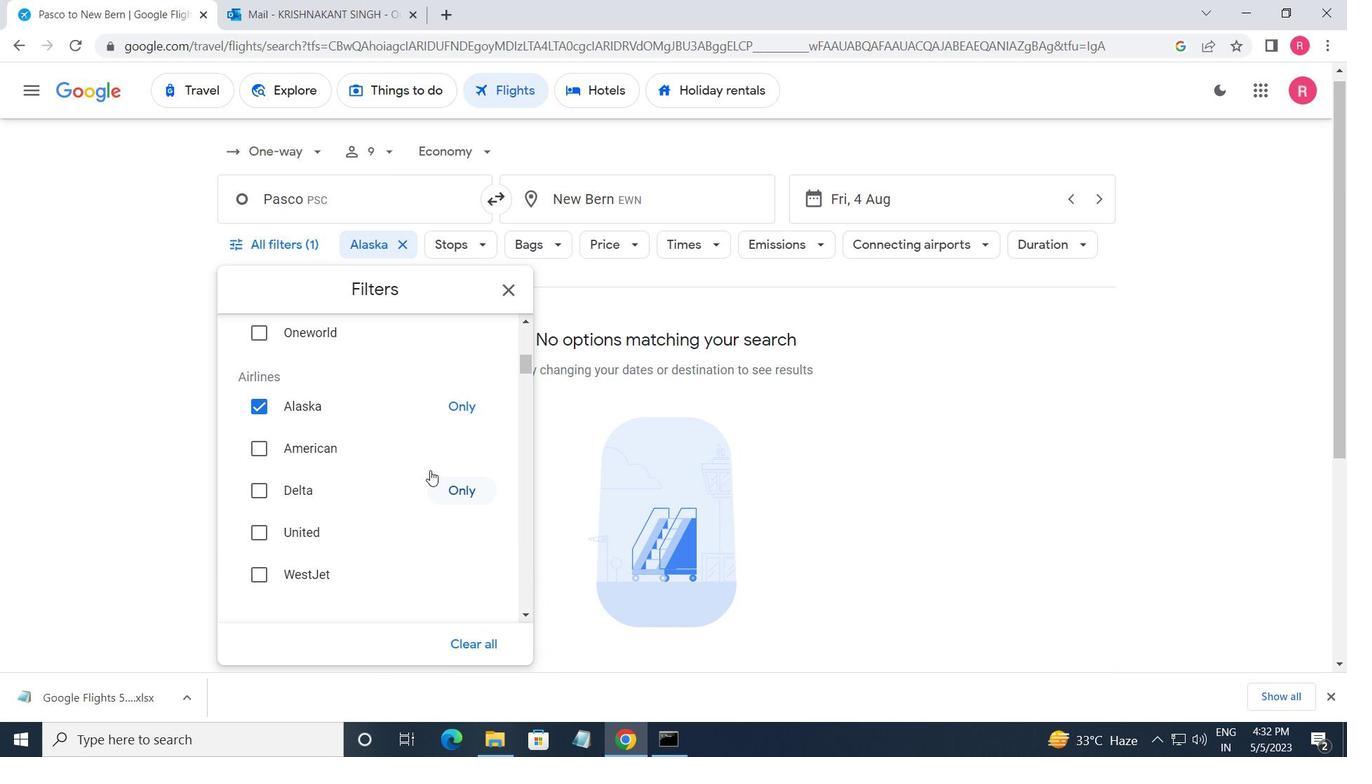 
Action: Mouse scrolled (430, 470) with delta (0, 0)
Screenshot: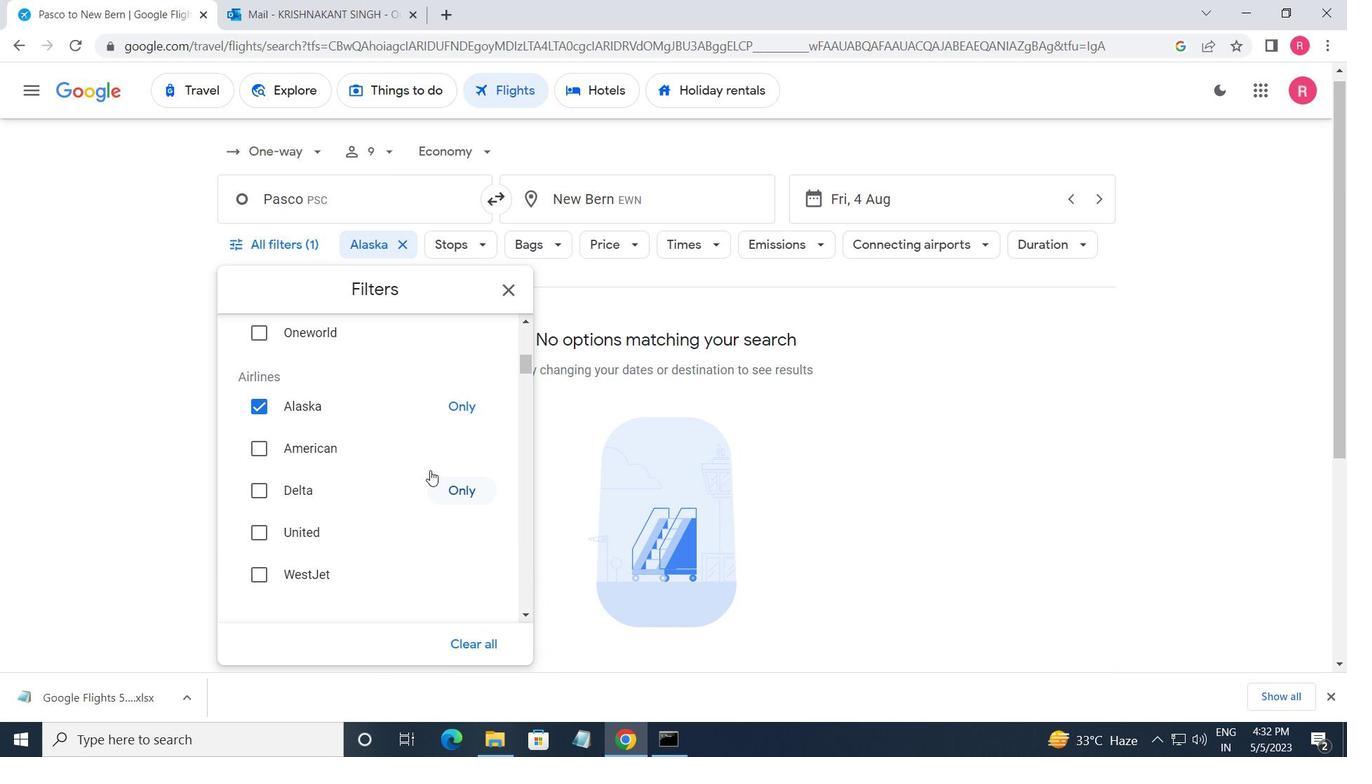 
Action: Mouse scrolled (430, 470) with delta (0, 0)
Screenshot: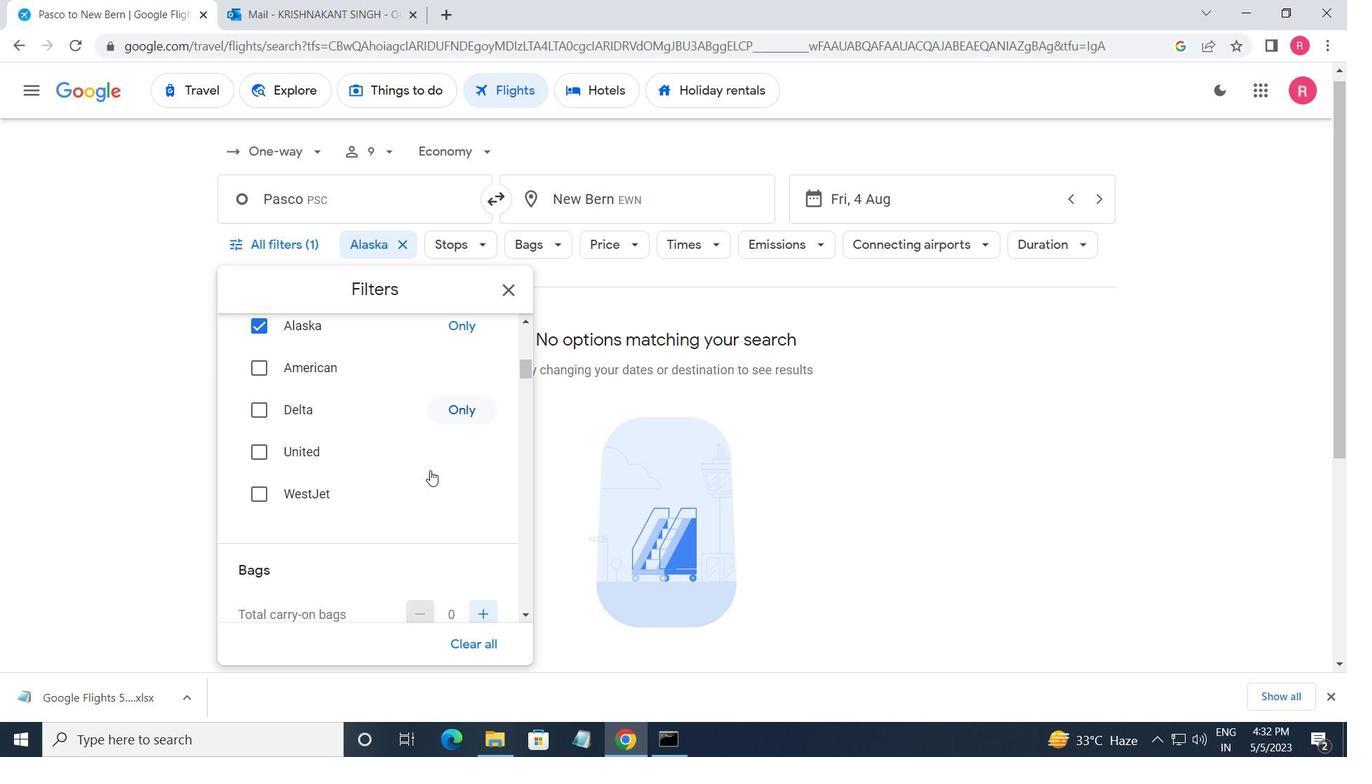 
Action: Mouse moved to (430, 472)
Screenshot: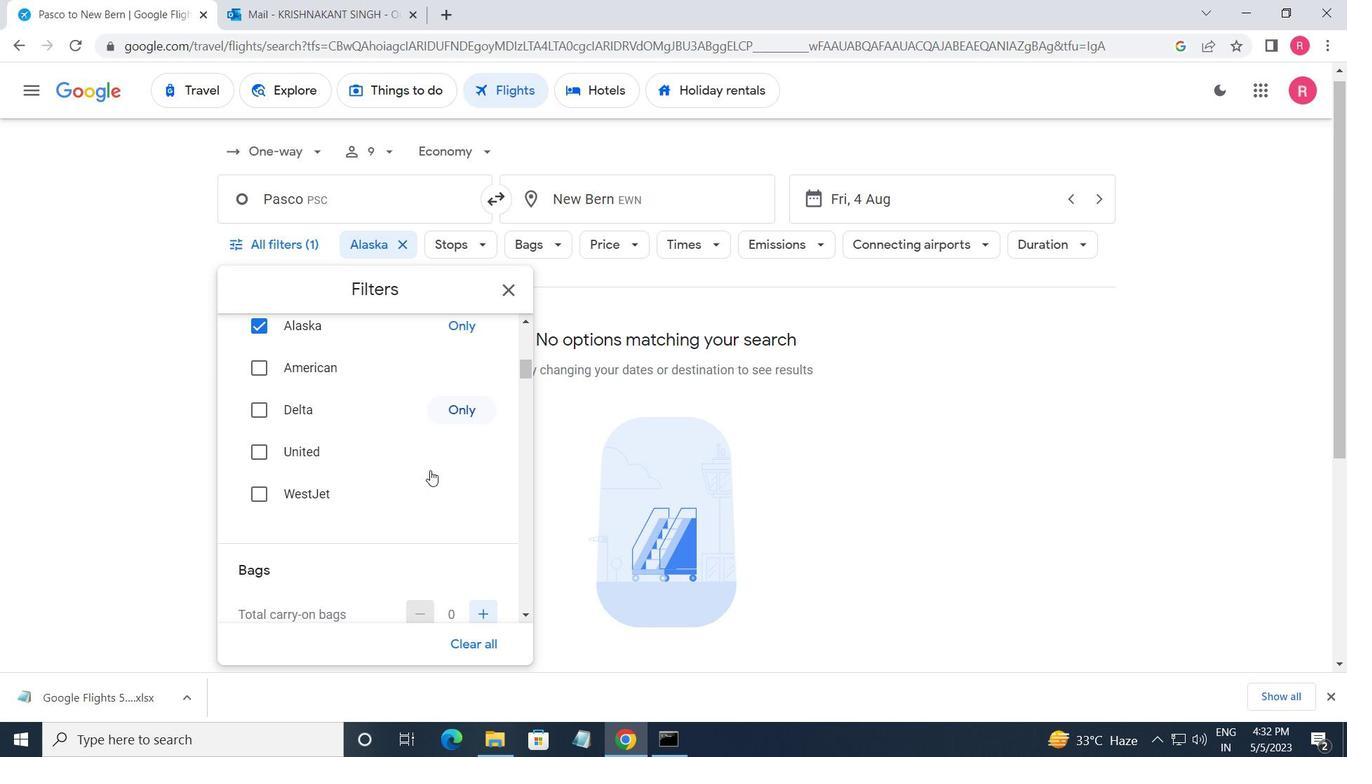 
Action: Mouse scrolled (430, 472) with delta (0, 0)
Screenshot: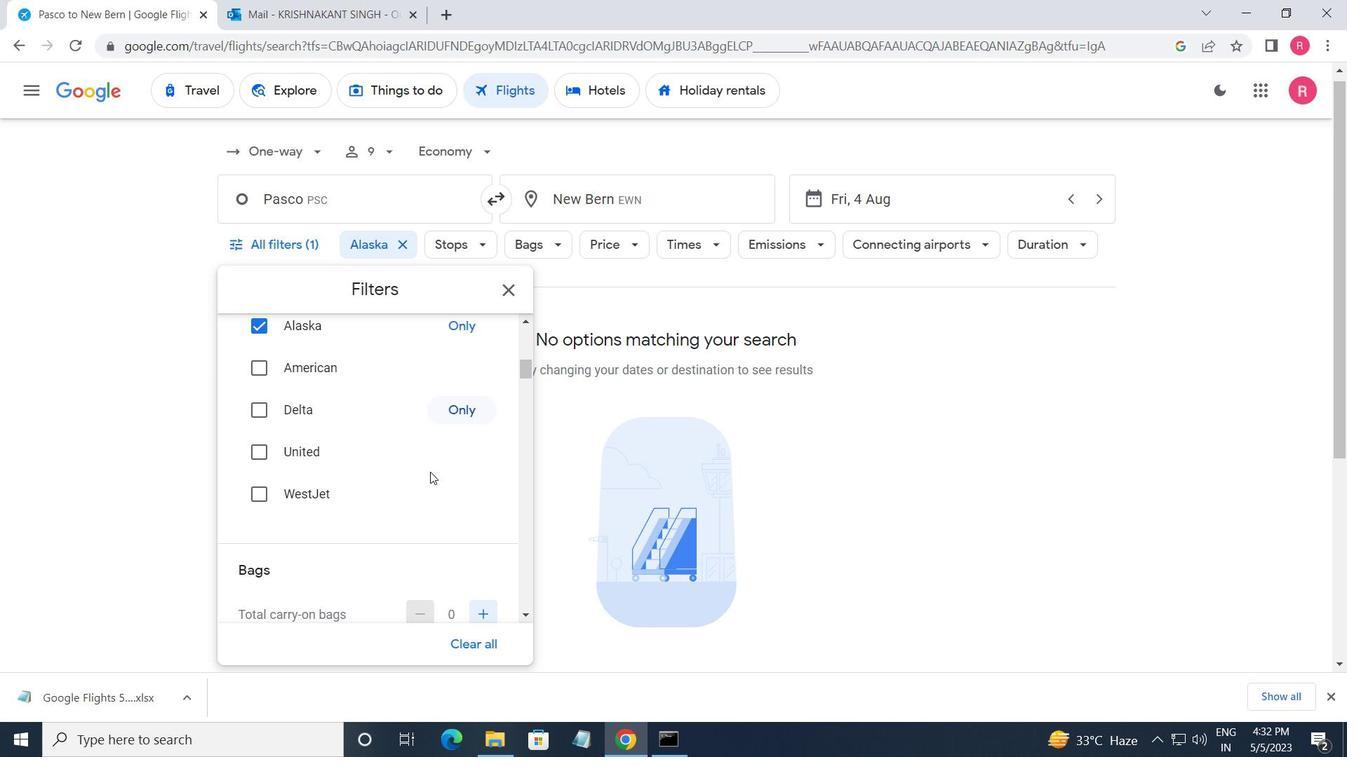 
Action: Mouse moved to (486, 374)
Screenshot: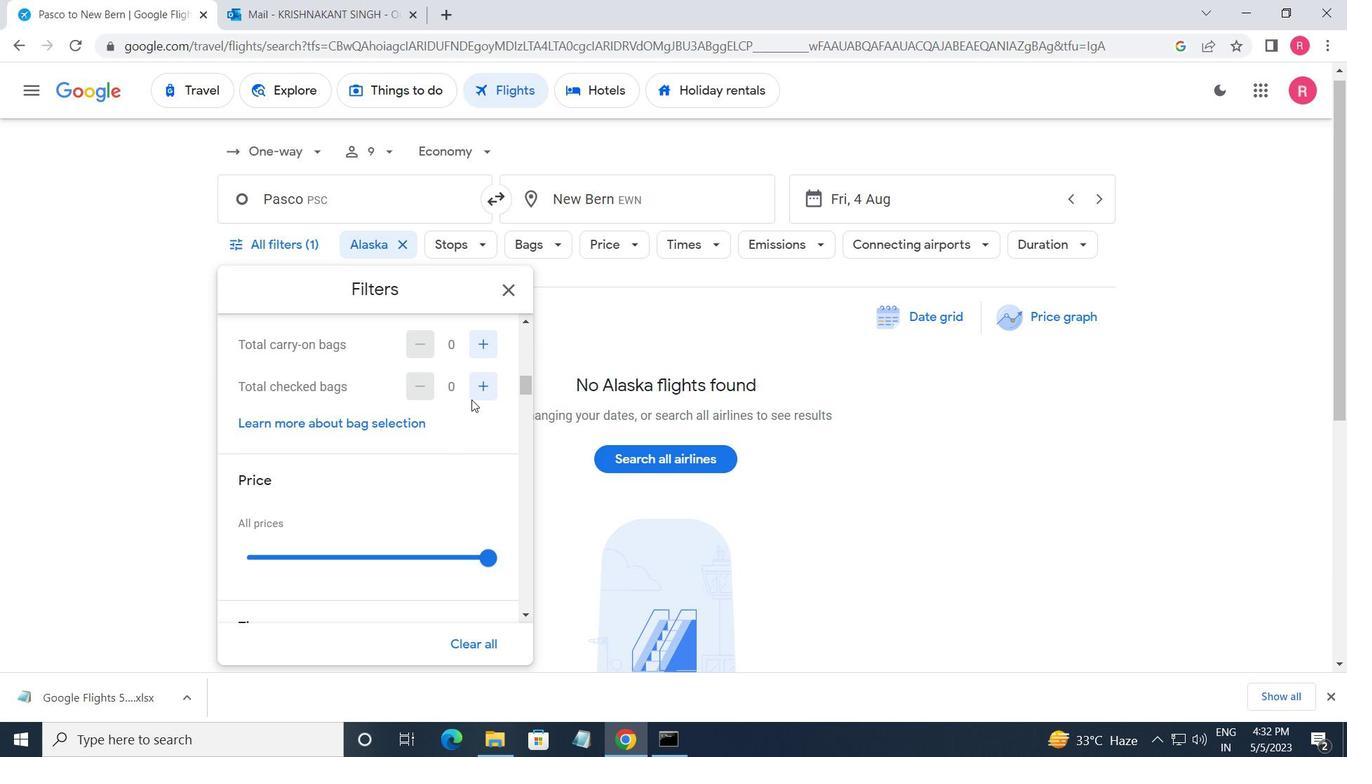 
Action: Mouse pressed left at (486, 374)
Screenshot: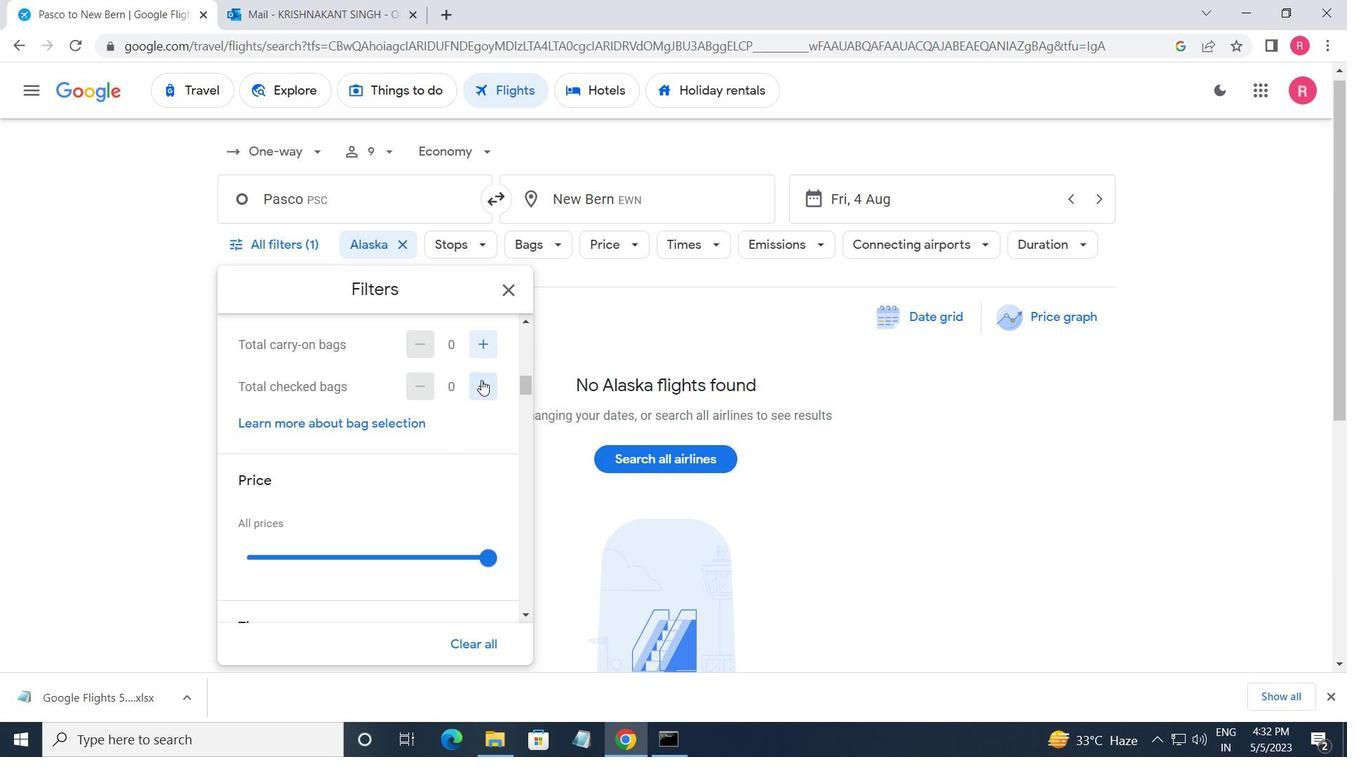 
Action: Mouse moved to (486, 375)
Screenshot: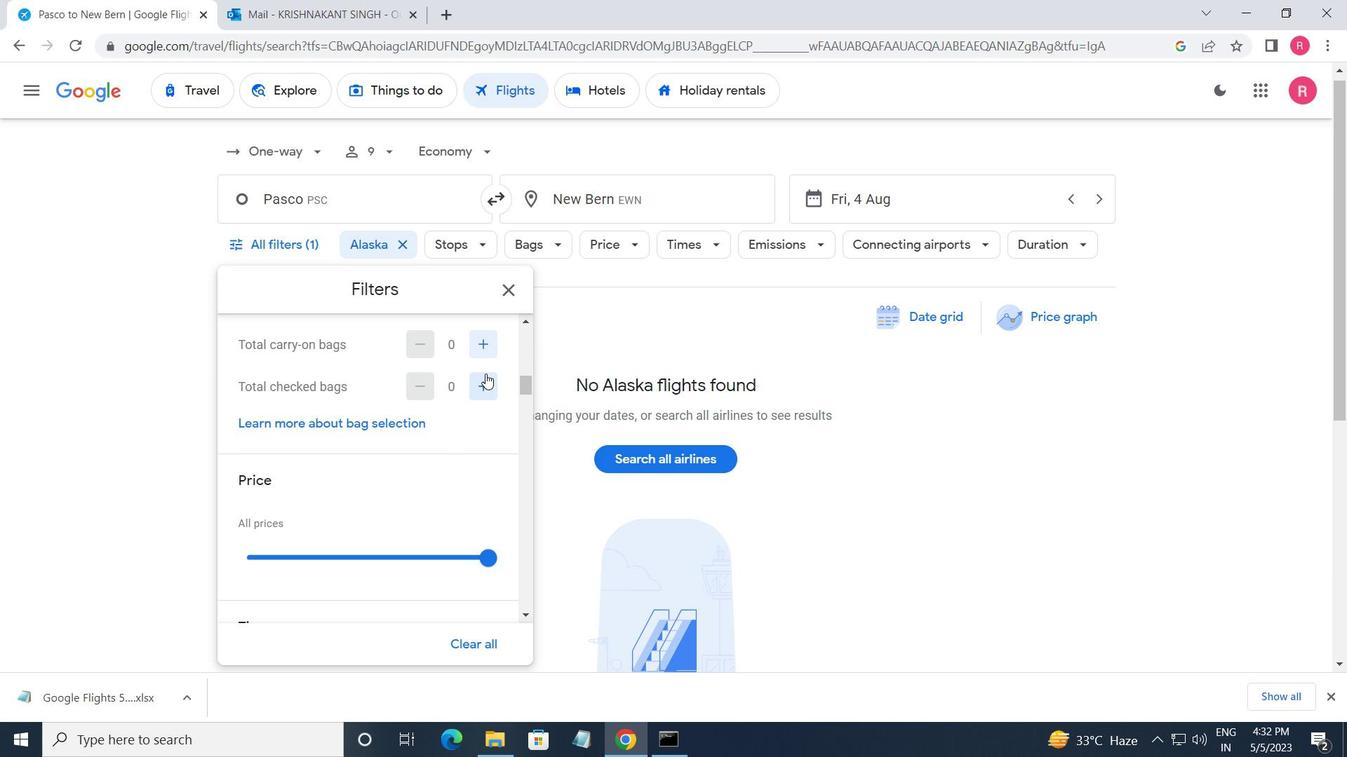 
Action: Mouse pressed left at (486, 375)
Screenshot: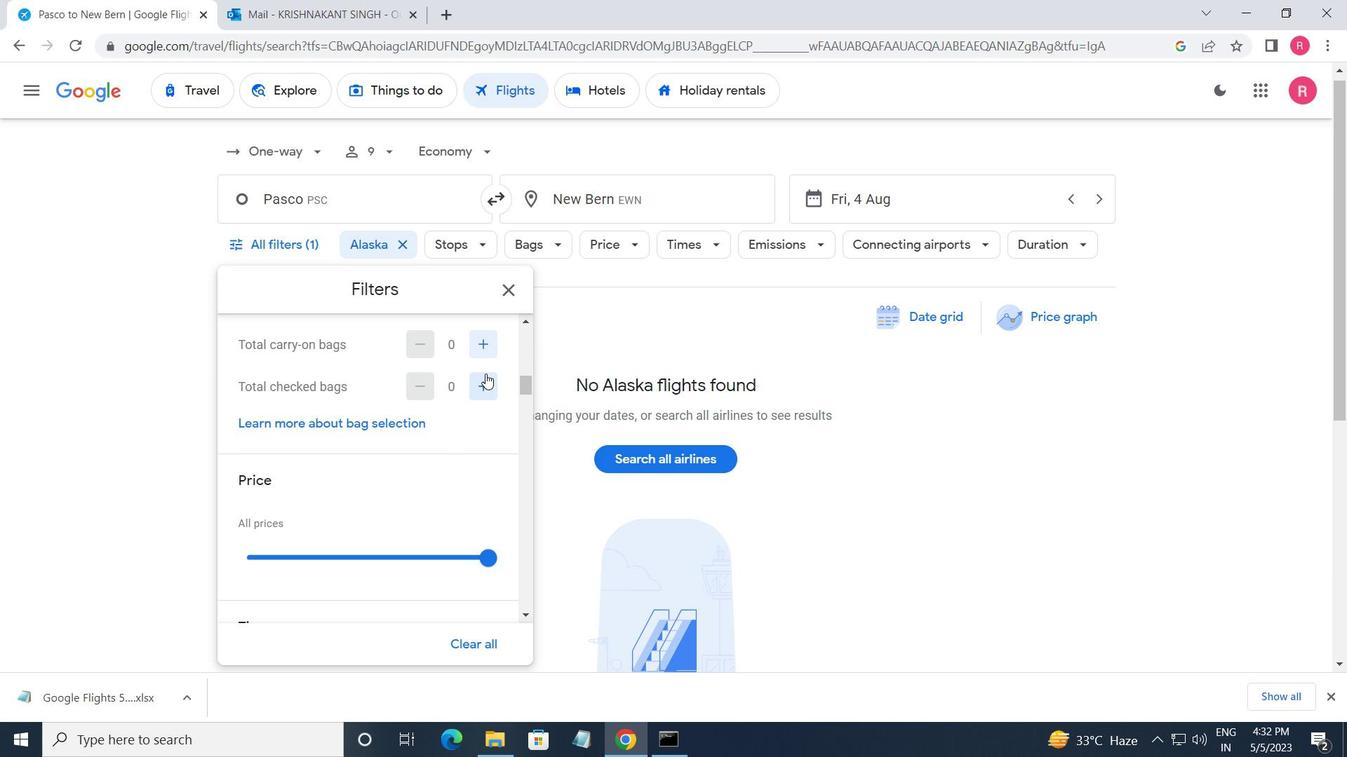 
Action: Mouse pressed left at (486, 375)
Screenshot: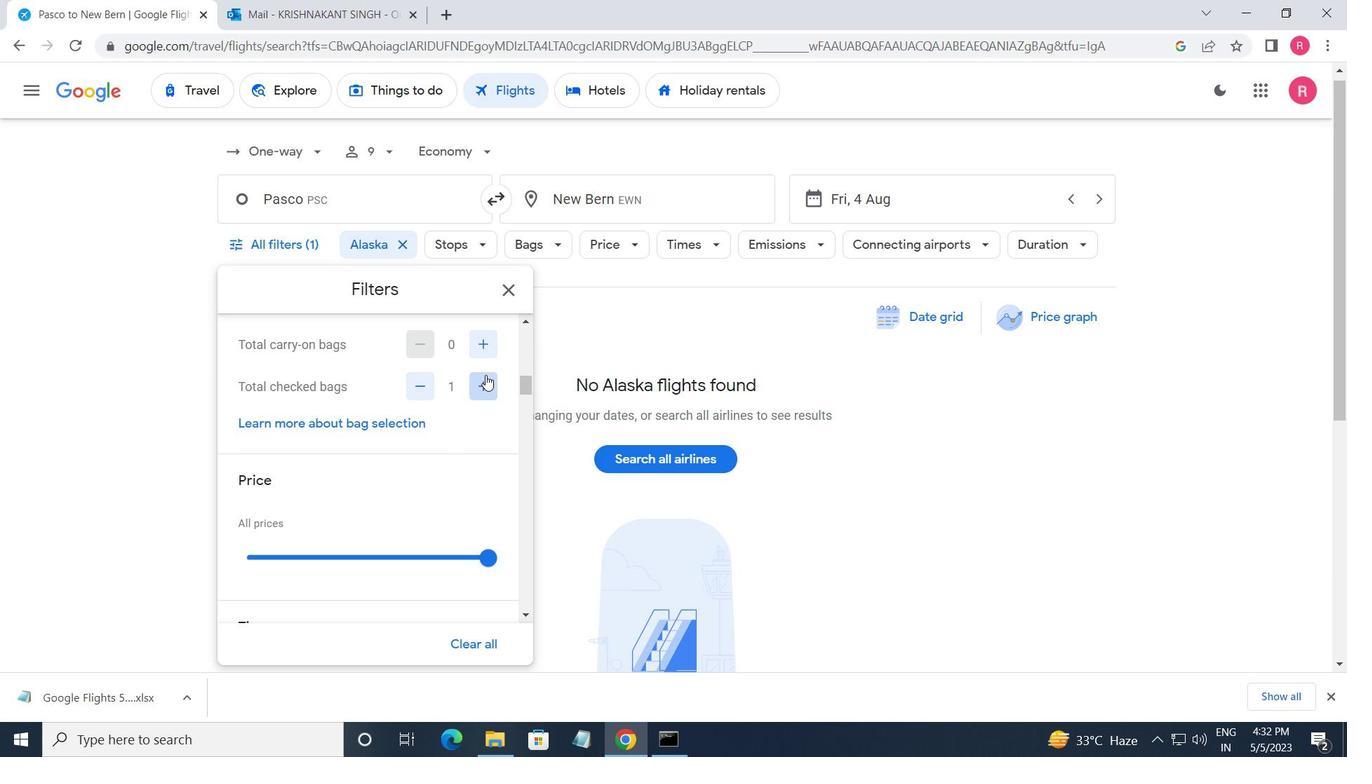 
Action: Mouse pressed left at (486, 375)
Screenshot: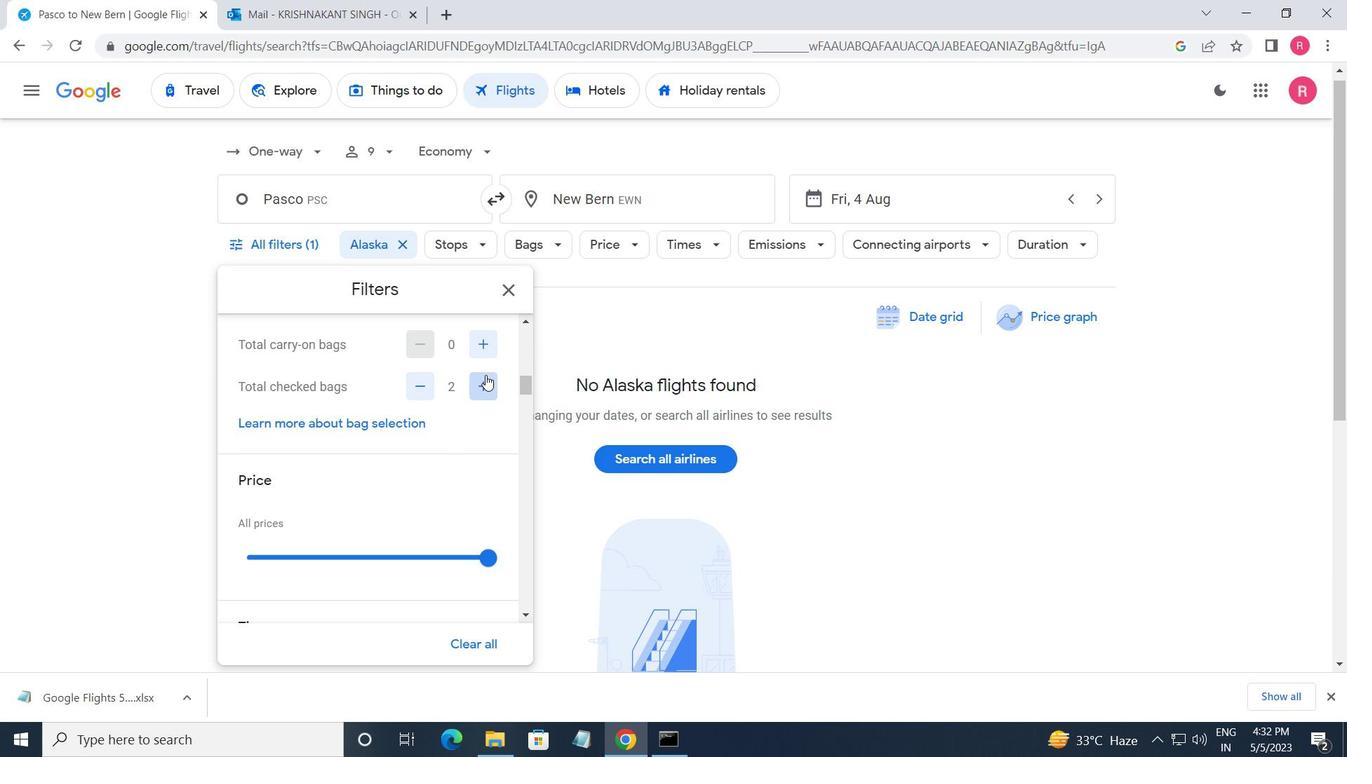
Action: Mouse pressed left at (486, 375)
Screenshot: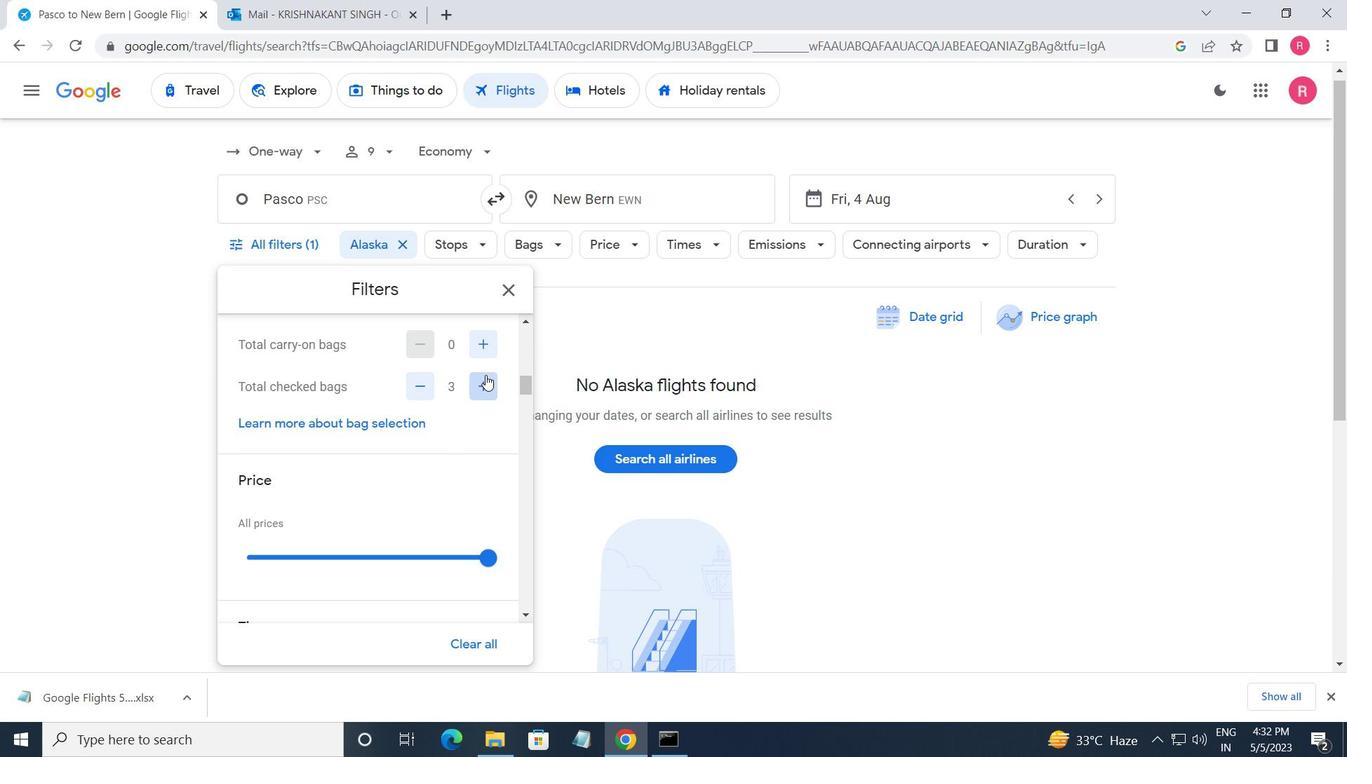 
Action: Mouse pressed left at (486, 375)
Screenshot: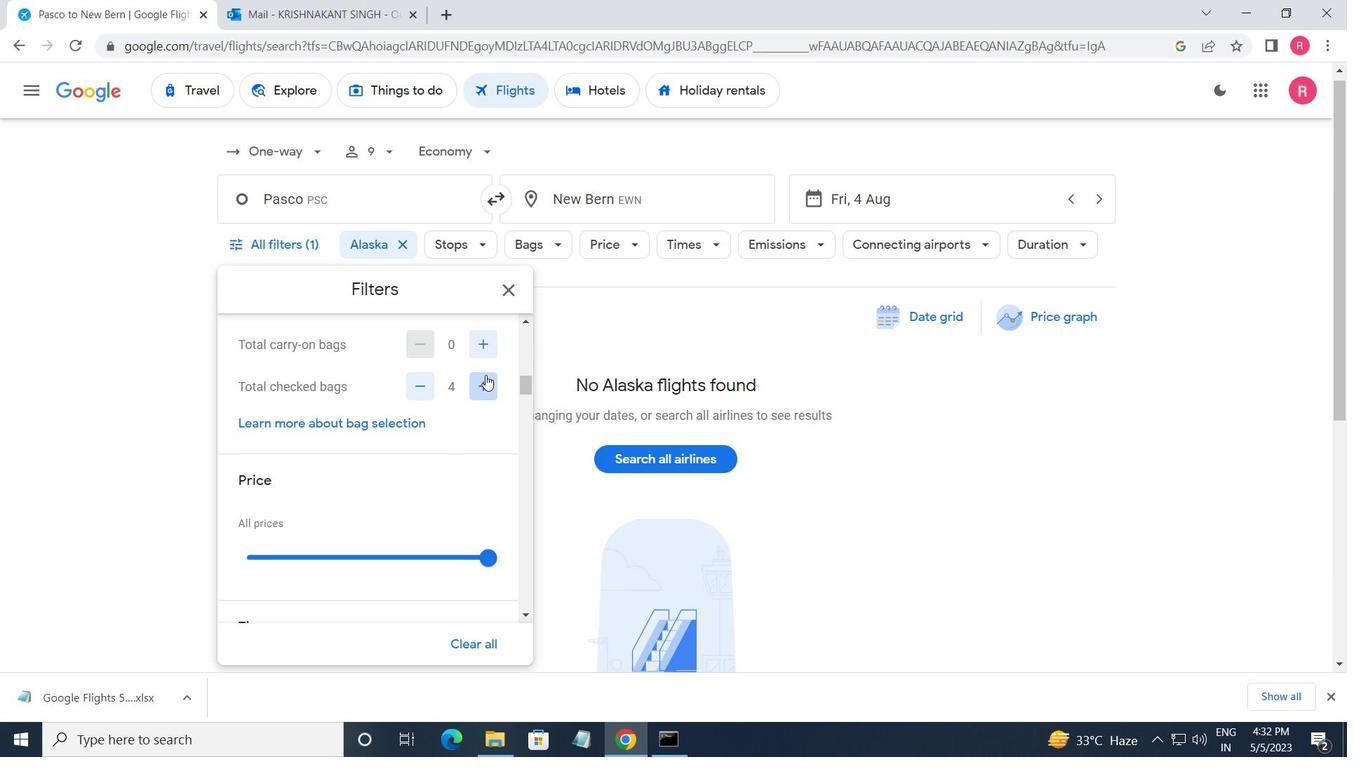 
Action: Mouse pressed left at (486, 375)
Screenshot: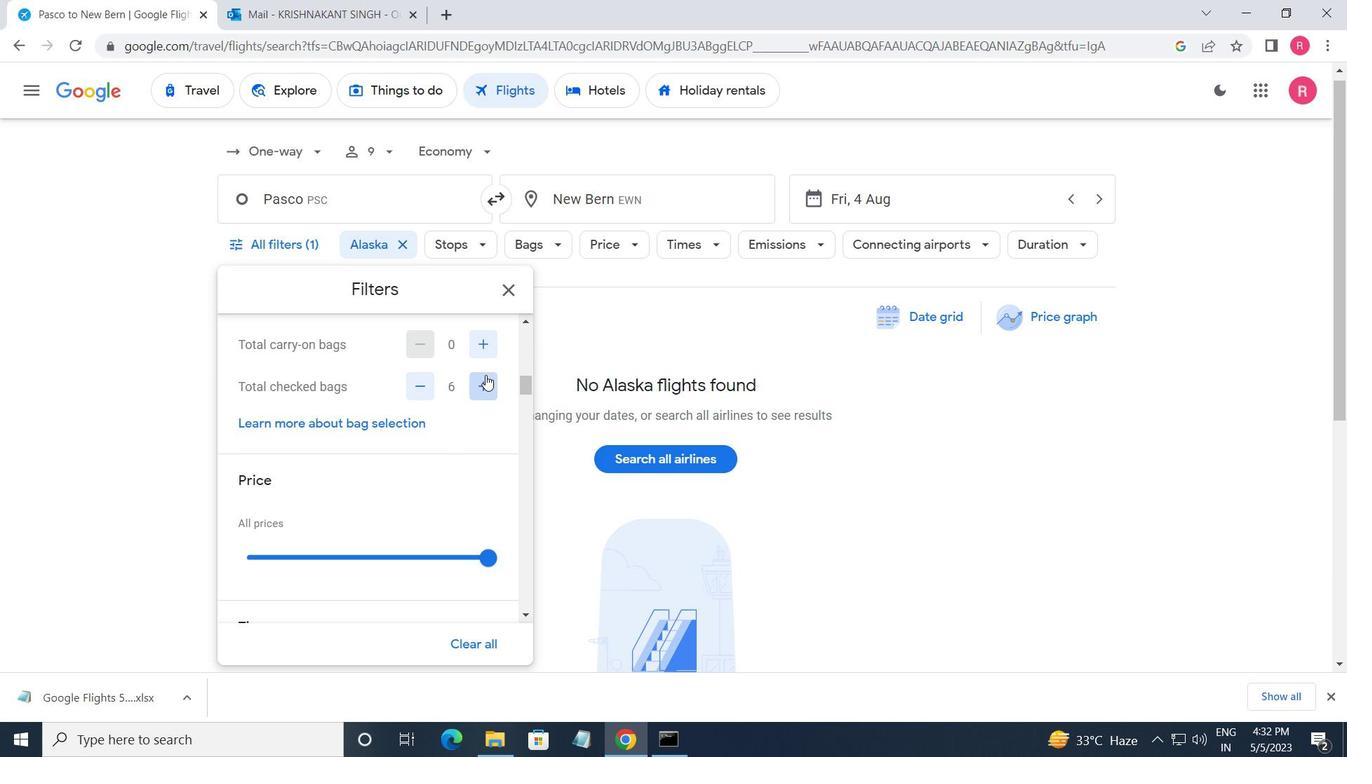 
Action: Mouse pressed left at (486, 375)
Screenshot: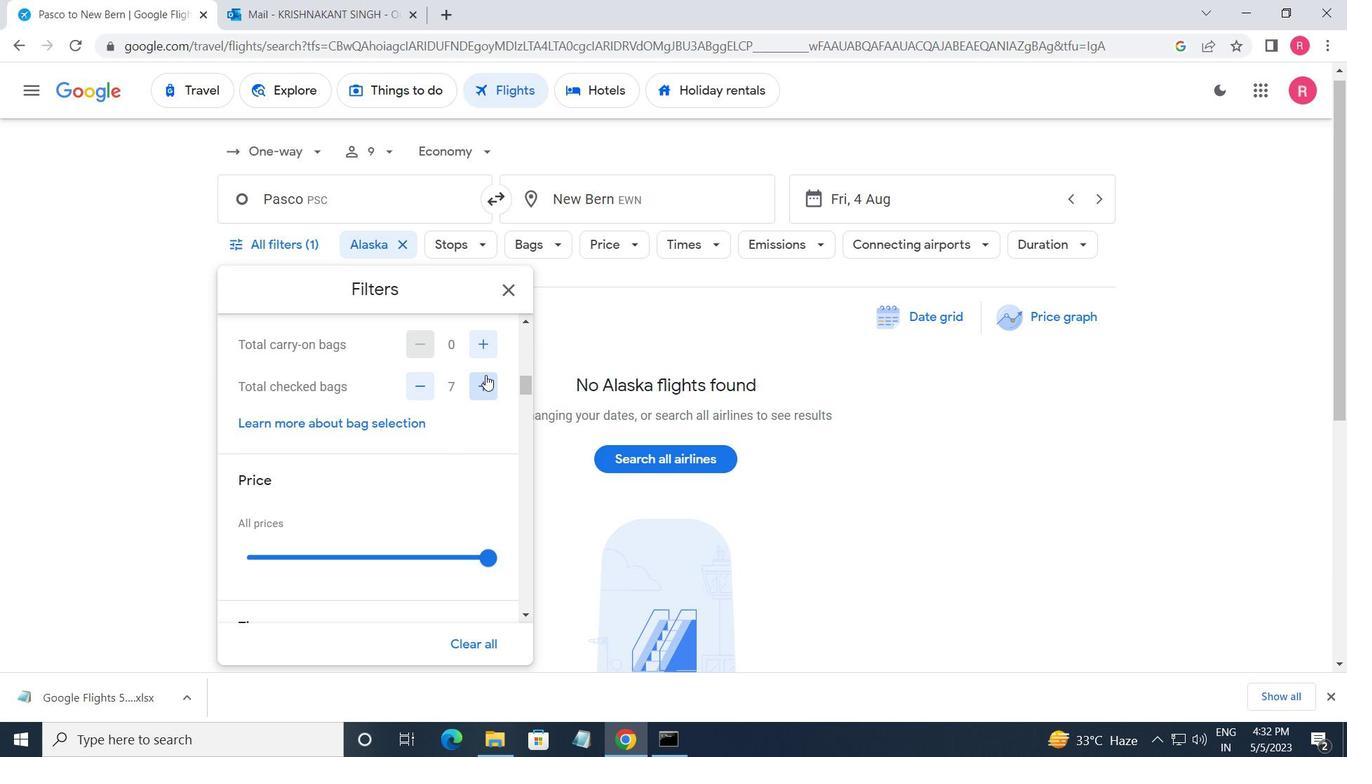 
Action: Mouse moved to (465, 435)
Screenshot: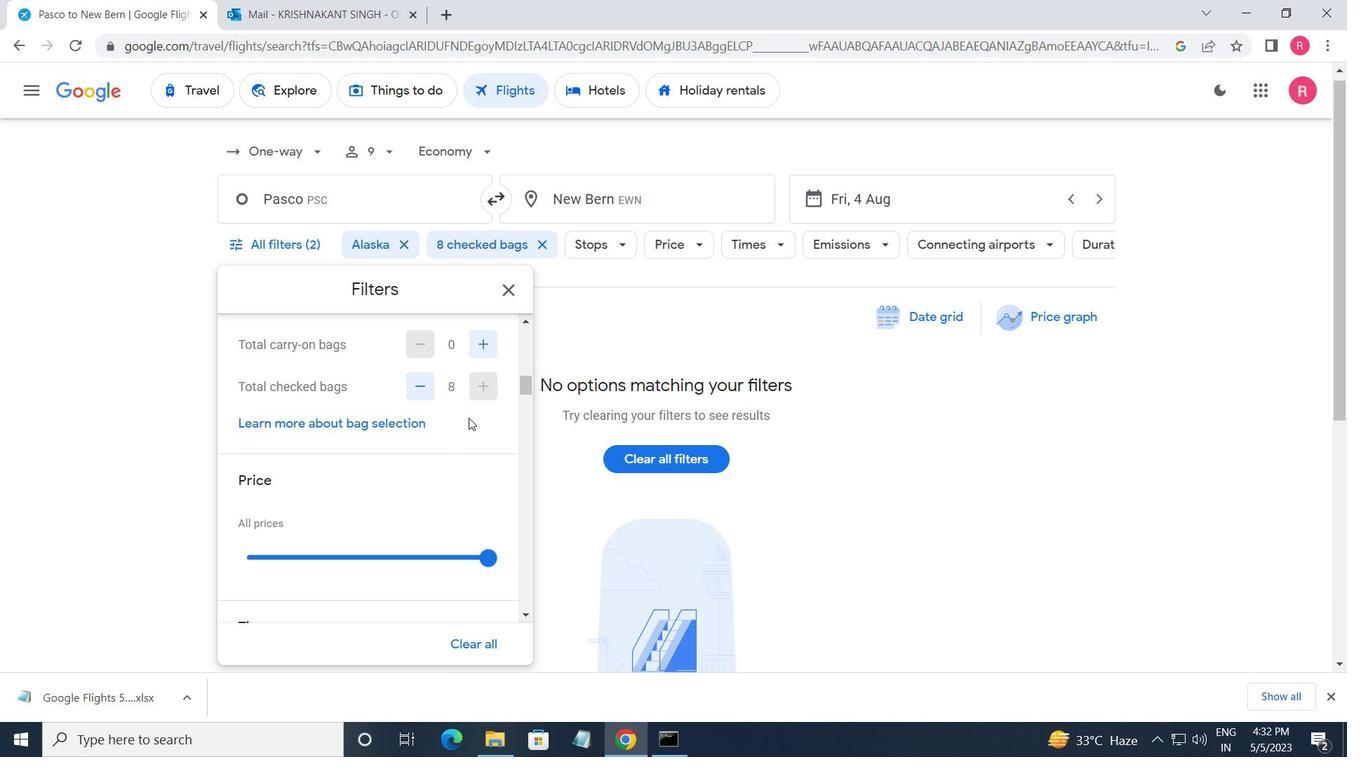 
Action: Mouse scrolled (465, 434) with delta (0, 0)
Screenshot: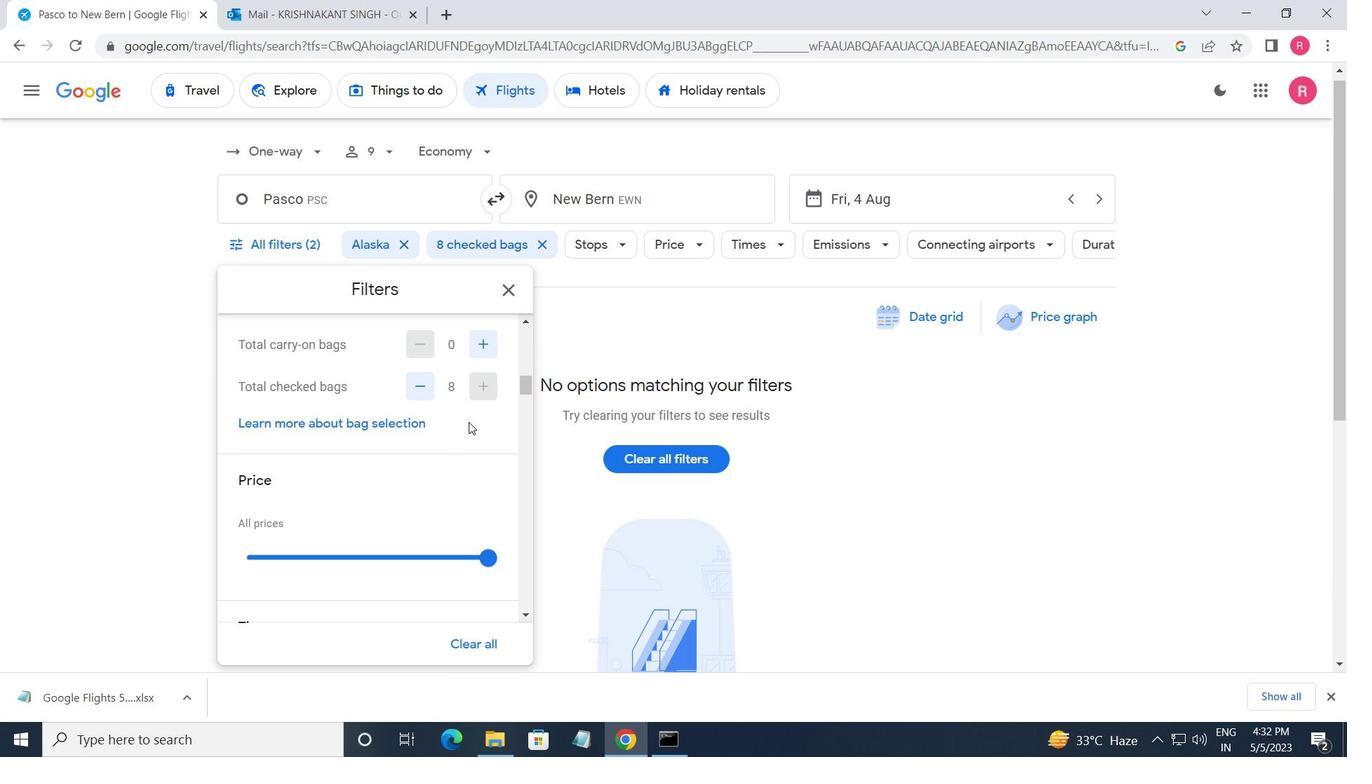 
Action: Mouse moved to (462, 438)
Screenshot: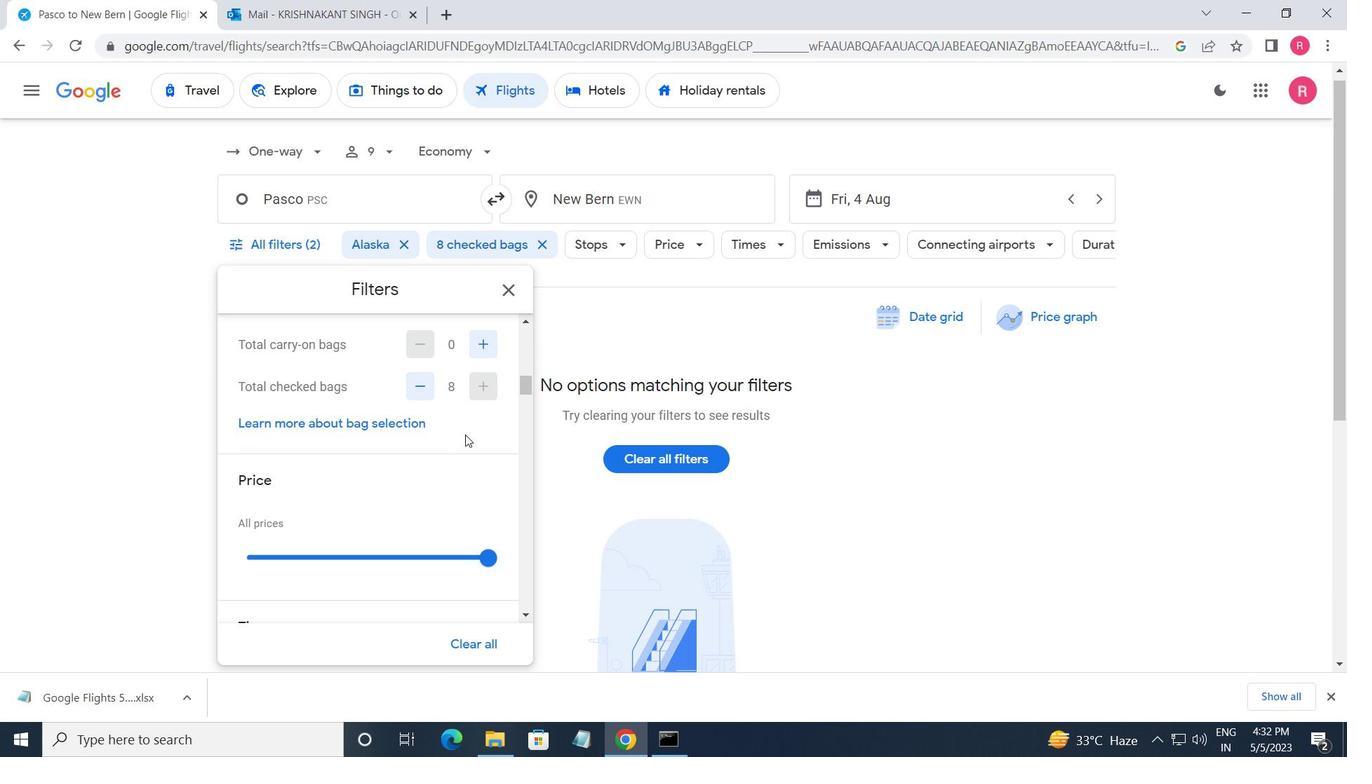 
Action: Mouse scrolled (462, 437) with delta (0, 0)
Screenshot: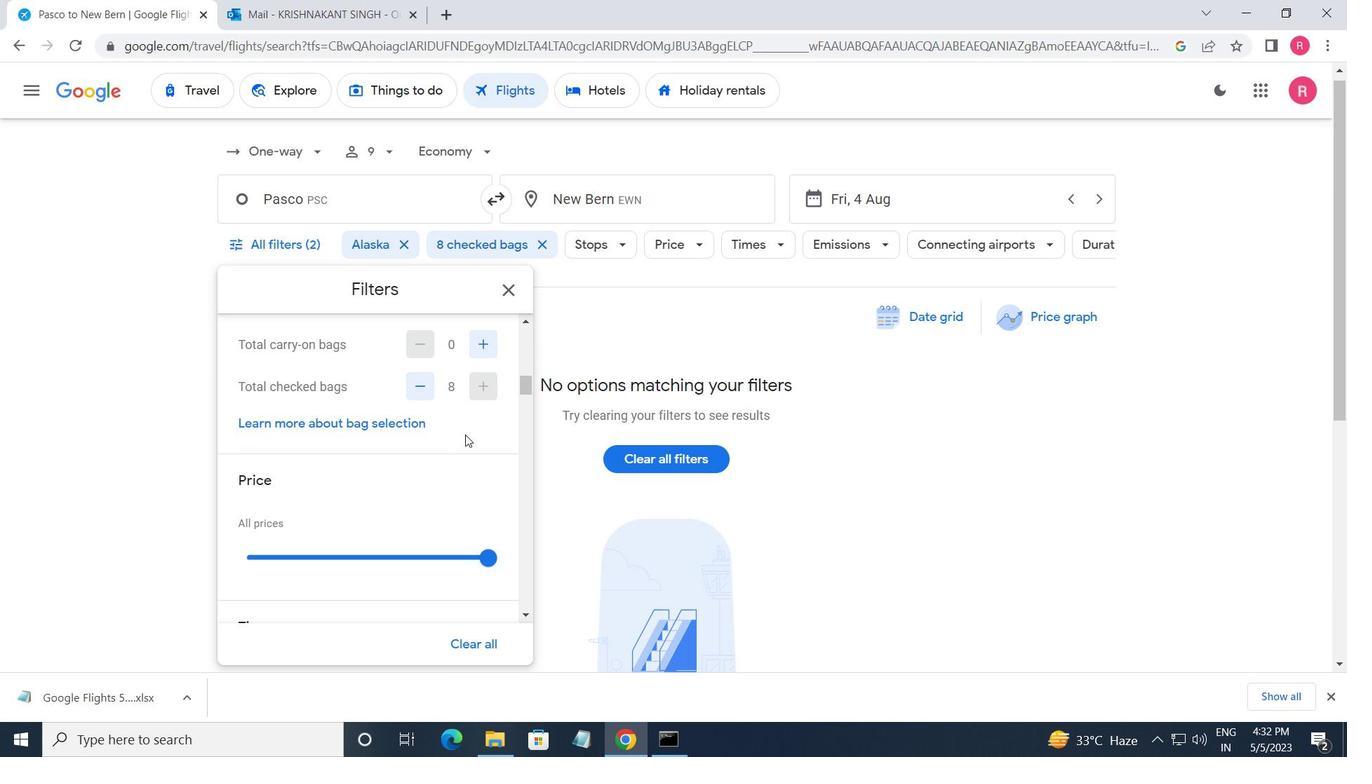 
Action: Mouse moved to (462, 439)
Screenshot: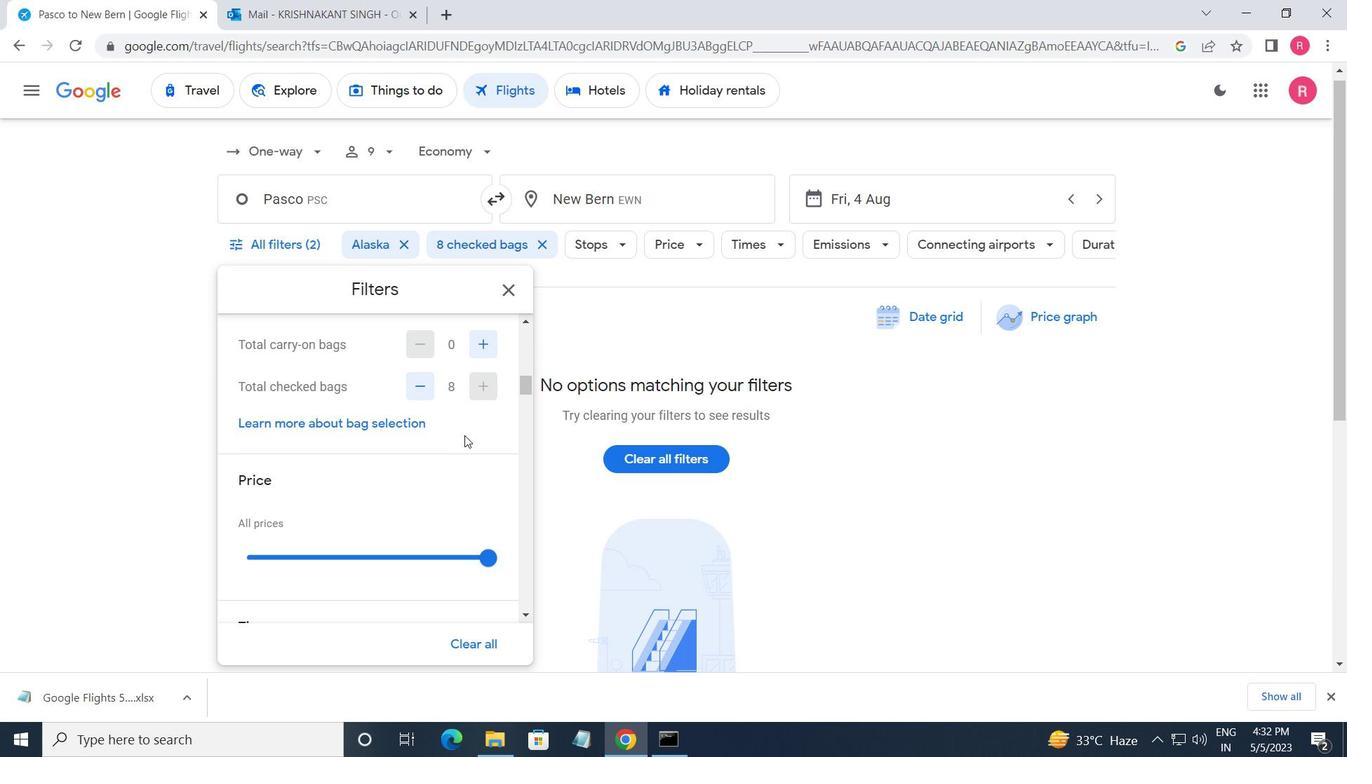
Action: Mouse scrolled (462, 439) with delta (0, 0)
Screenshot: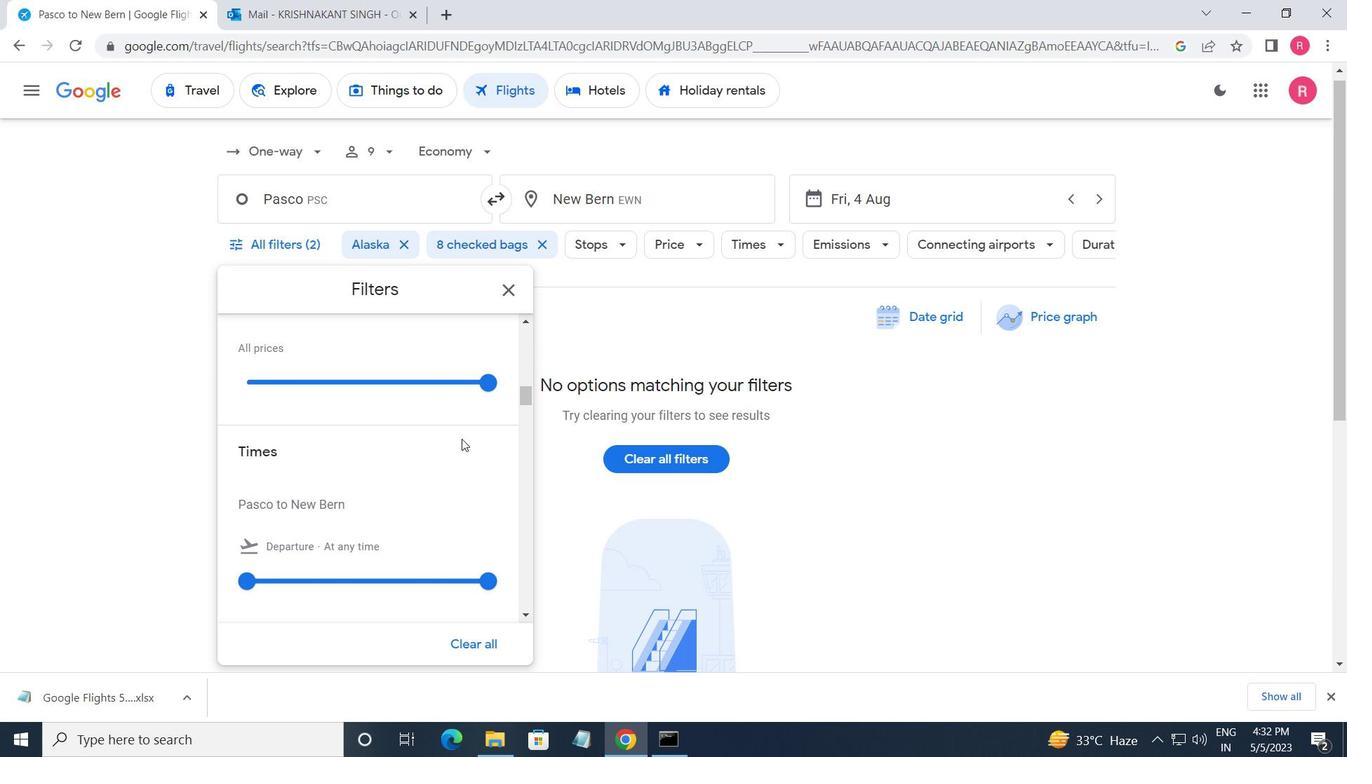 
Action: Mouse moved to (493, 464)
Screenshot: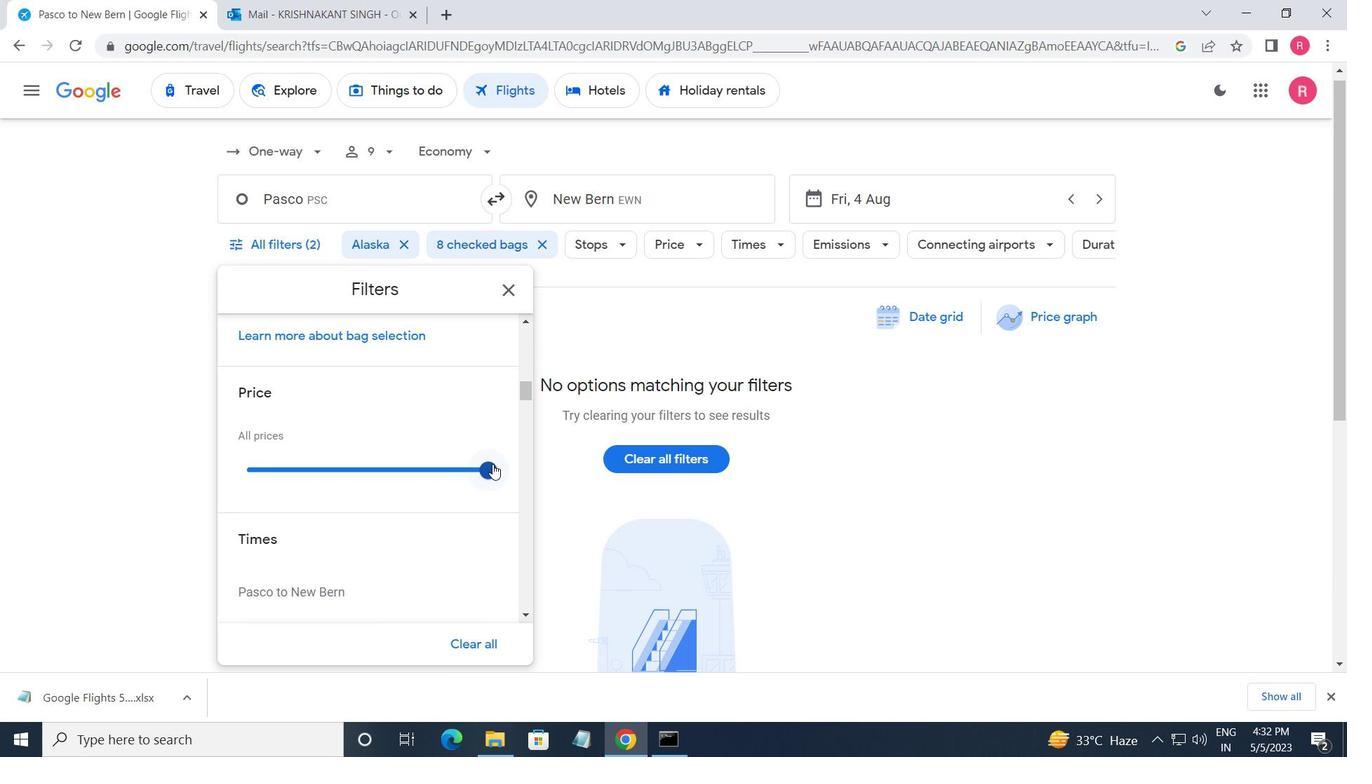 
Action: Mouse pressed left at (493, 464)
Screenshot: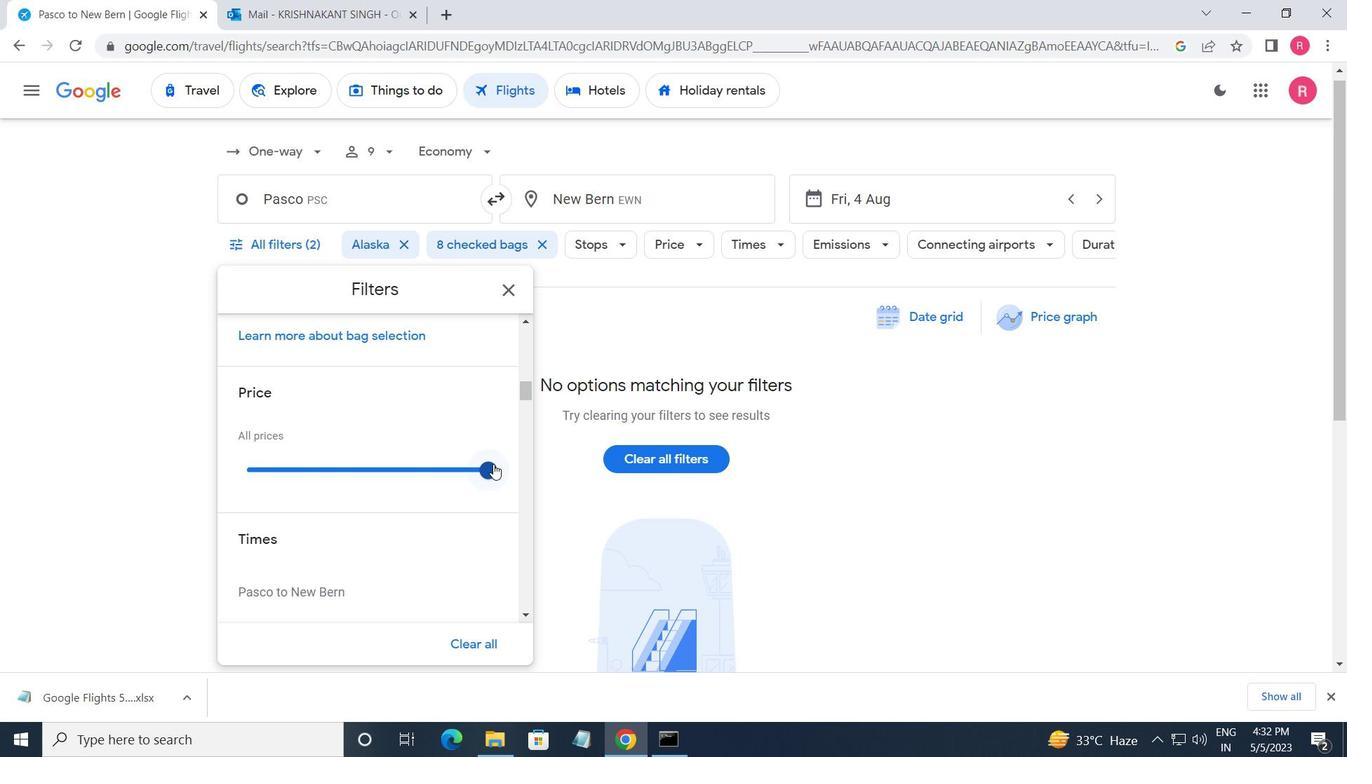 
Action: Mouse moved to (428, 555)
Screenshot: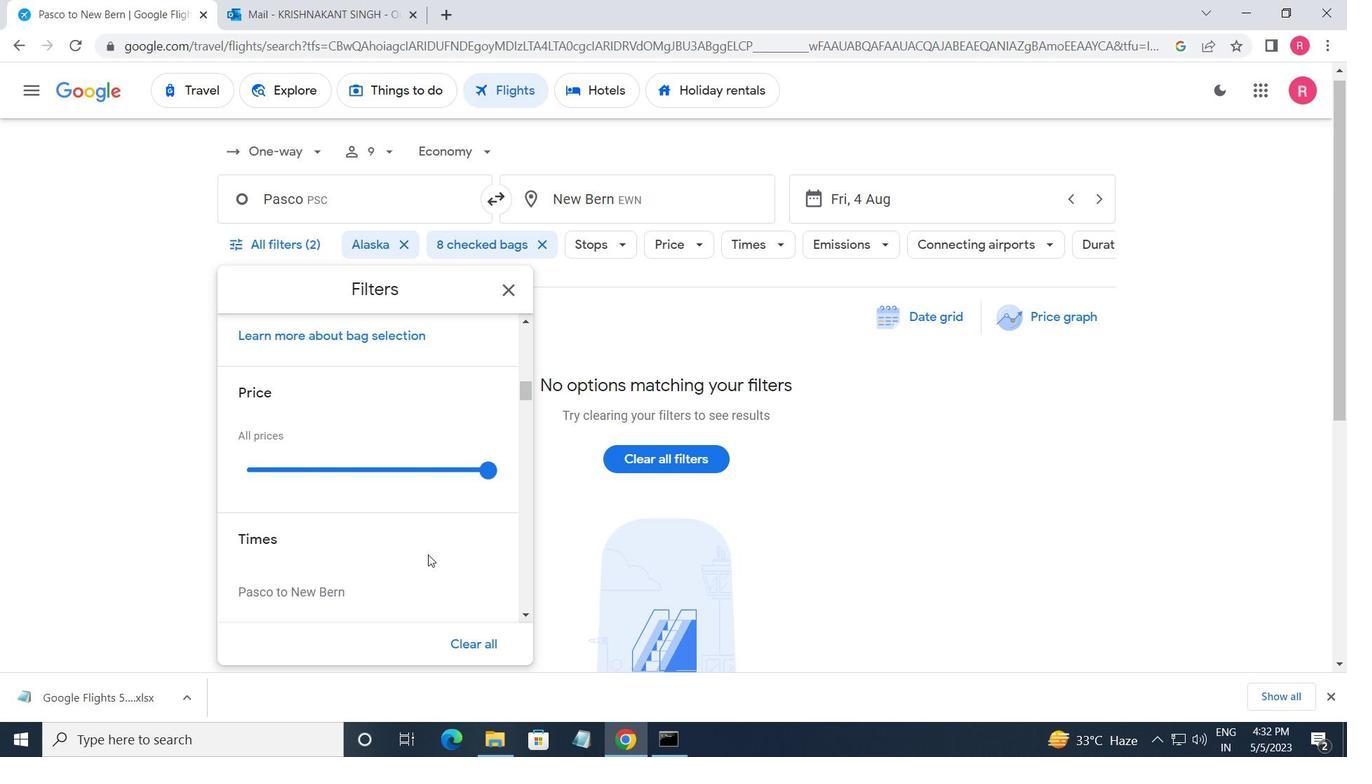 
Action: Mouse scrolled (428, 554) with delta (0, 0)
Screenshot: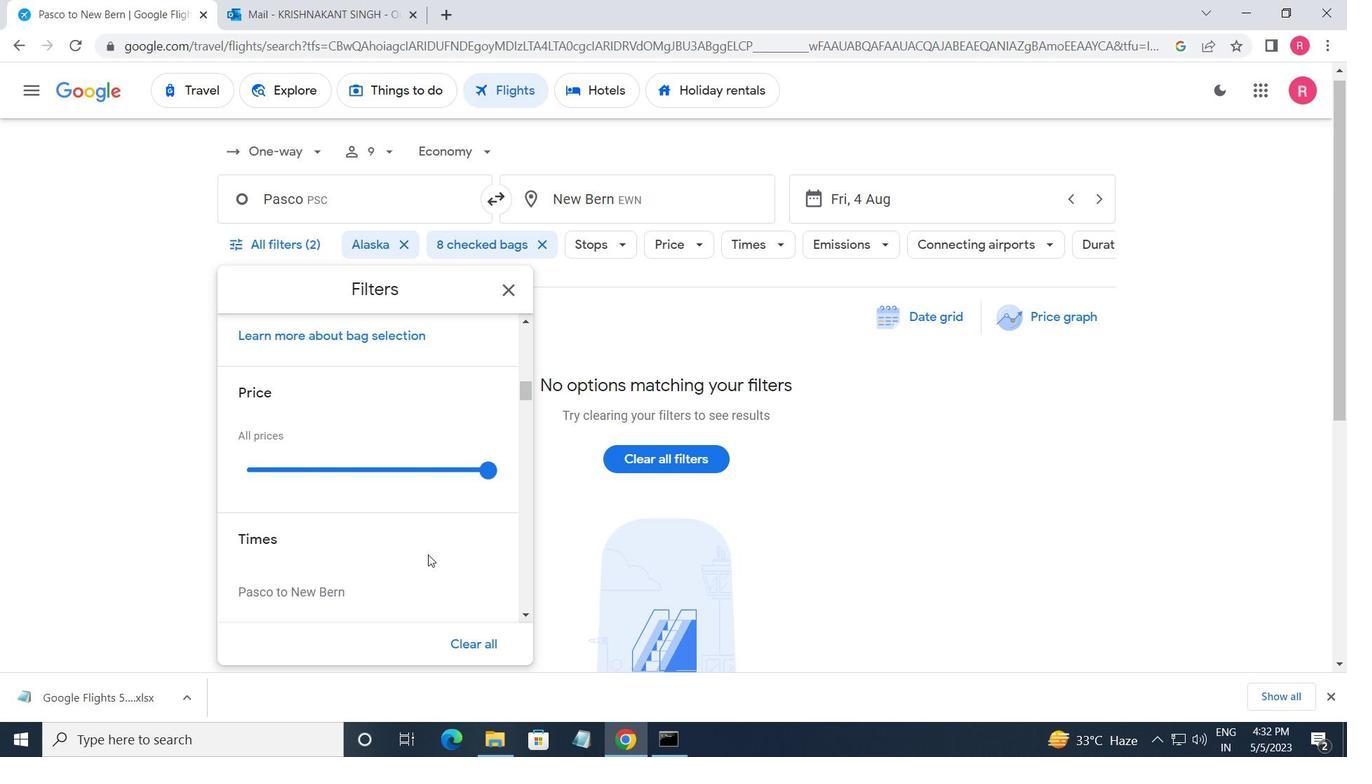 
Action: Mouse scrolled (428, 554) with delta (0, 0)
Screenshot: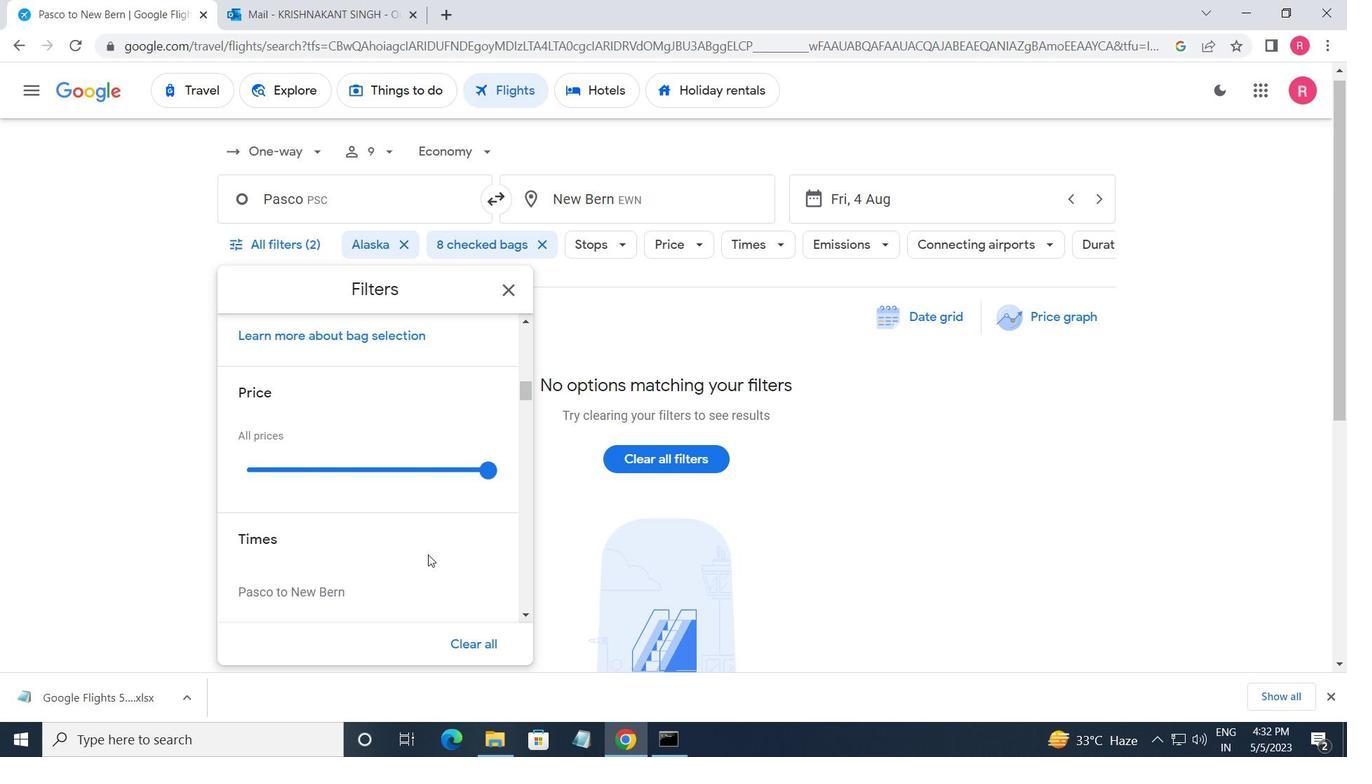 
Action: Mouse moved to (261, 507)
Screenshot: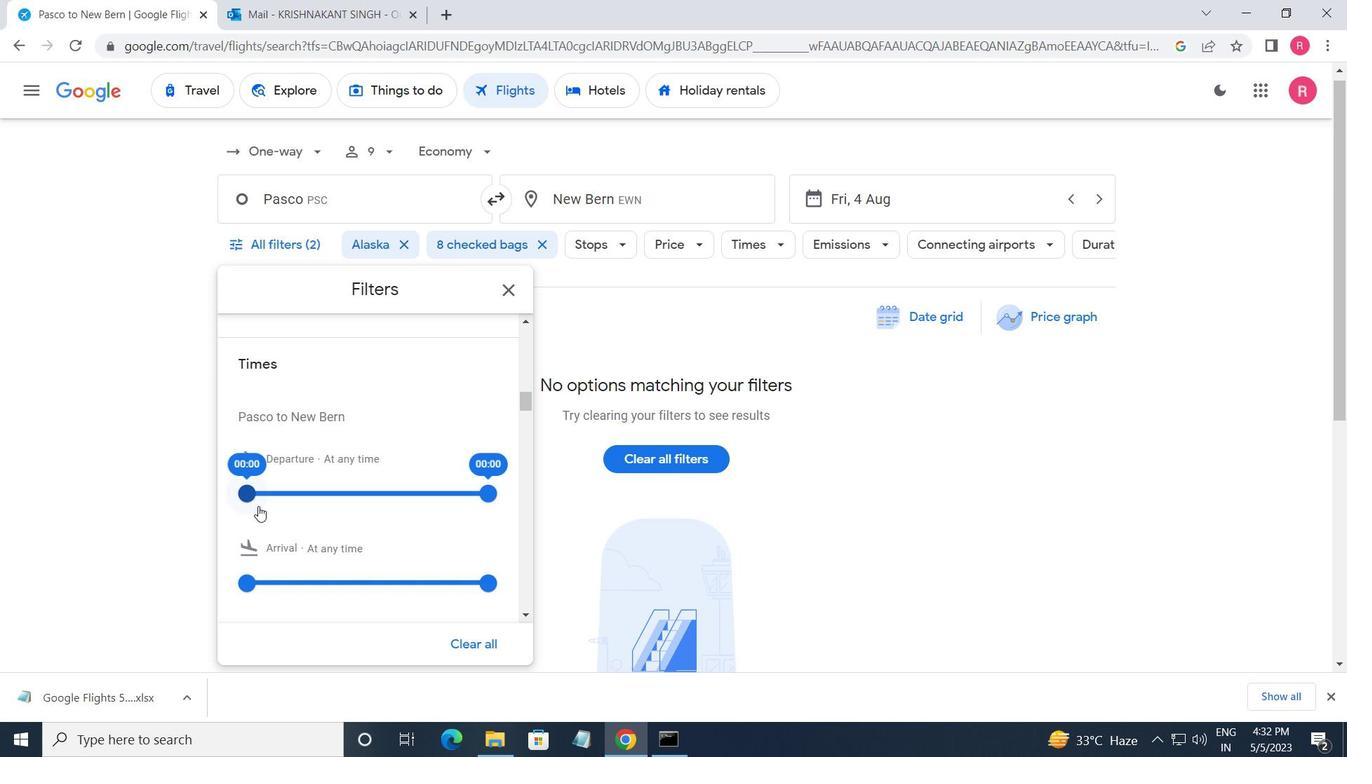 
Action: Mouse pressed left at (261, 507)
Screenshot: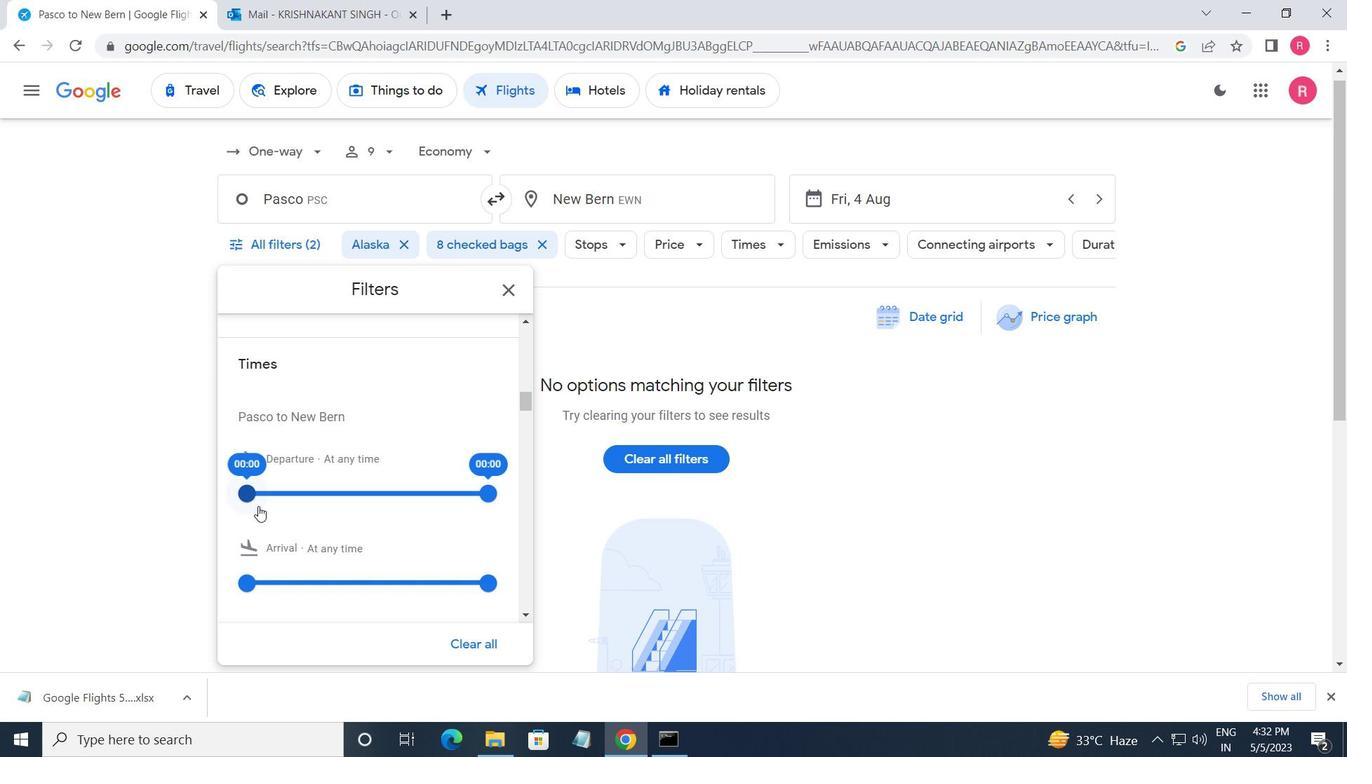 
Action: Mouse moved to (481, 489)
Screenshot: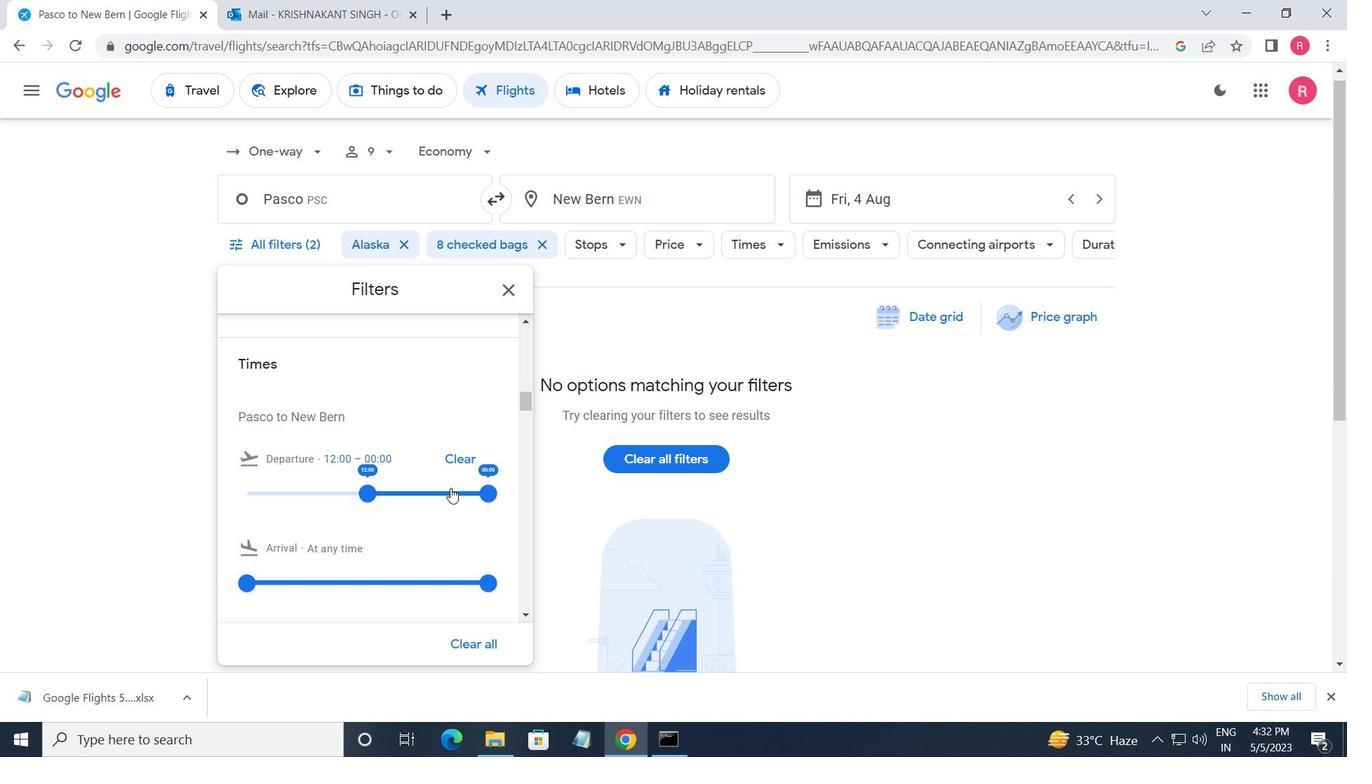 
Action: Mouse pressed left at (481, 489)
Screenshot: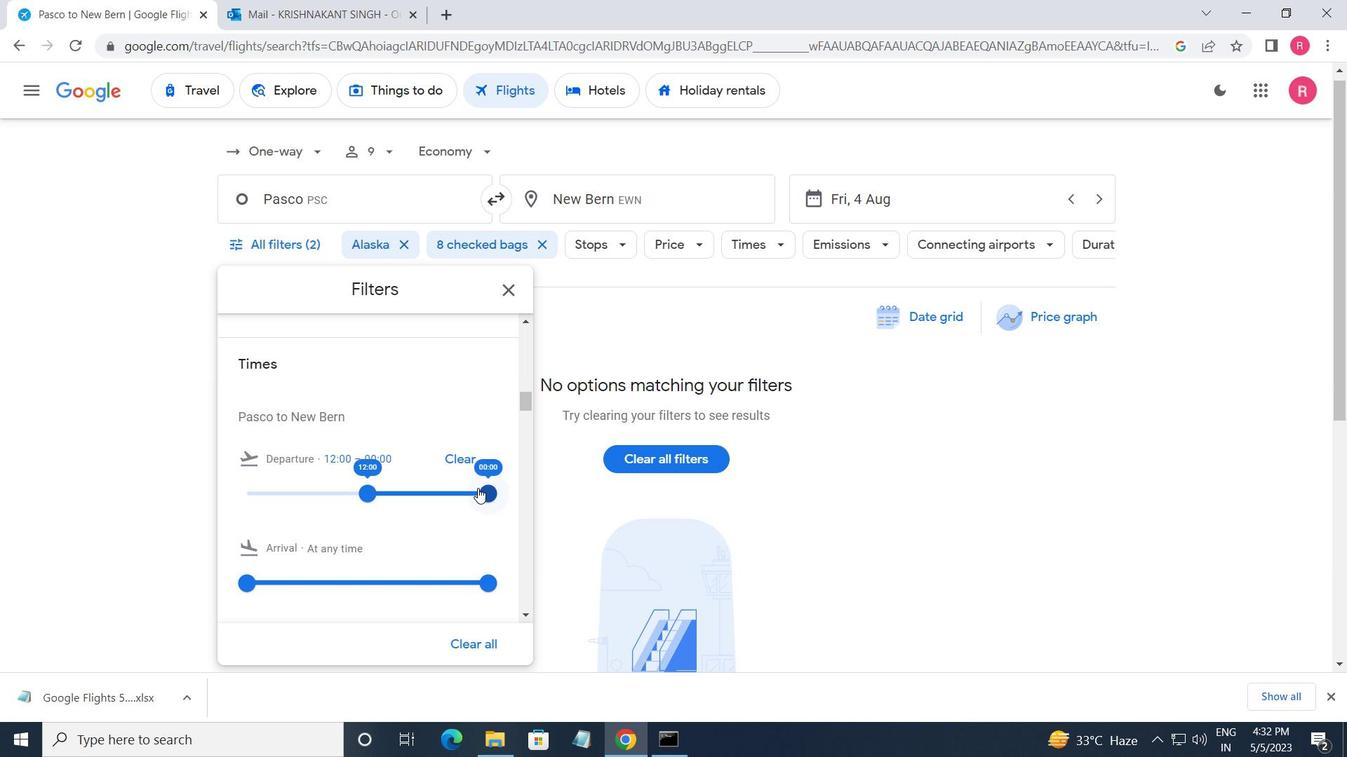 
Action: Mouse moved to (502, 291)
Screenshot: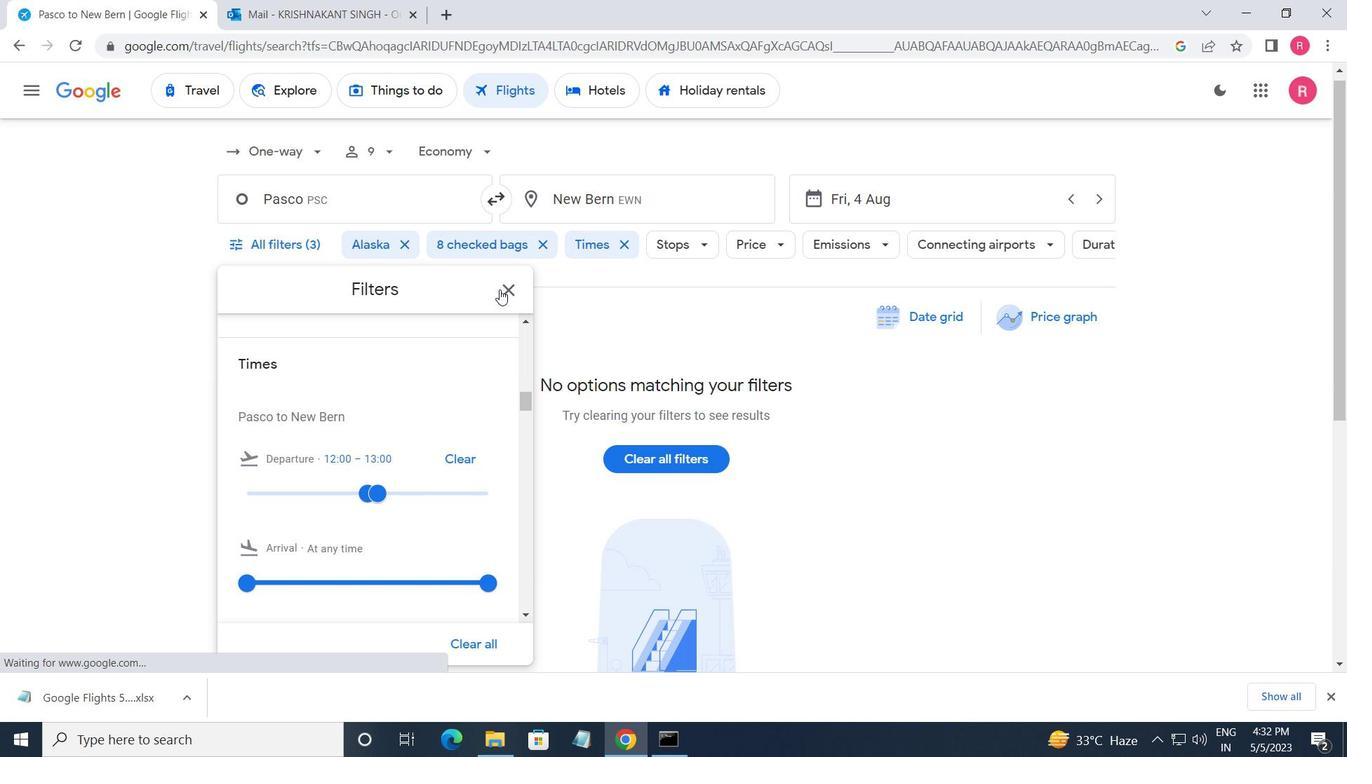 
Action: Mouse pressed left at (502, 291)
Screenshot: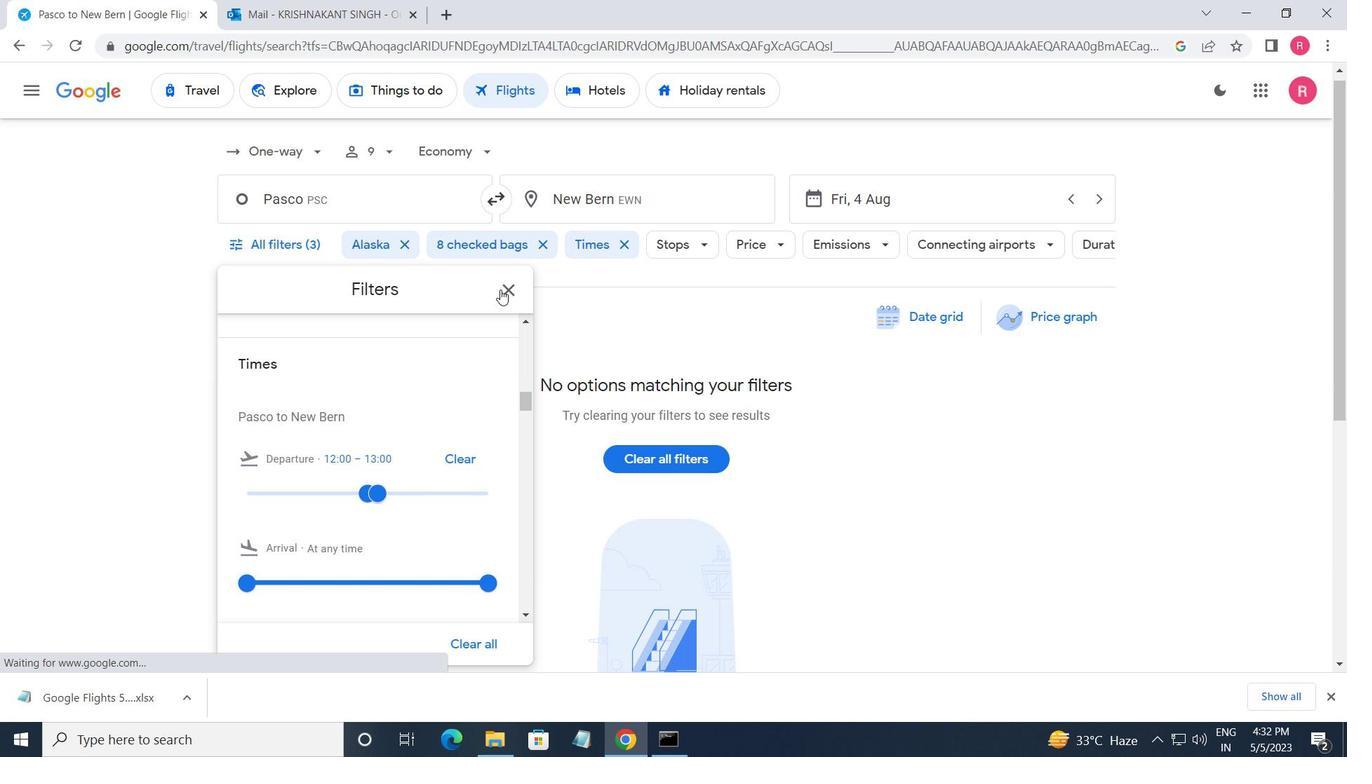 
